 Task: Look for space in Fīrozpur Jhirka, India from 21st June, 2023 to 29th June, 2023 for 4 adults in price range Rs.7000 to Rs.12000. Place can be entire place with 2 bedrooms having 2 beds and 2 bathrooms. Property type can be house, flat, guest house. Amenities needed are: washing machine. Booking option can be shelf check-in. Required host language is English.
Action: Mouse moved to (532, 130)
Screenshot: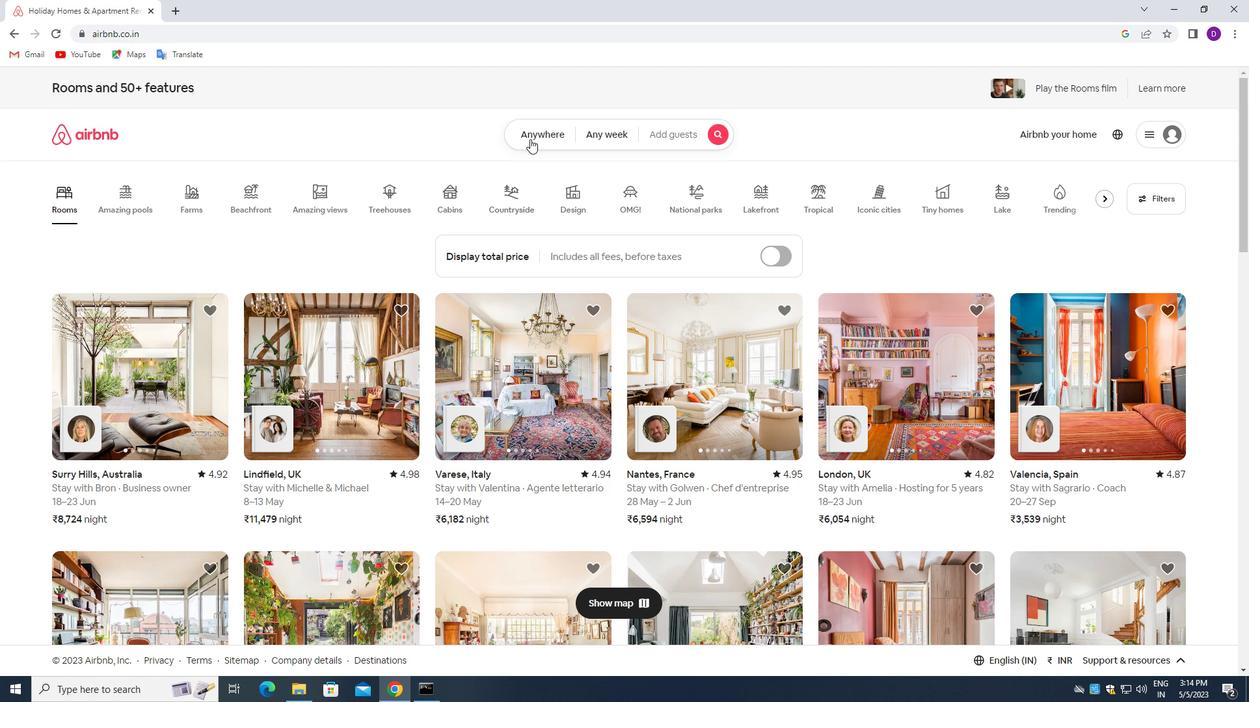 
Action: Mouse pressed left at (532, 130)
Screenshot: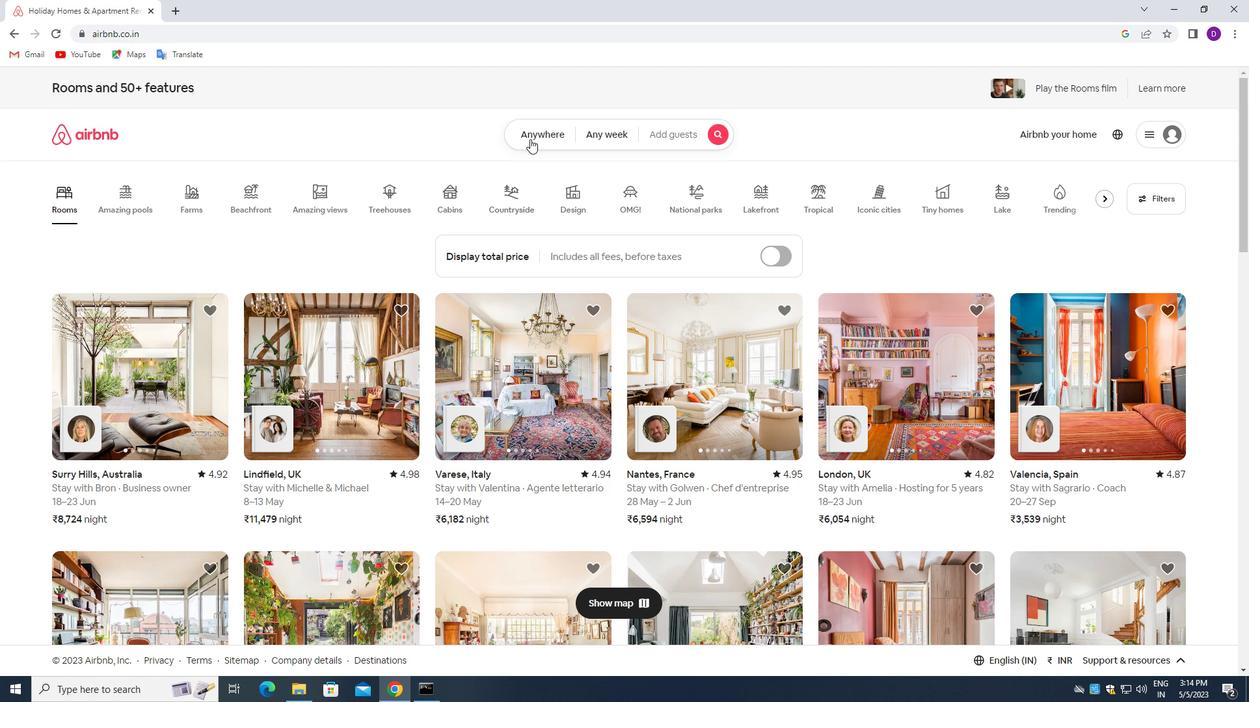 
Action: Mouse moved to (481, 173)
Screenshot: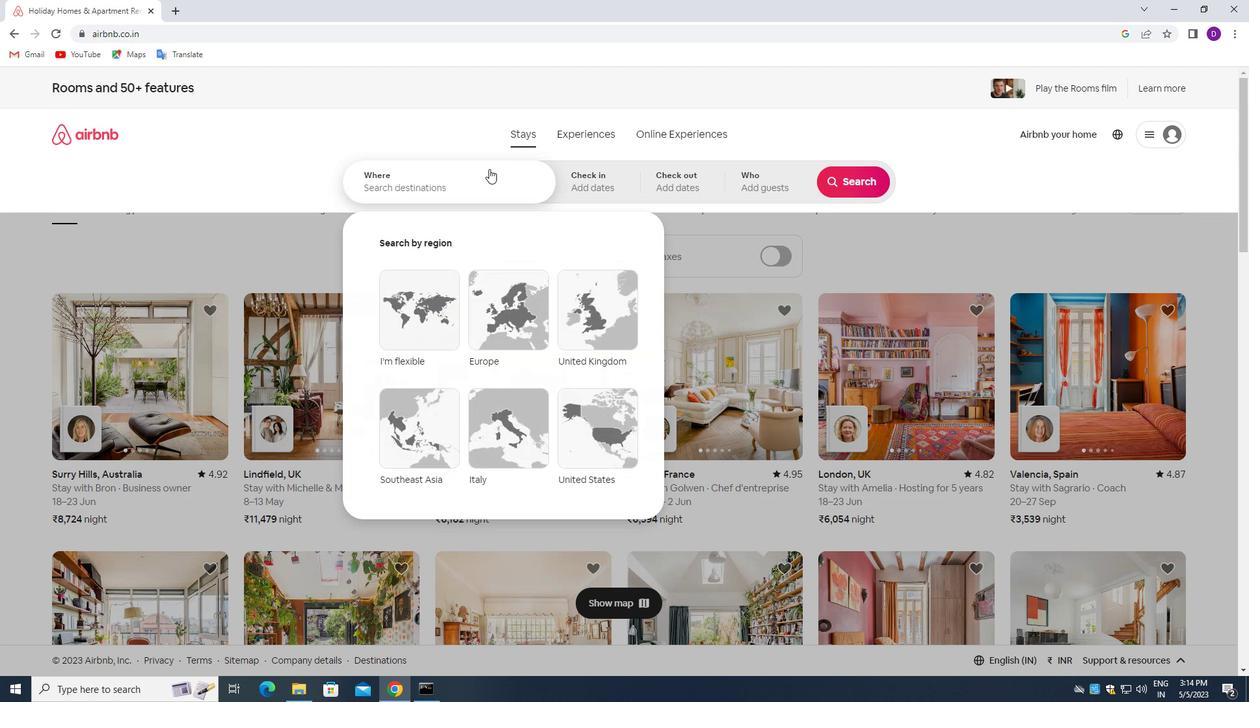 
Action: Mouse pressed left at (481, 173)
Screenshot: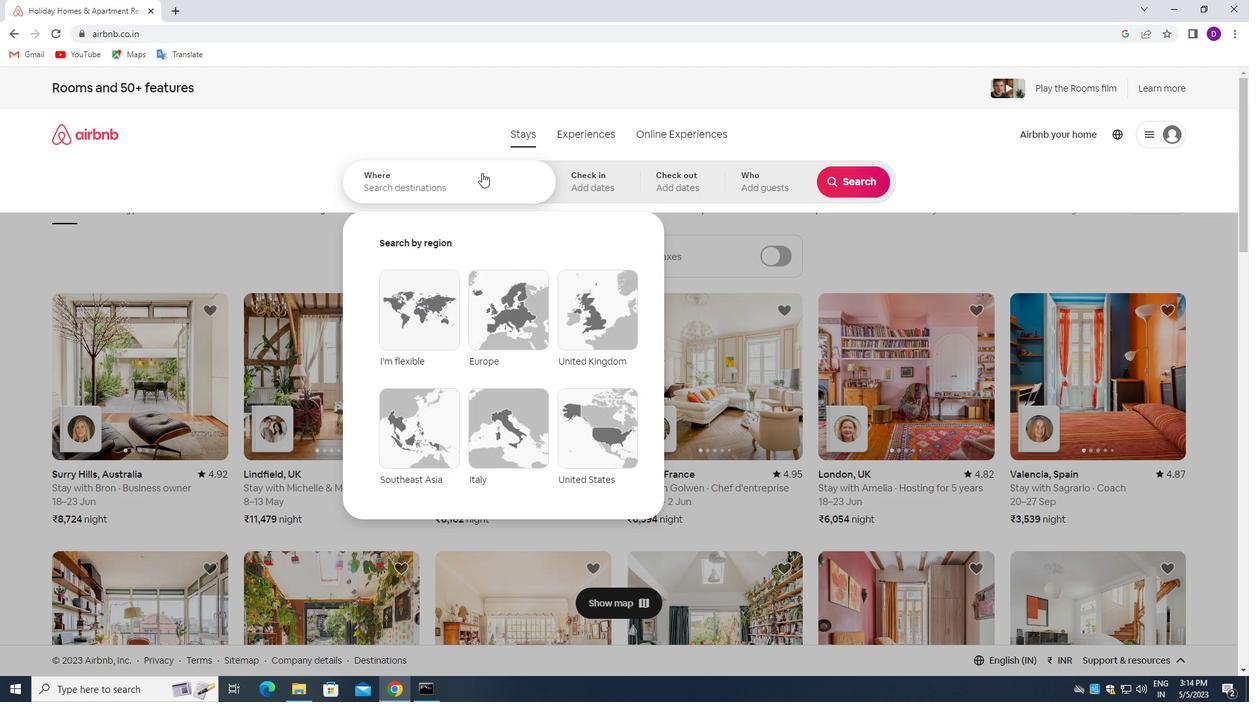 
Action: Mouse moved to (115, 253)
Screenshot: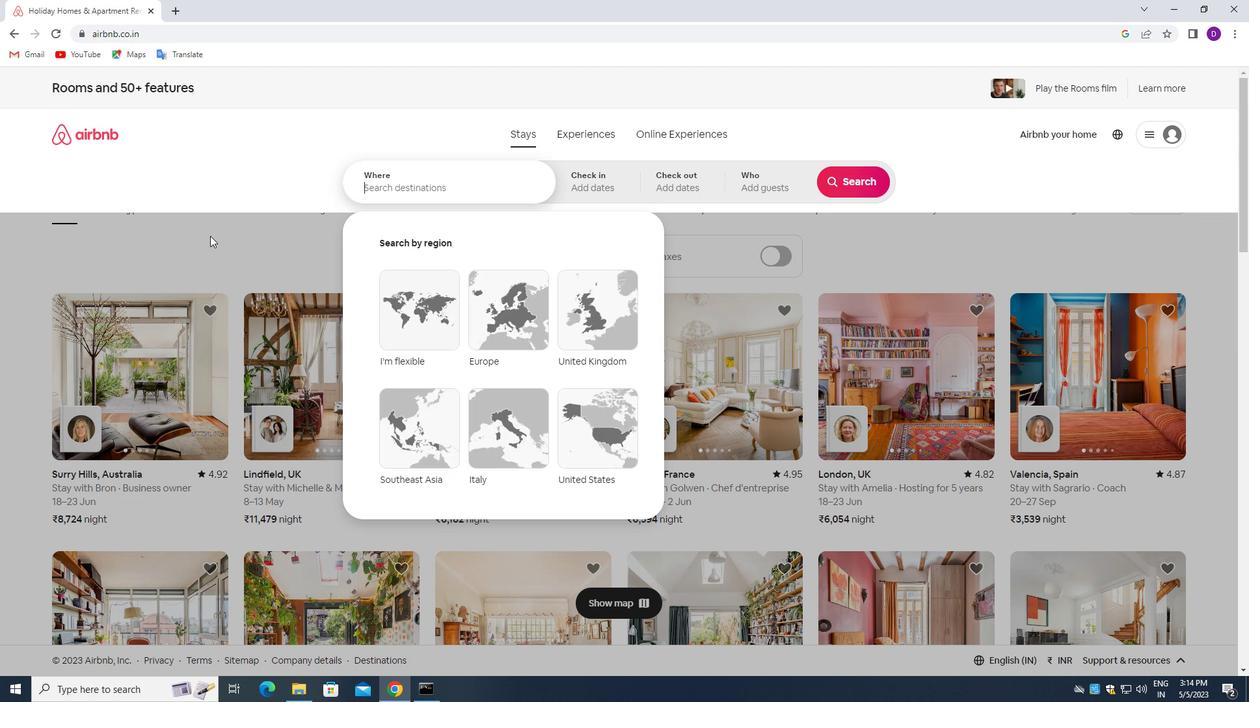 
Action: Key pressed <Key.shift_r>Firozpur,<Key.space><Key.shift>INDIA<Key.enter>
Screenshot: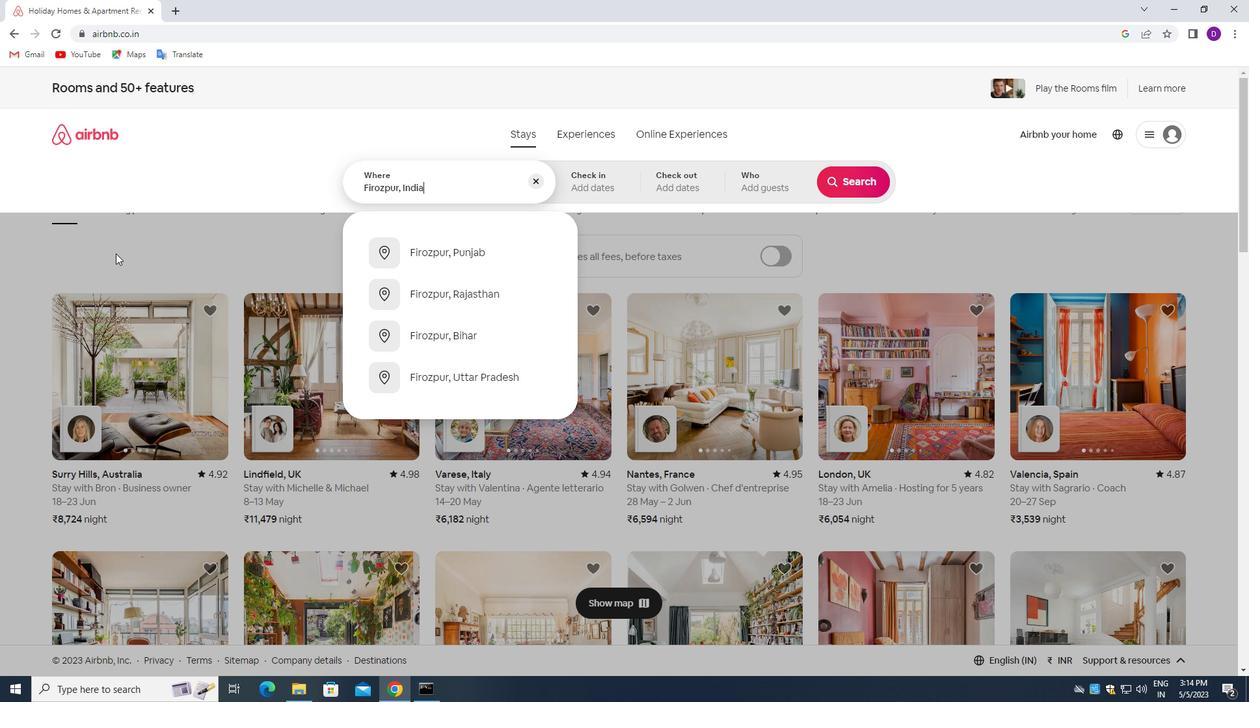 
Action: Mouse moved to (739, 434)
Screenshot: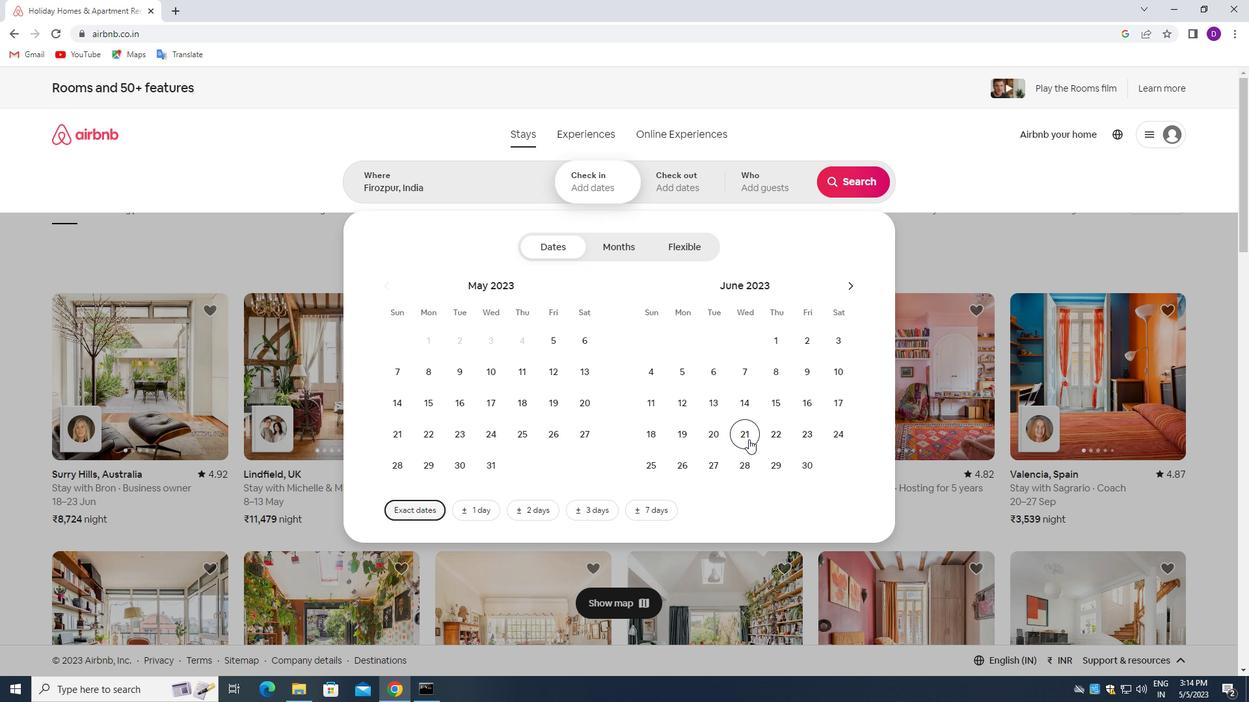 
Action: Mouse pressed left at (739, 434)
Screenshot: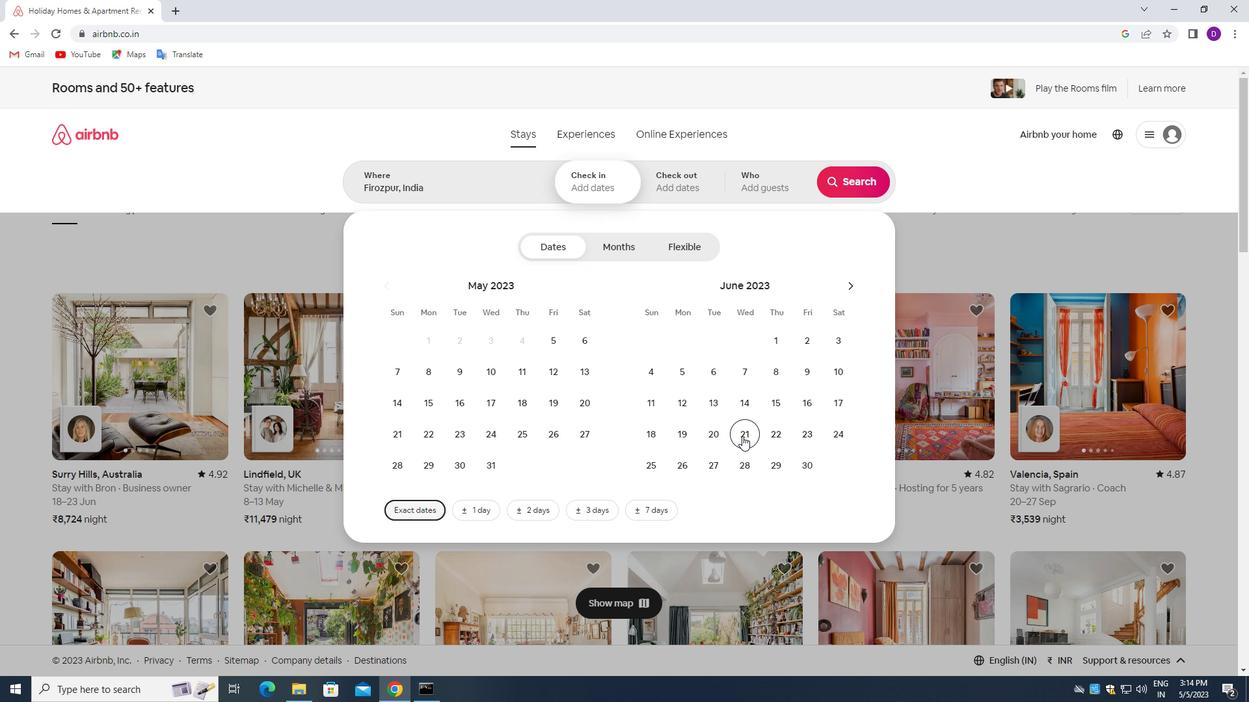 
Action: Mouse moved to (782, 462)
Screenshot: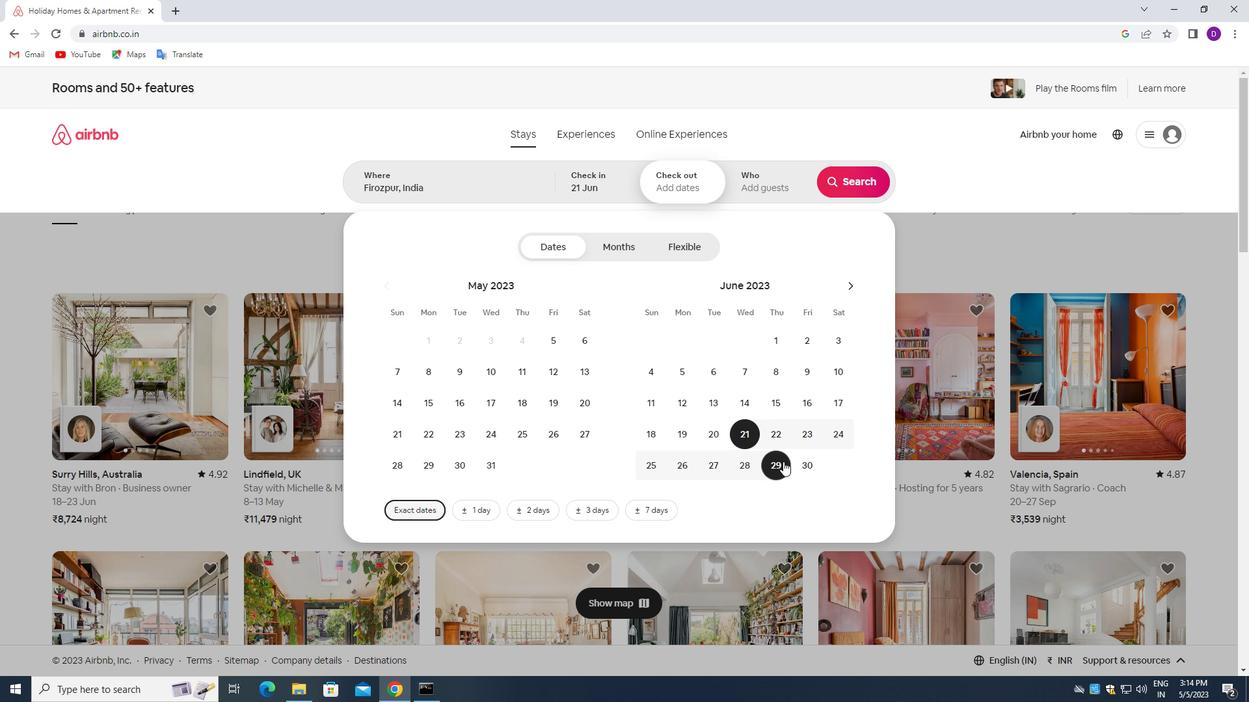 
Action: Mouse pressed left at (782, 462)
Screenshot: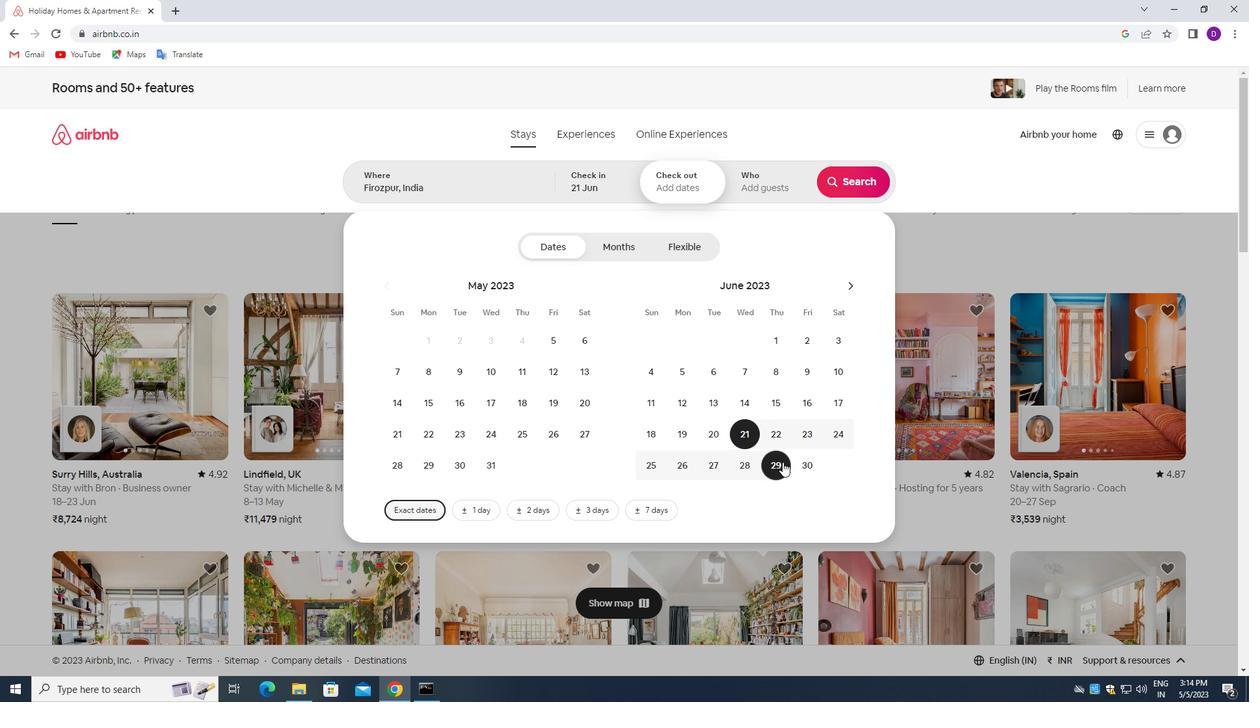 
Action: Mouse moved to (757, 181)
Screenshot: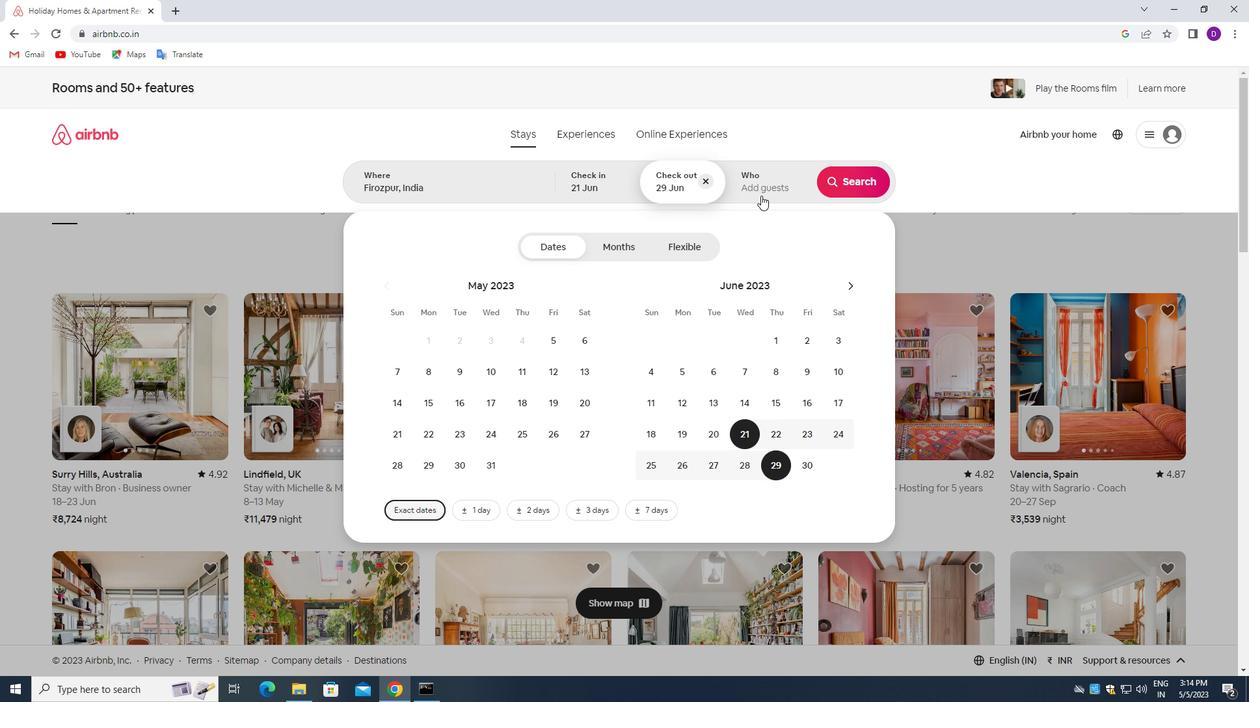 
Action: Mouse pressed left at (757, 181)
Screenshot: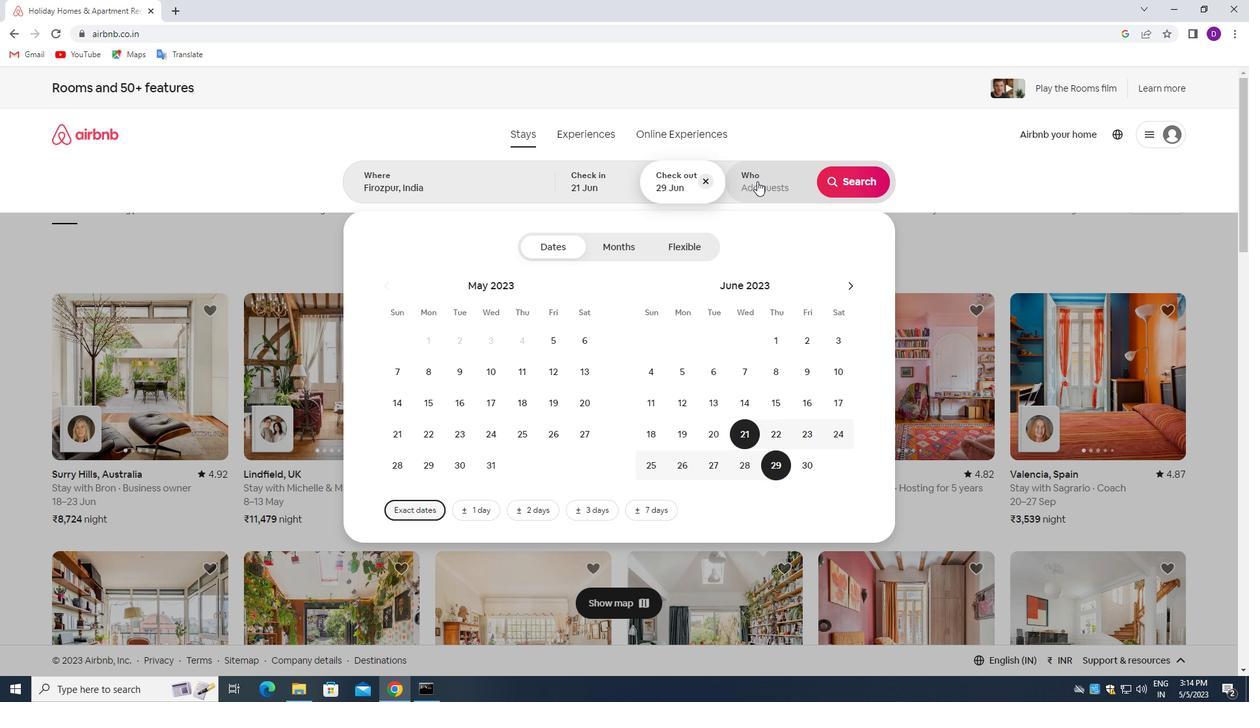 
Action: Mouse moved to (855, 256)
Screenshot: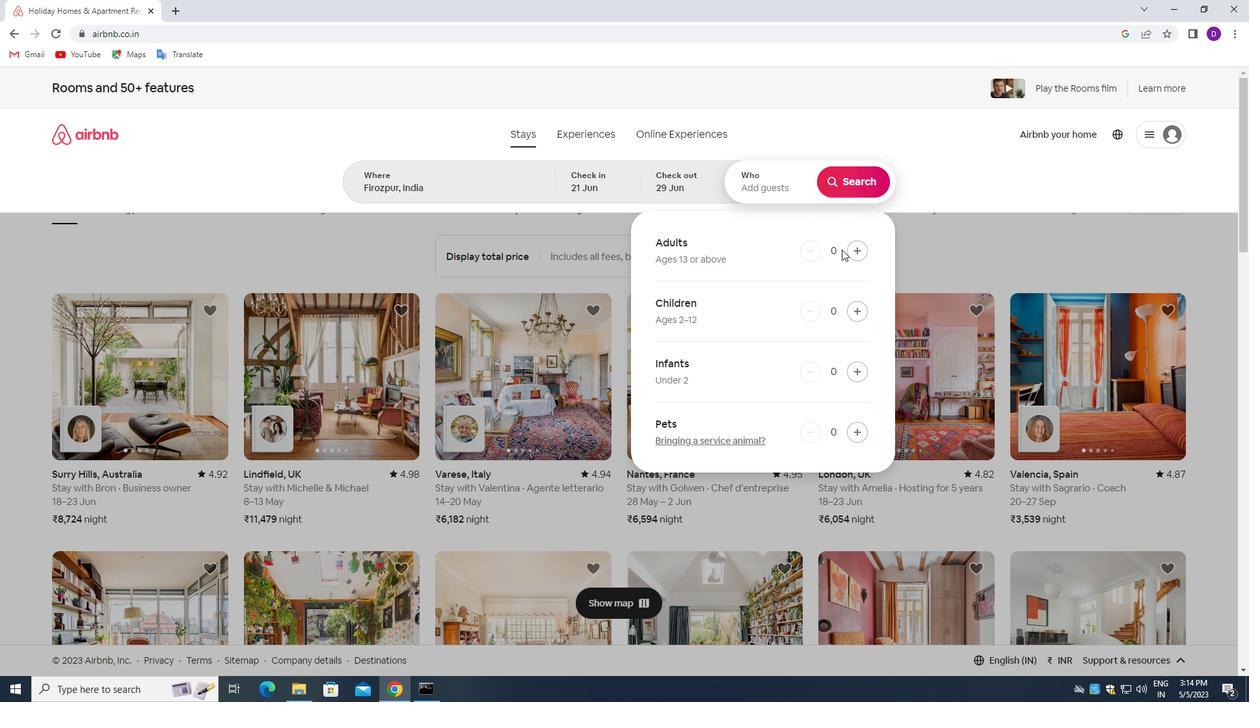
Action: Mouse pressed left at (855, 256)
Screenshot: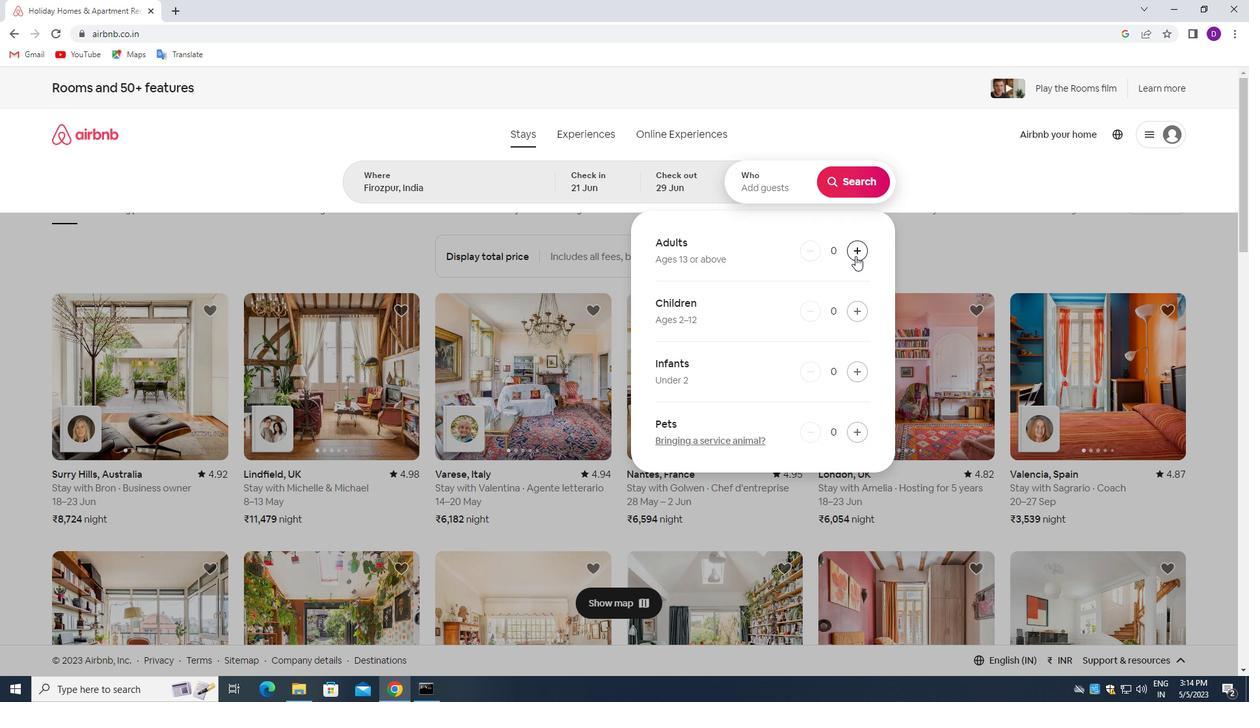 
Action: Mouse pressed left at (855, 256)
Screenshot: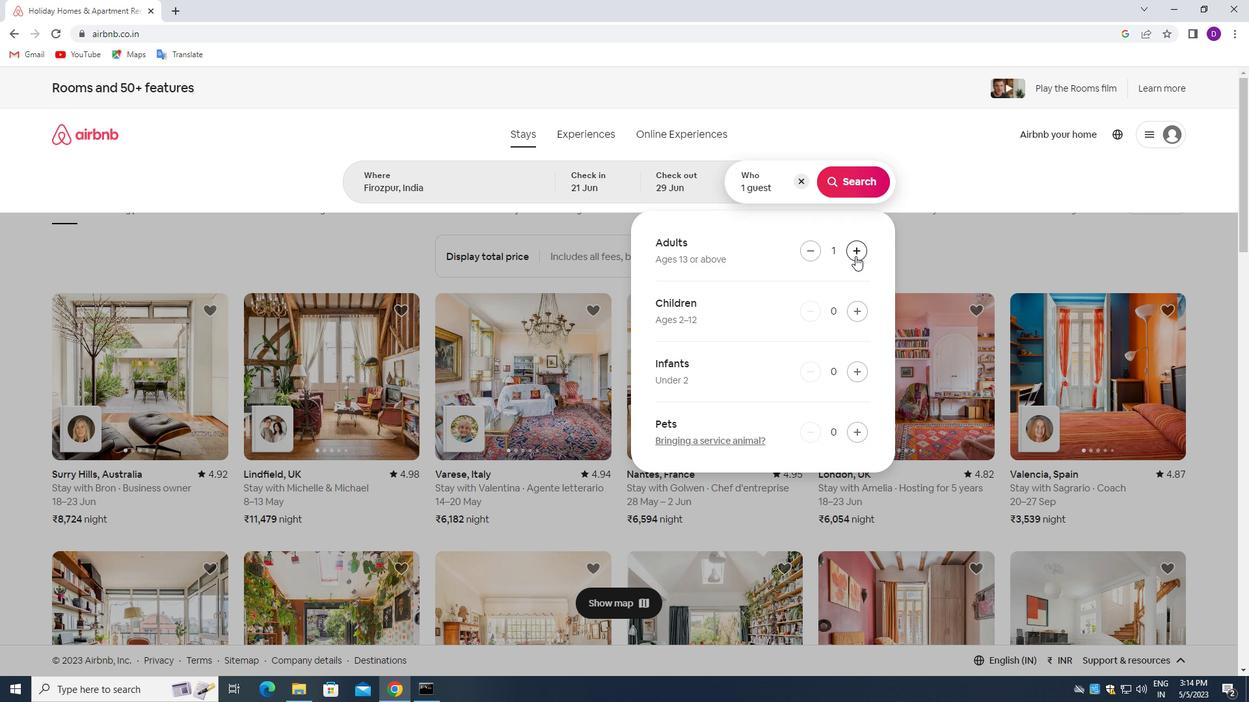
Action: Mouse pressed left at (855, 256)
Screenshot: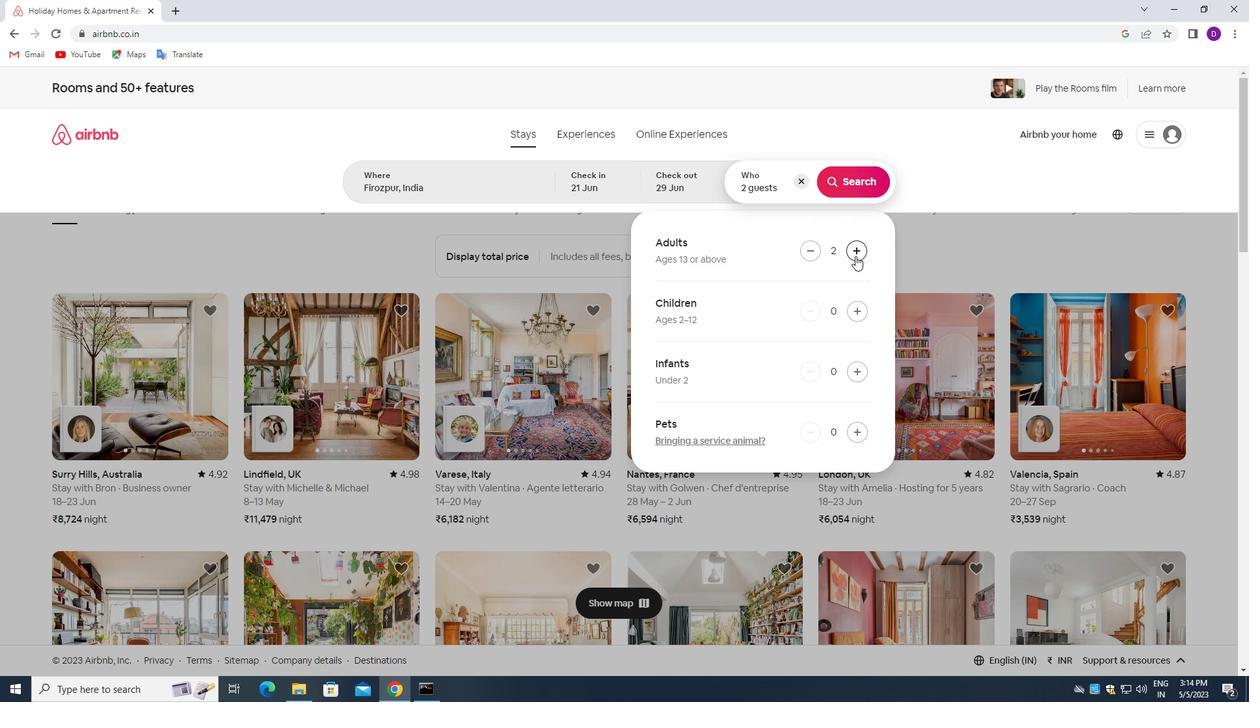 
Action: Mouse pressed left at (855, 256)
Screenshot: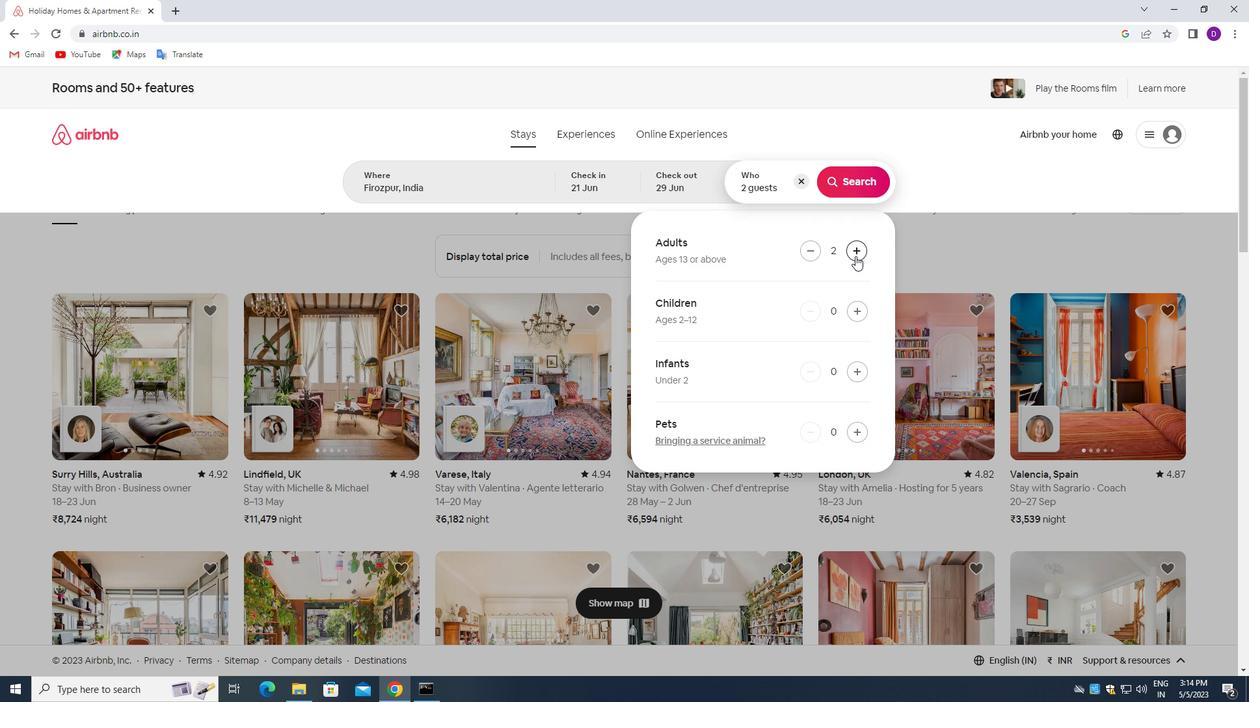 
Action: Mouse moved to (846, 186)
Screenshot: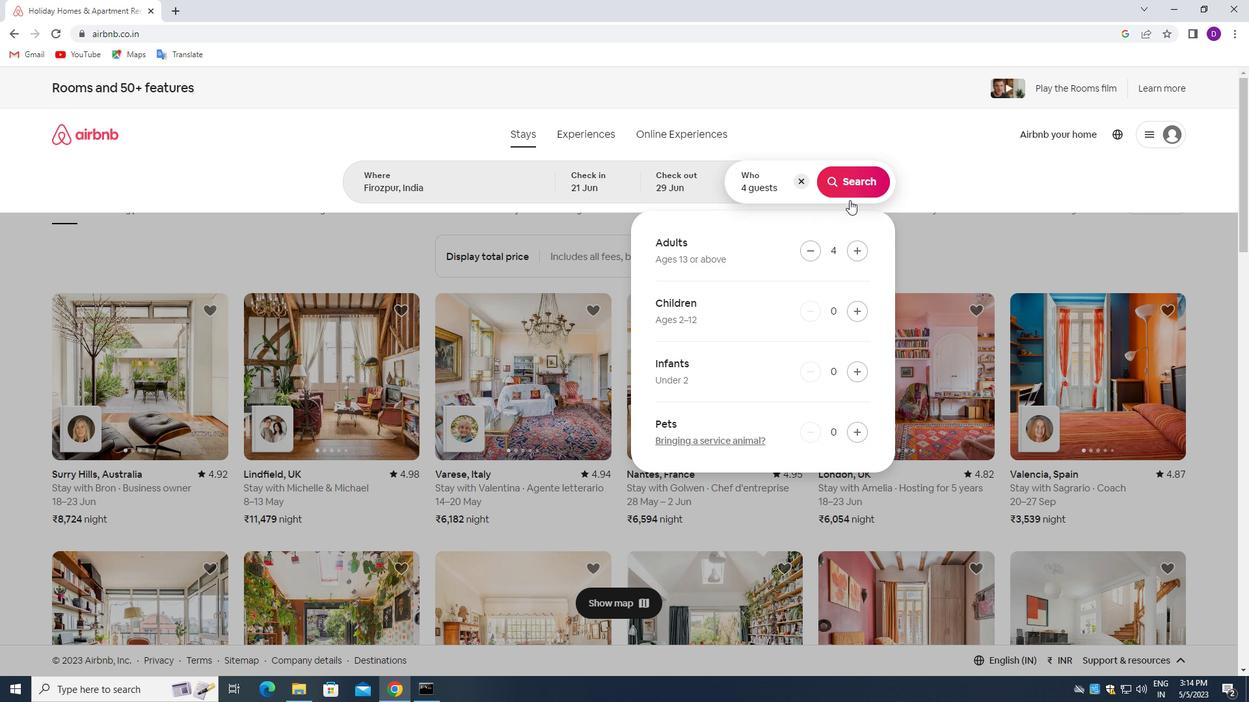 
Action: Mouse pressed left at (846, 186)
Screenshot: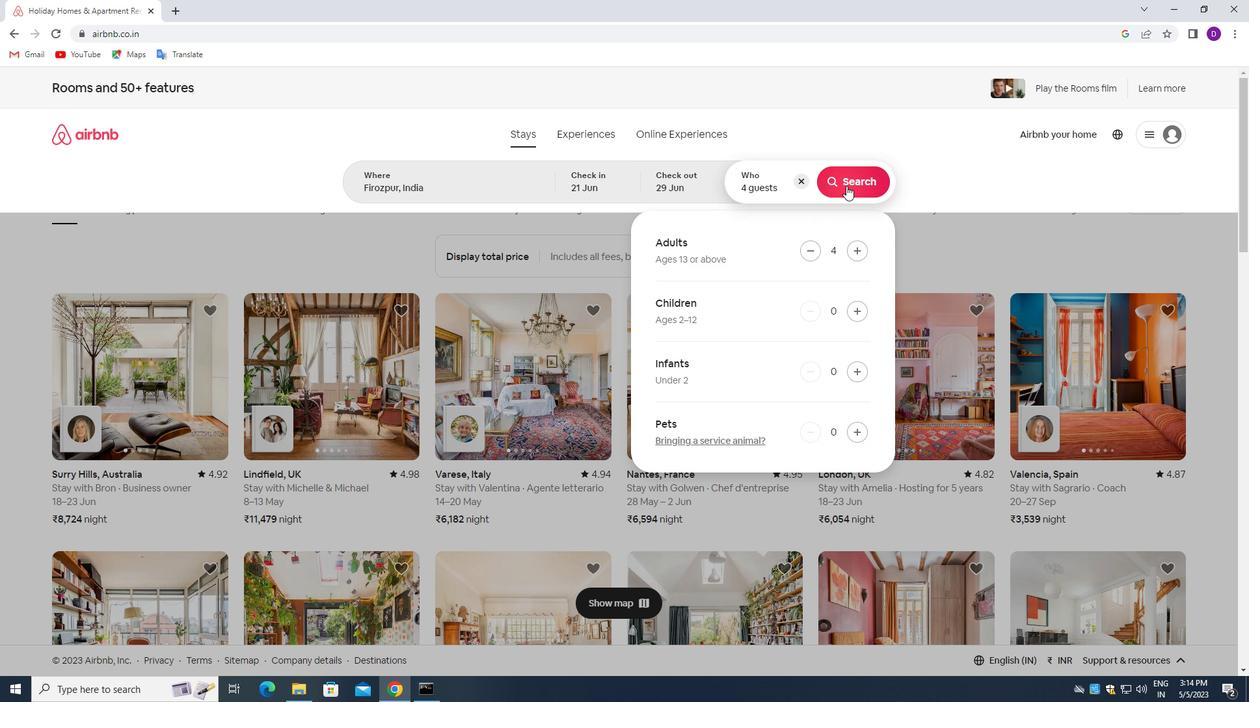 
Action: Mouse moved to (1183, 144)
Screenshot: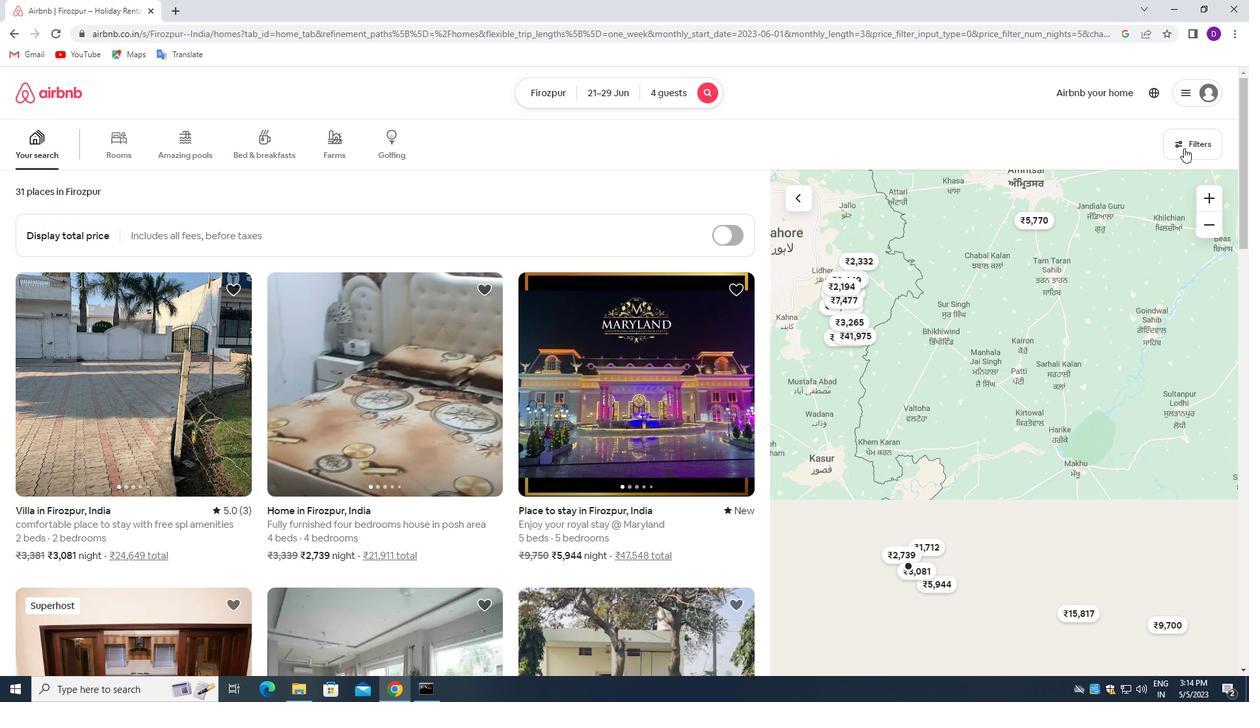 
Action: Mouse pressed left at (1183, 144)
Screenshot: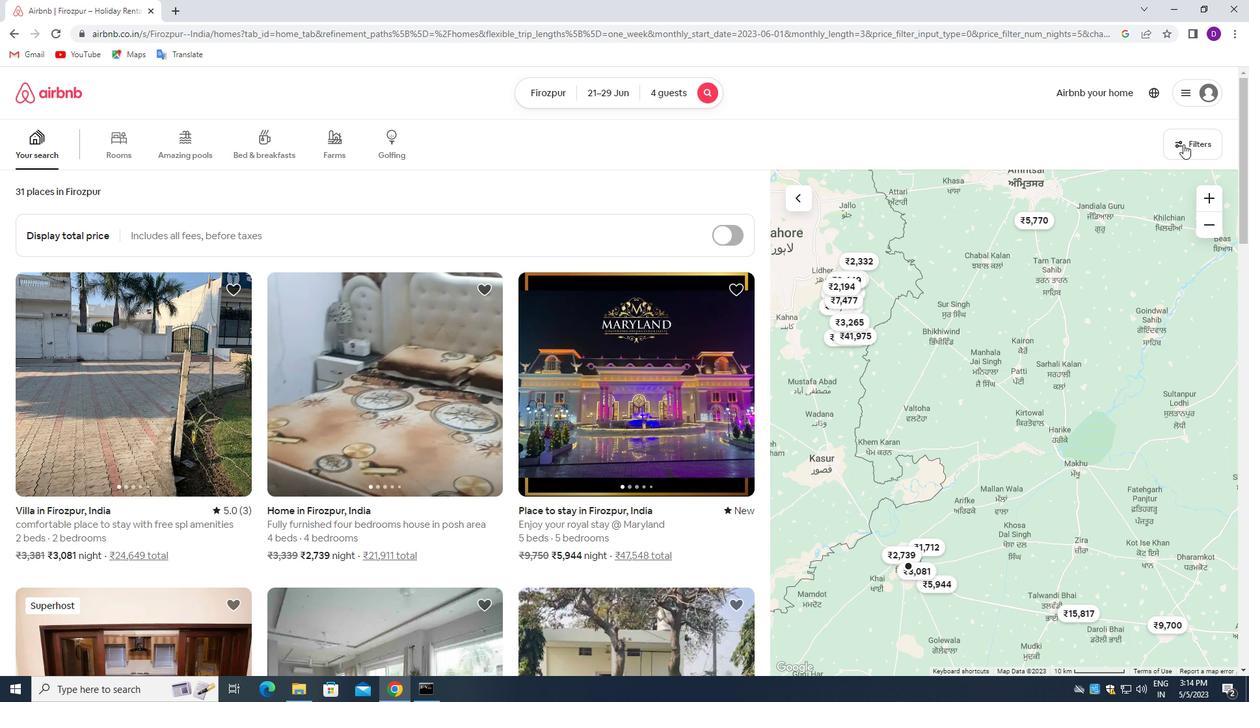 
Action: Mouse moved to (443, 467)
Screenshot: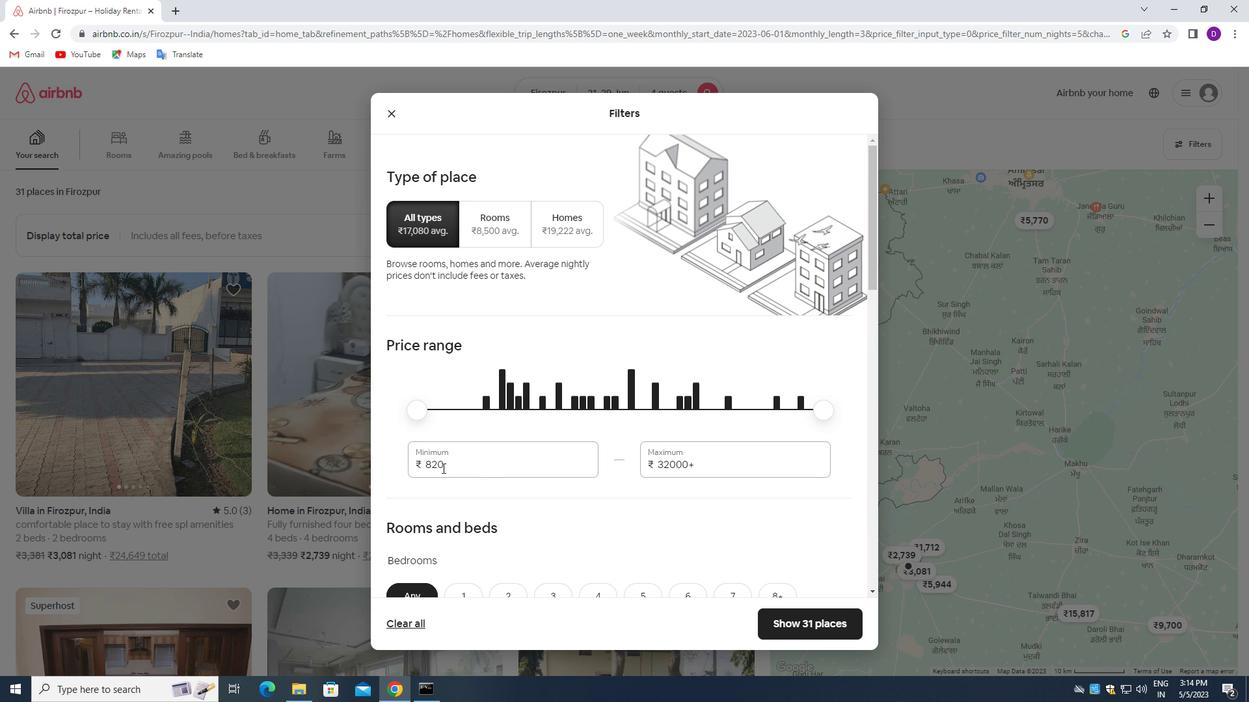 
Action: Mouse pressed left at (443, 467)
Screenshot: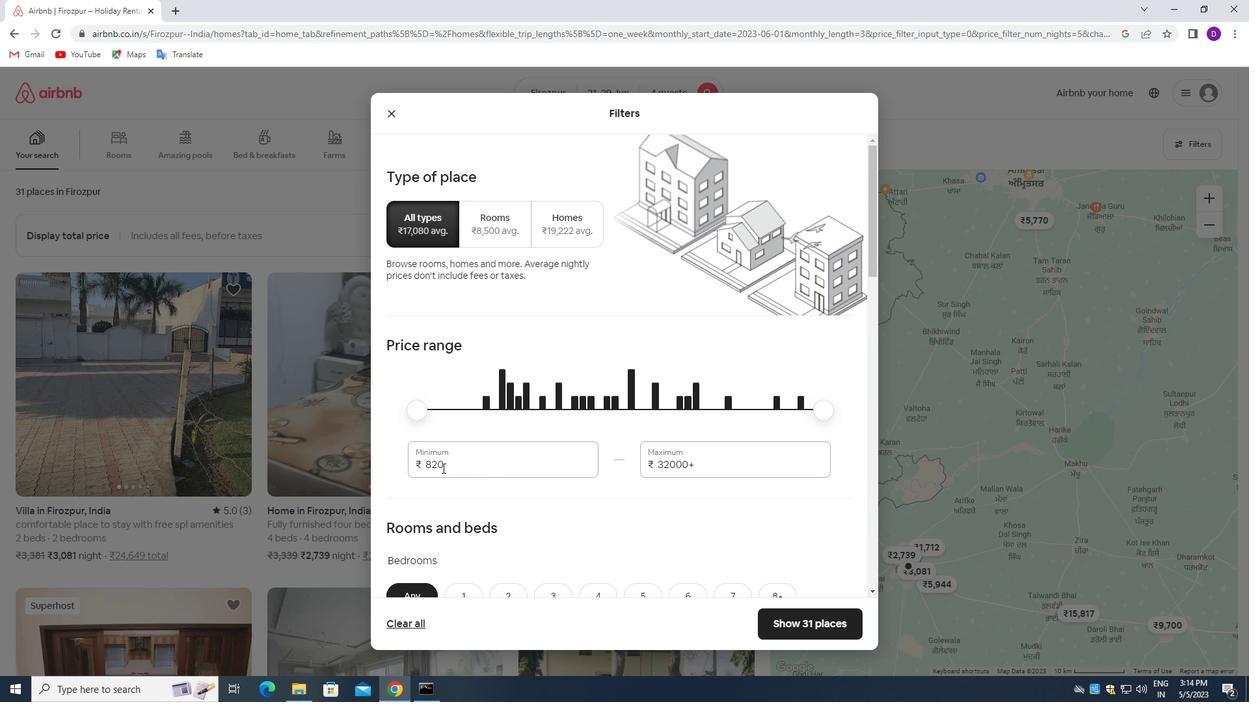 
Action: Mouse pressed left at (443, 467)
Screenshot: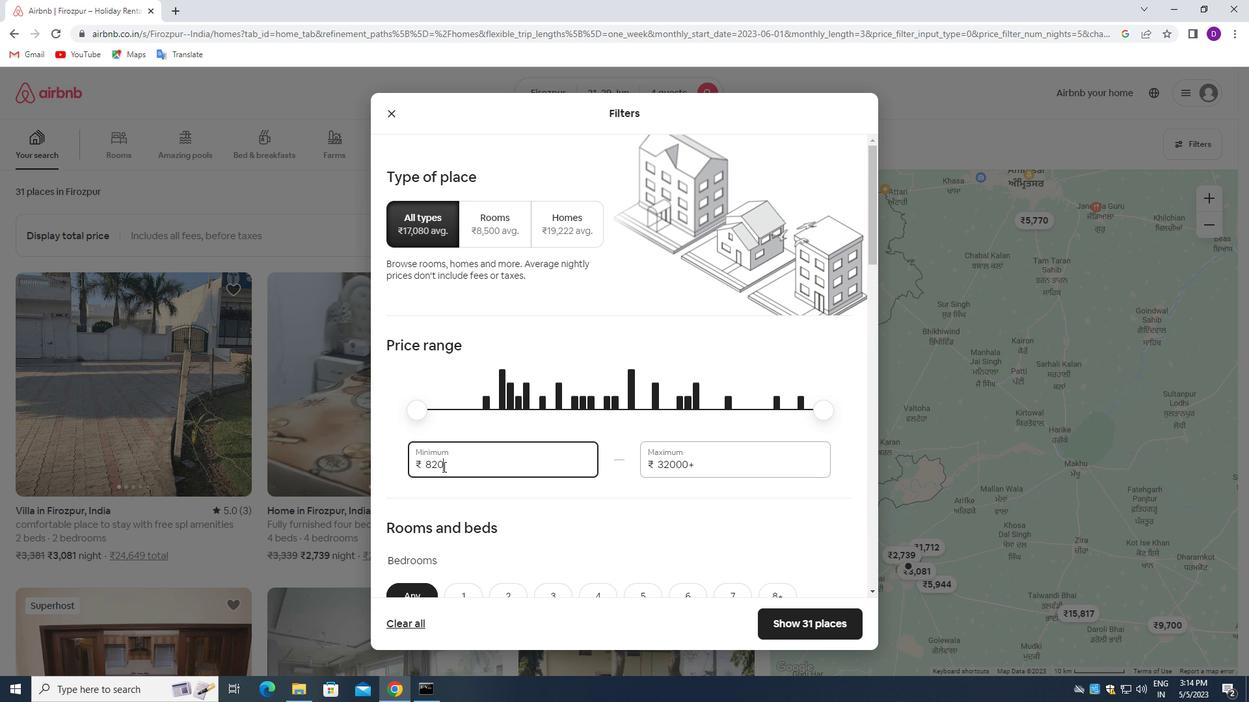 
Action: Key pressed 7000<Key.tab>12000
Screenshot: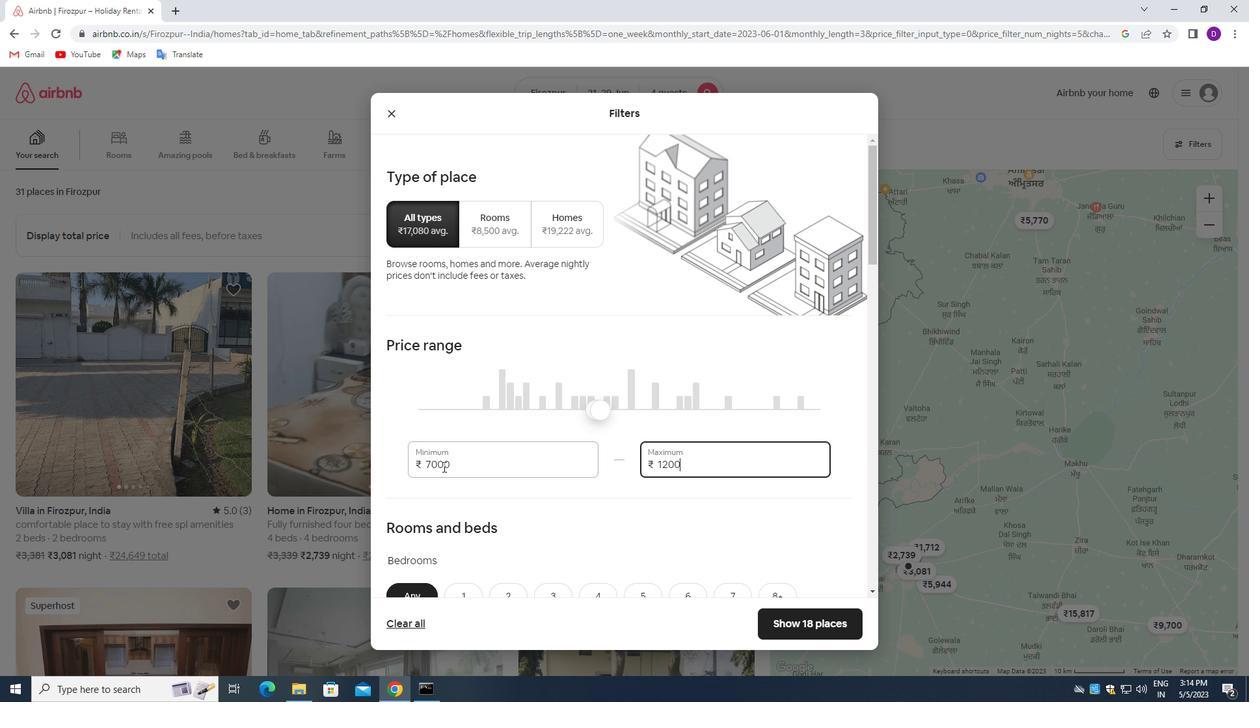 
Action: Mouse moved to (614, 460)
Screenshot: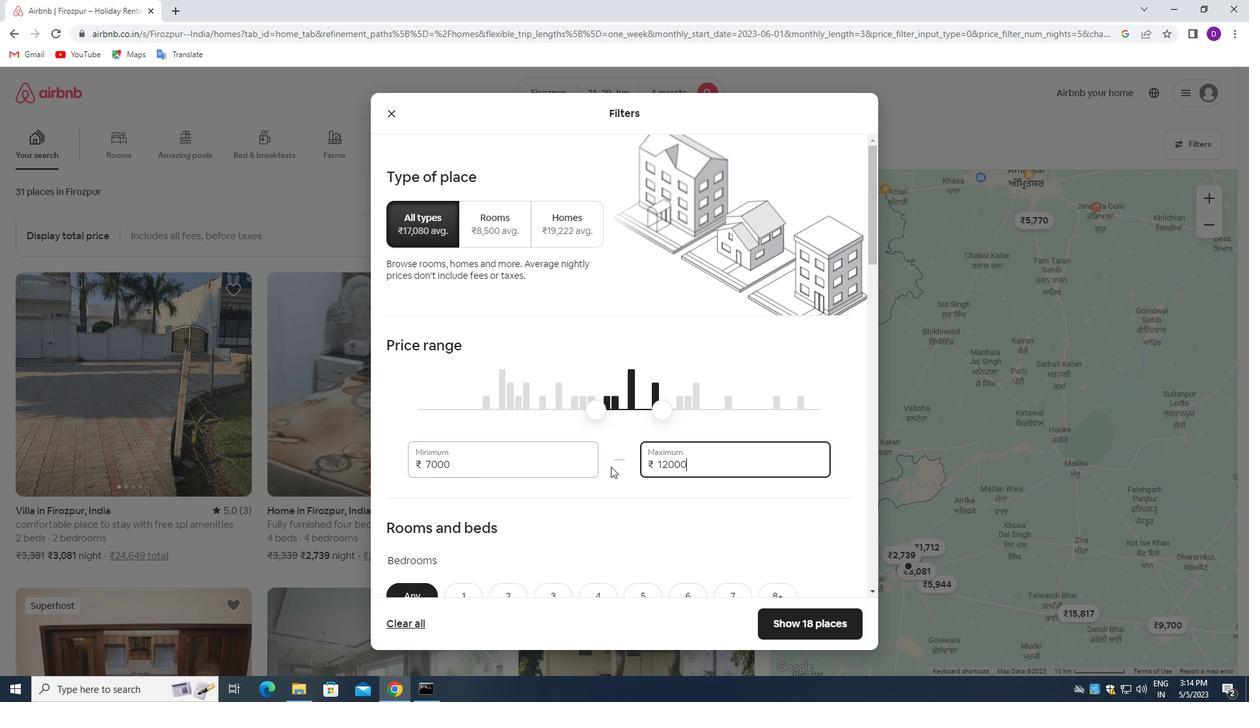 
Action: Mouse scrolled (614, 459) with delta (0, 0)
Screenshot: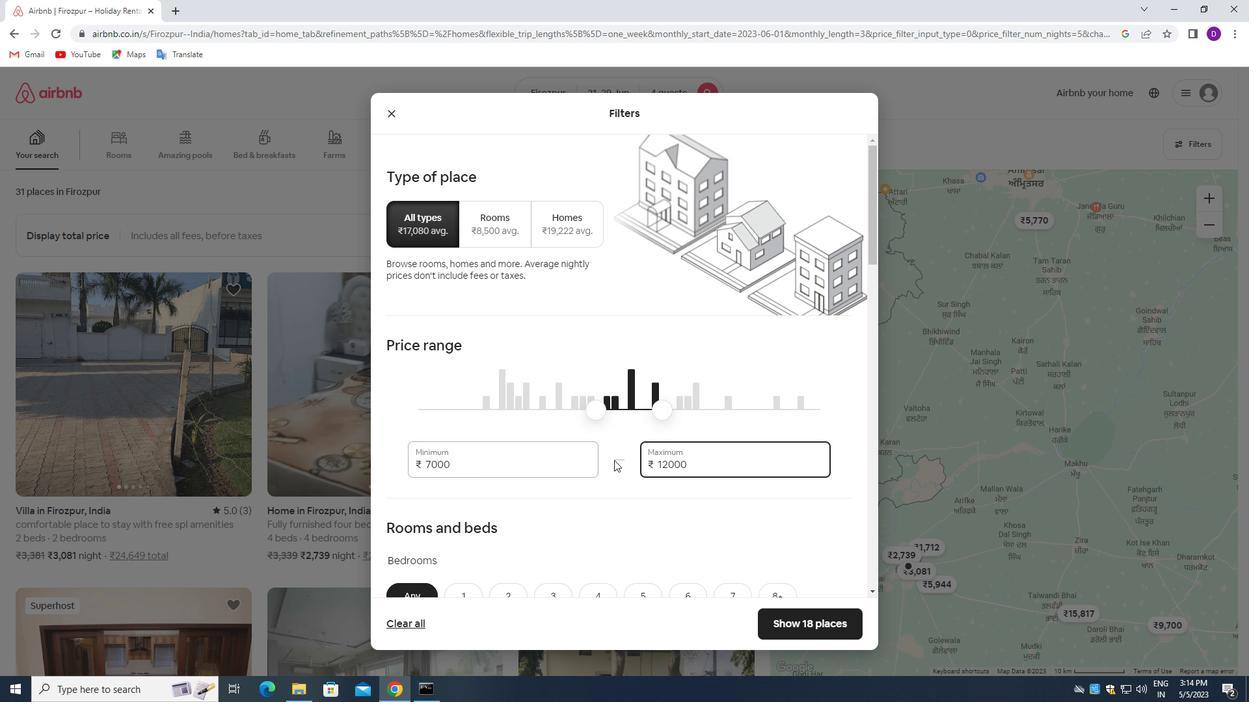 
Action: Mouse scrolled (614, 459) with delta (0, 0)
Screenshot: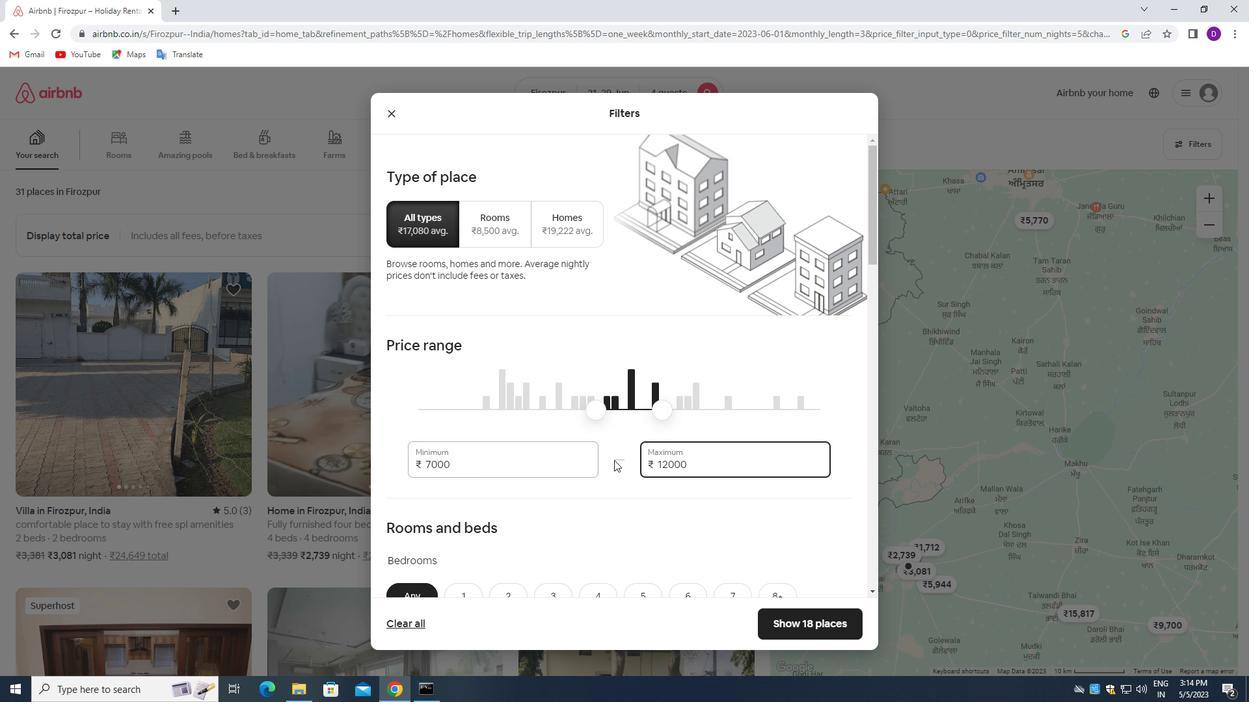 
Action: Mouse scrolled (614, 459) with delta (0, 0)
Screenshot: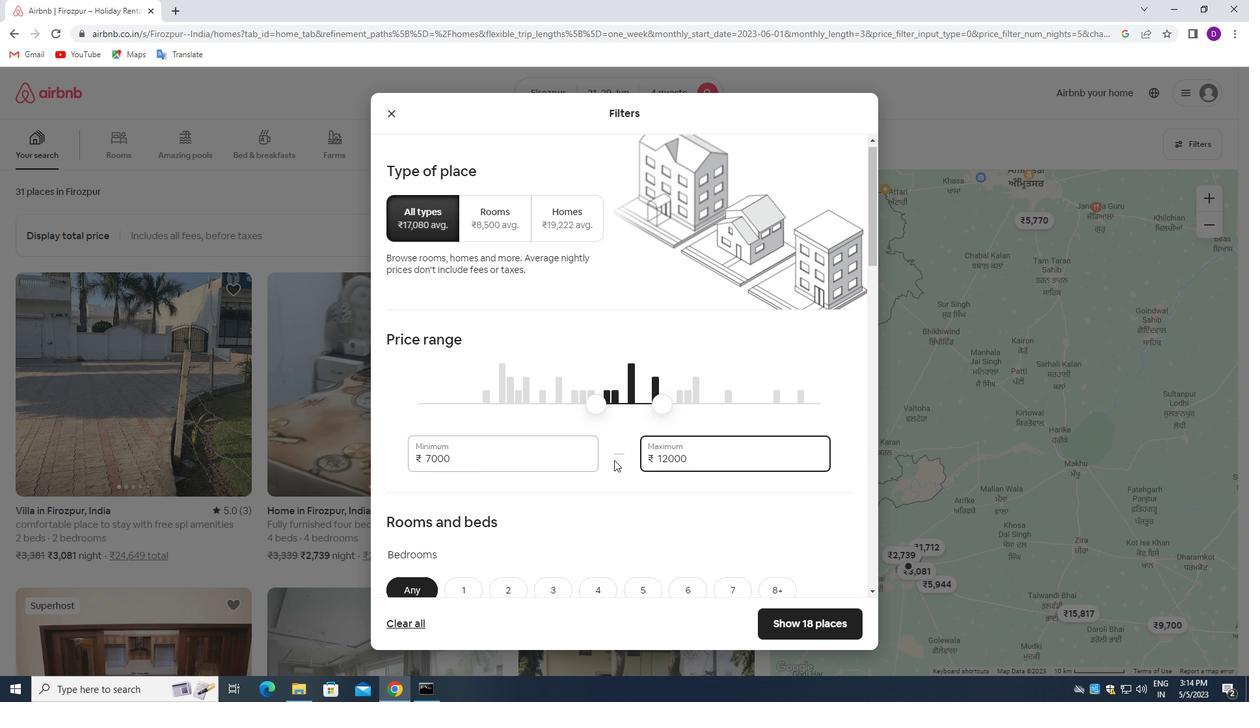 
Action: Mouse moved to (502, 410)
Screenshot: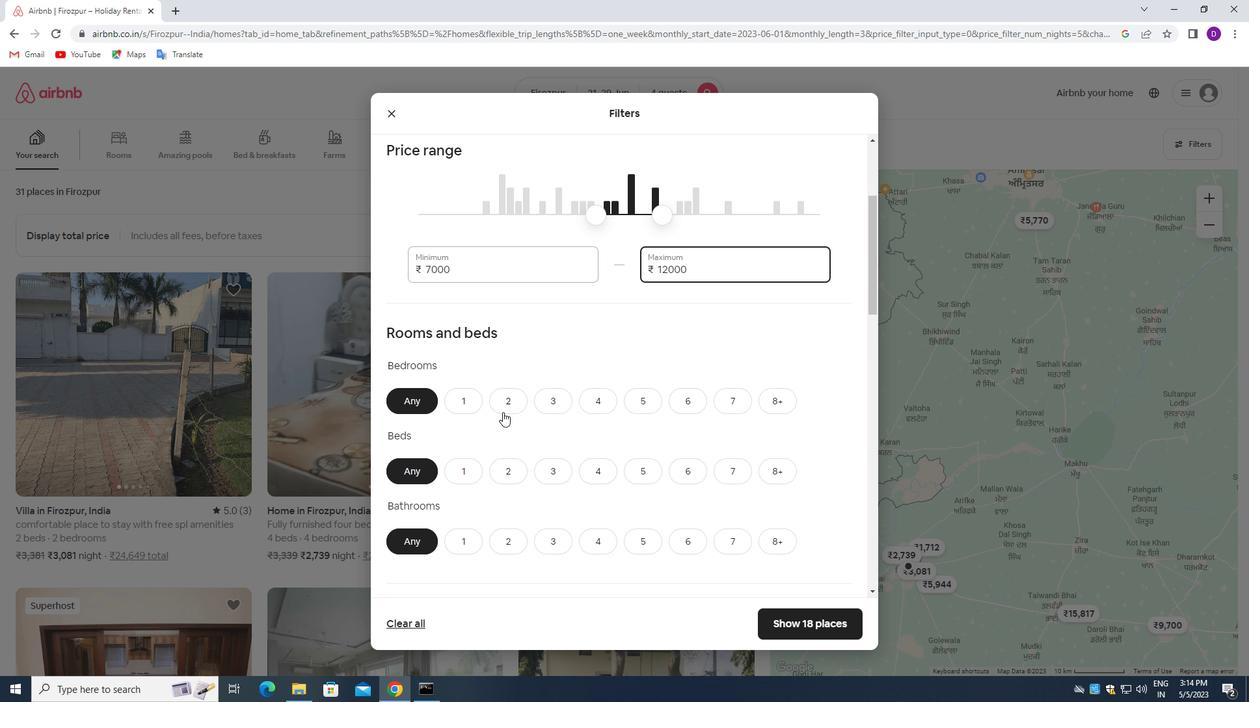 
Action: Mouse pressed left at (502, 410)
Screenshot: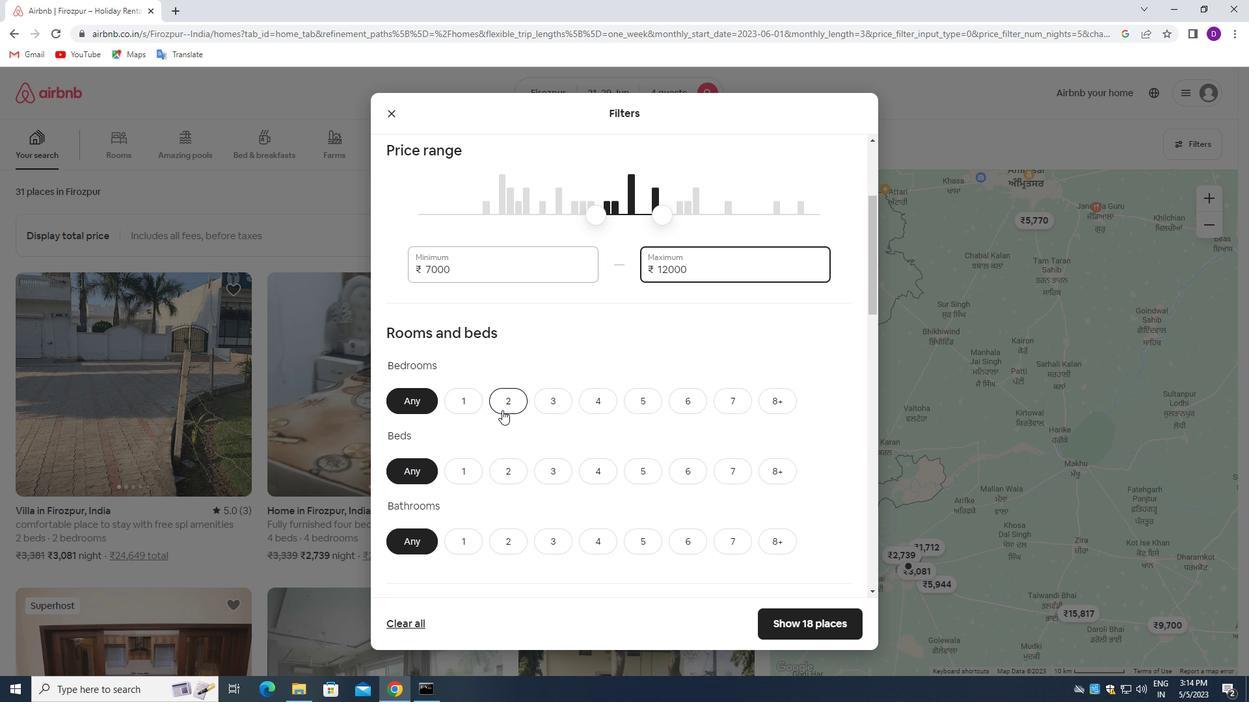 
Action: Mouse moved to (502, 473)
Screenshot: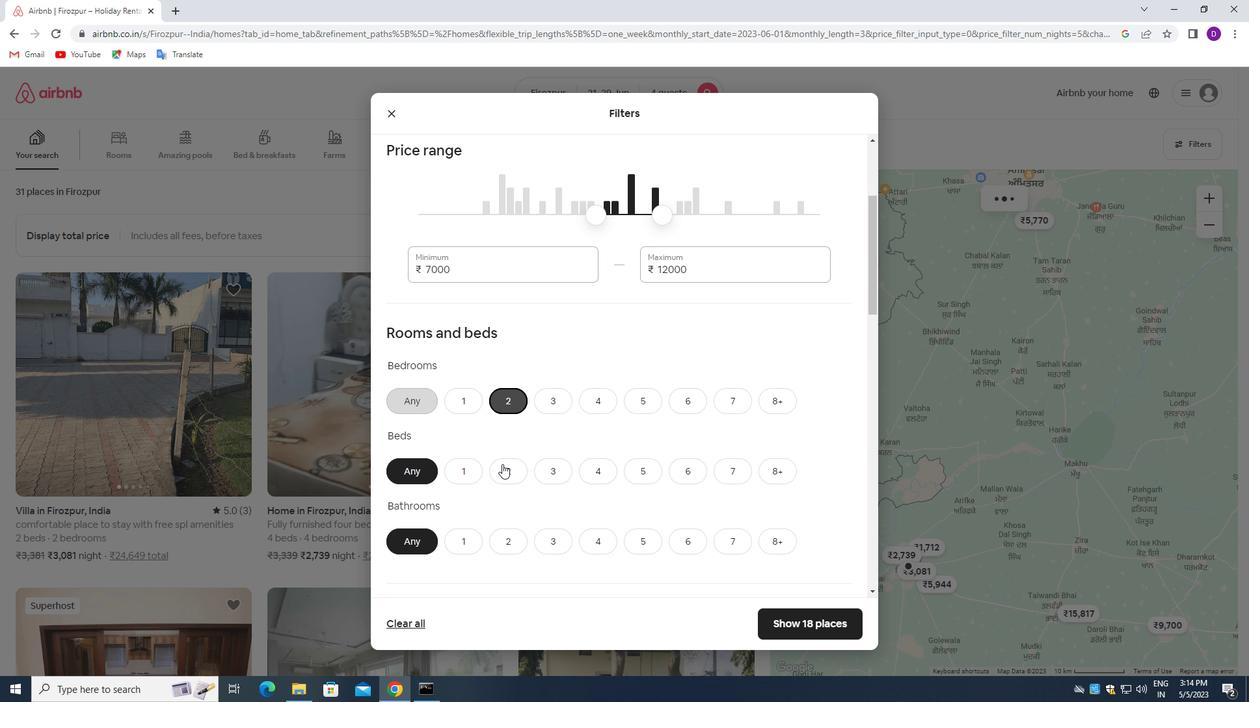 
Action: Mouse pressed left at (502, 473)
Screenshot: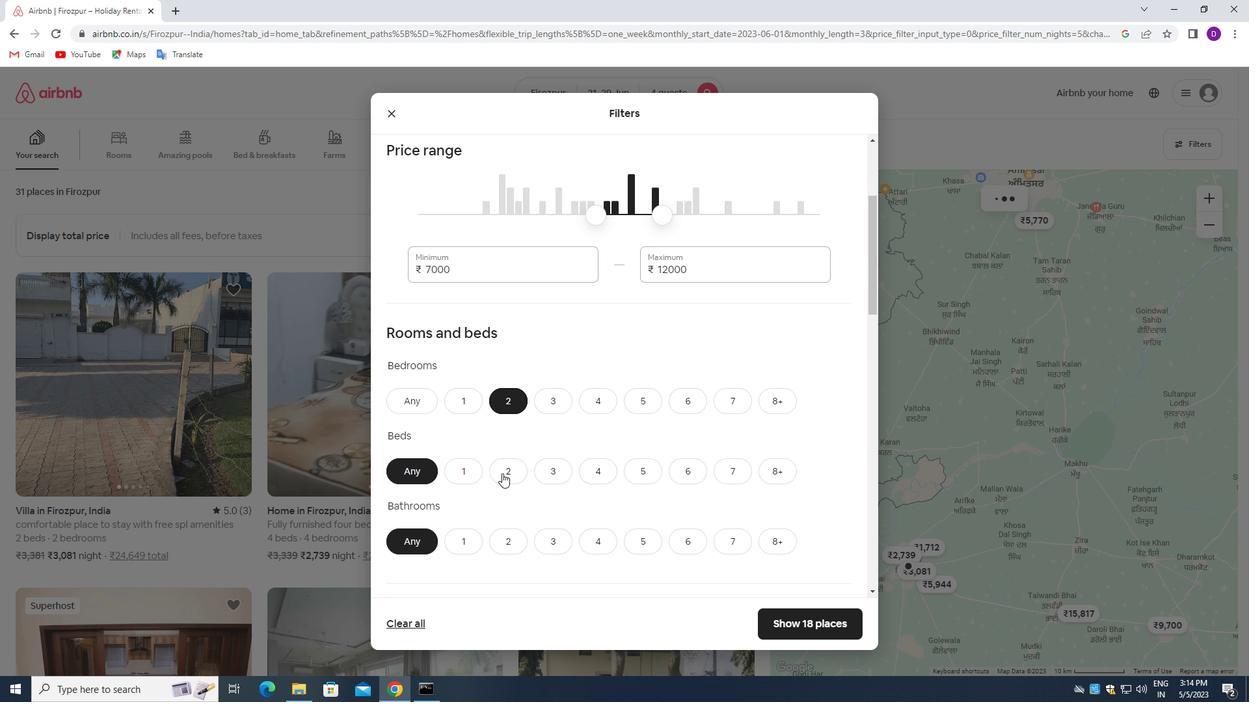 
Action: Mouse moved to (502, 534)
Screenshot: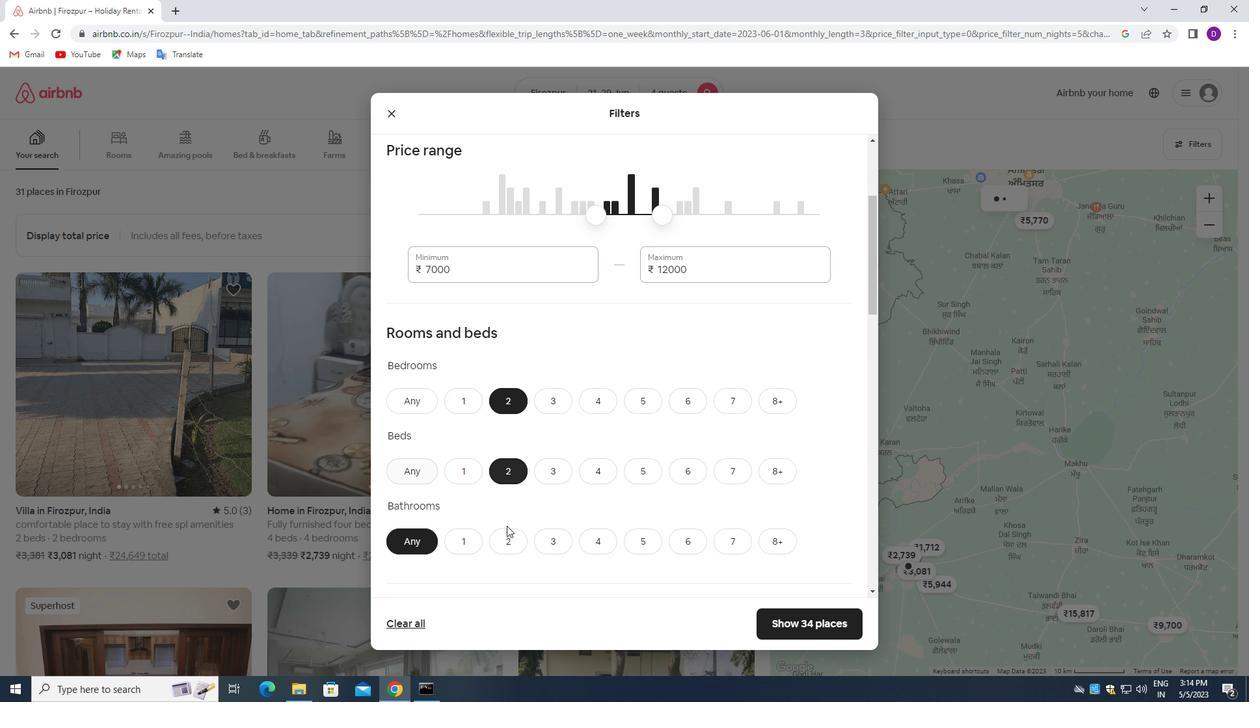 
Action: Mouse pressed left at (502, 534)
Screenshot: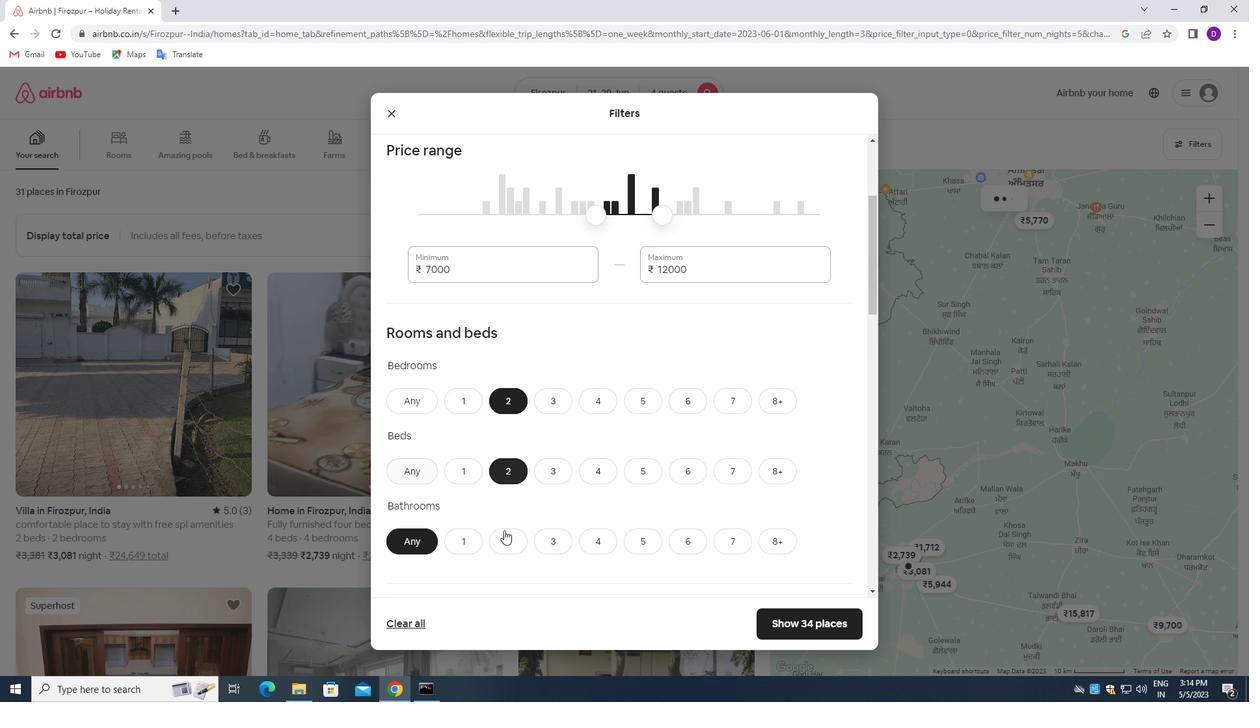 
Action: Mouse moved to (564, 509)
Screenshot: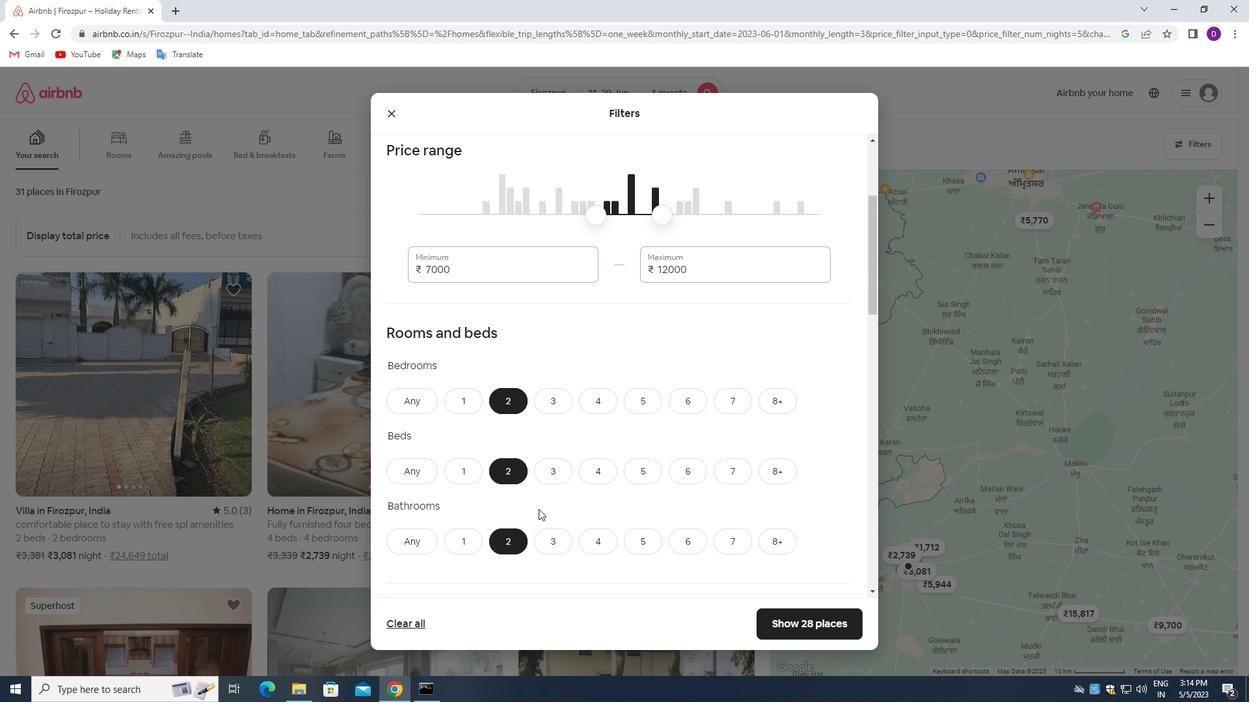 
Action: Mouse scrolled (564, 508) with delta (0, 0)
Screenshot: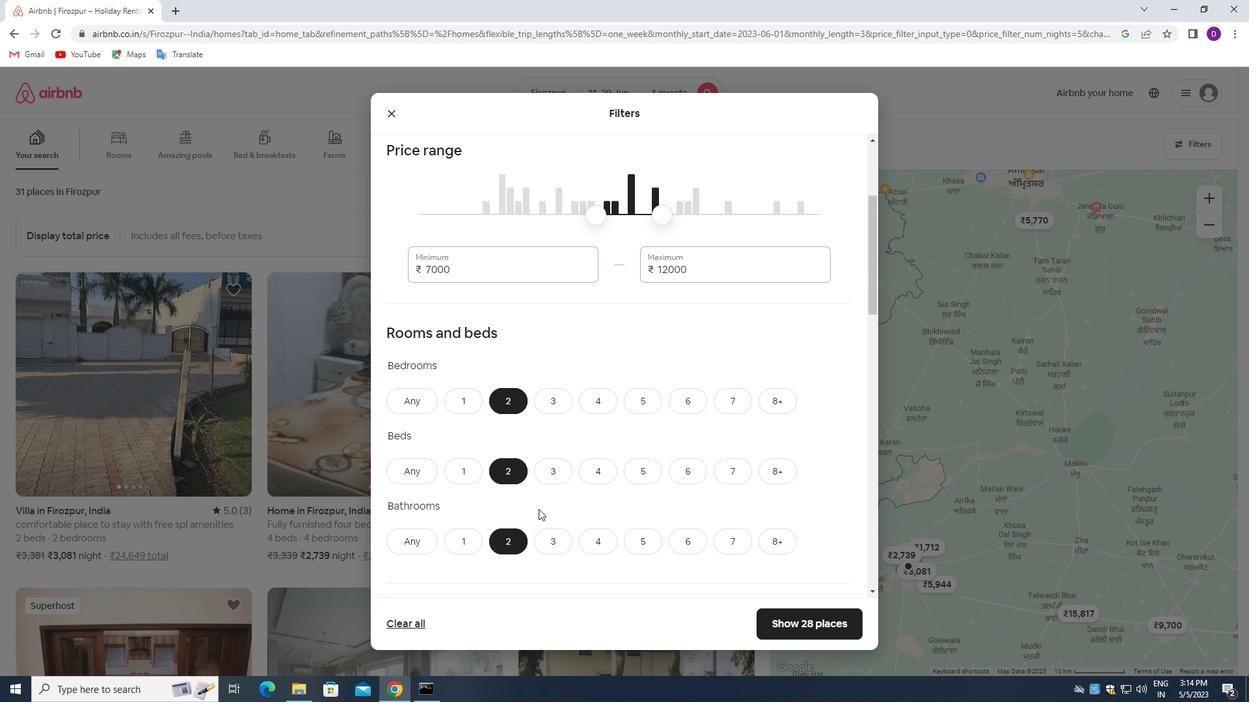 
Action: Mouse moved to (567, 509)
Screenshot: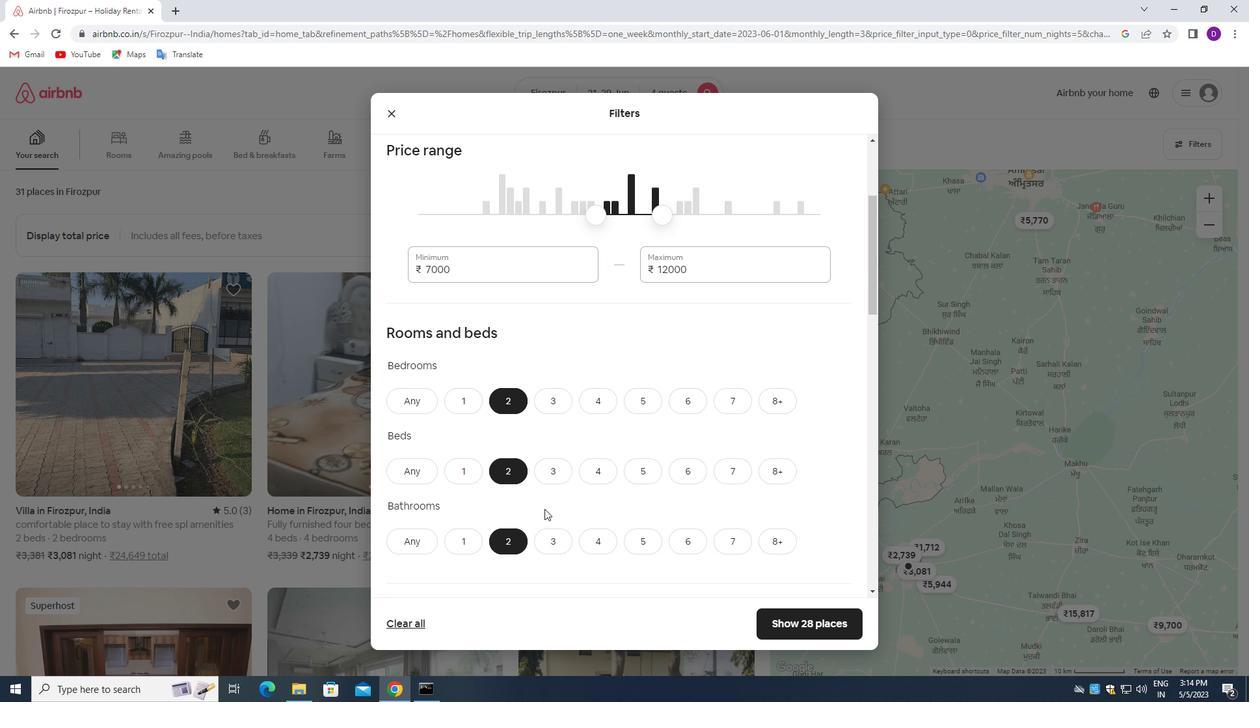 
Action: Mouse scrolled (567, 508) with delta (0, 0)
Screenshot: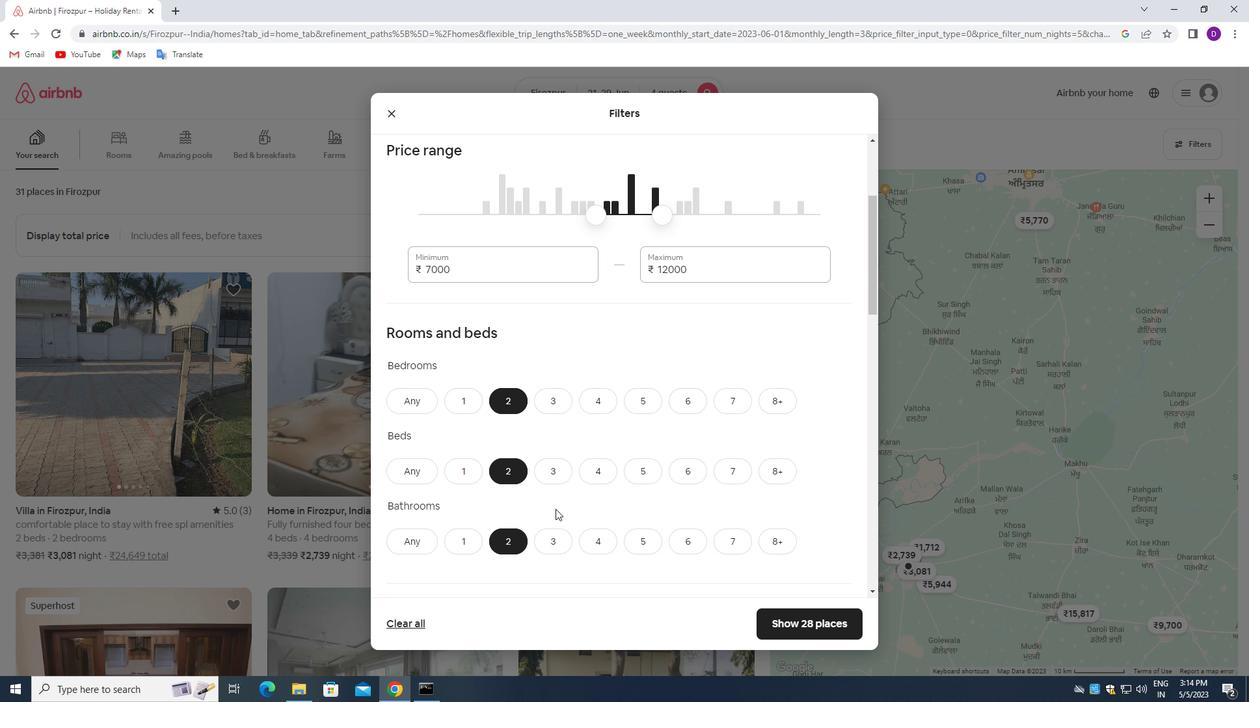 
Action: Mouse moved to (525, 498)
Screenshot: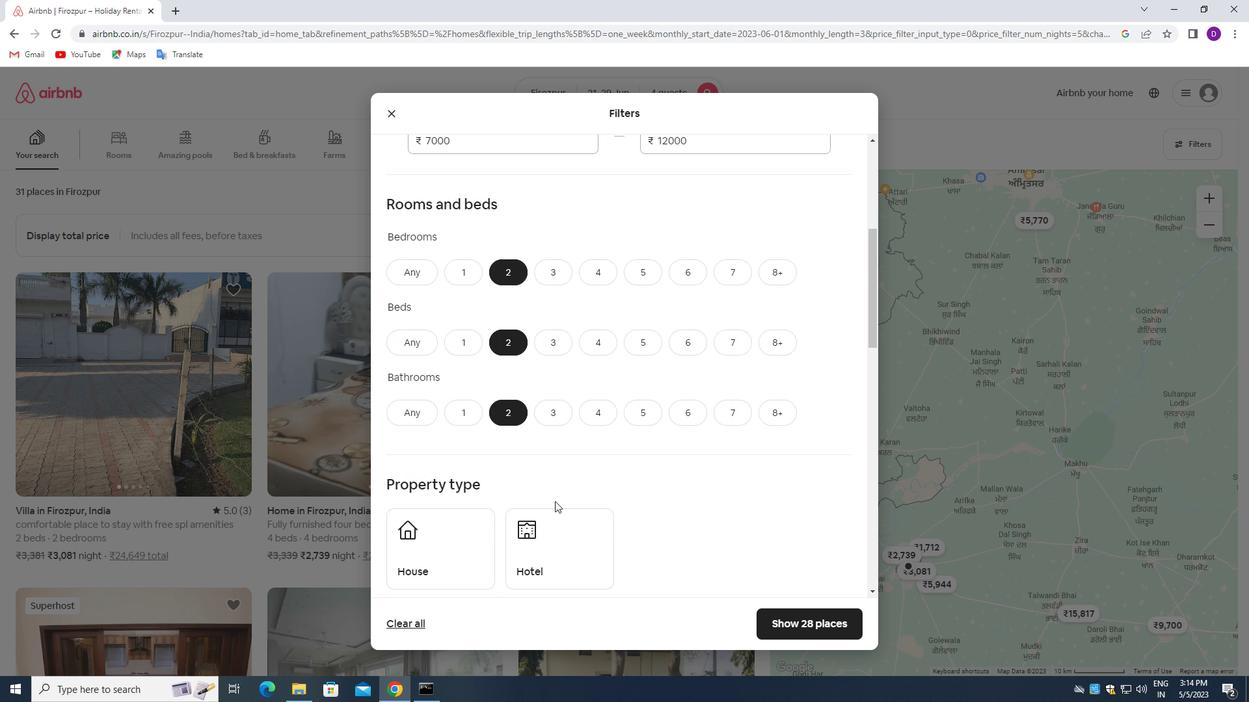 
Action: Mouse scrolled (525, 498) with delta (0, 0)
Screenshot: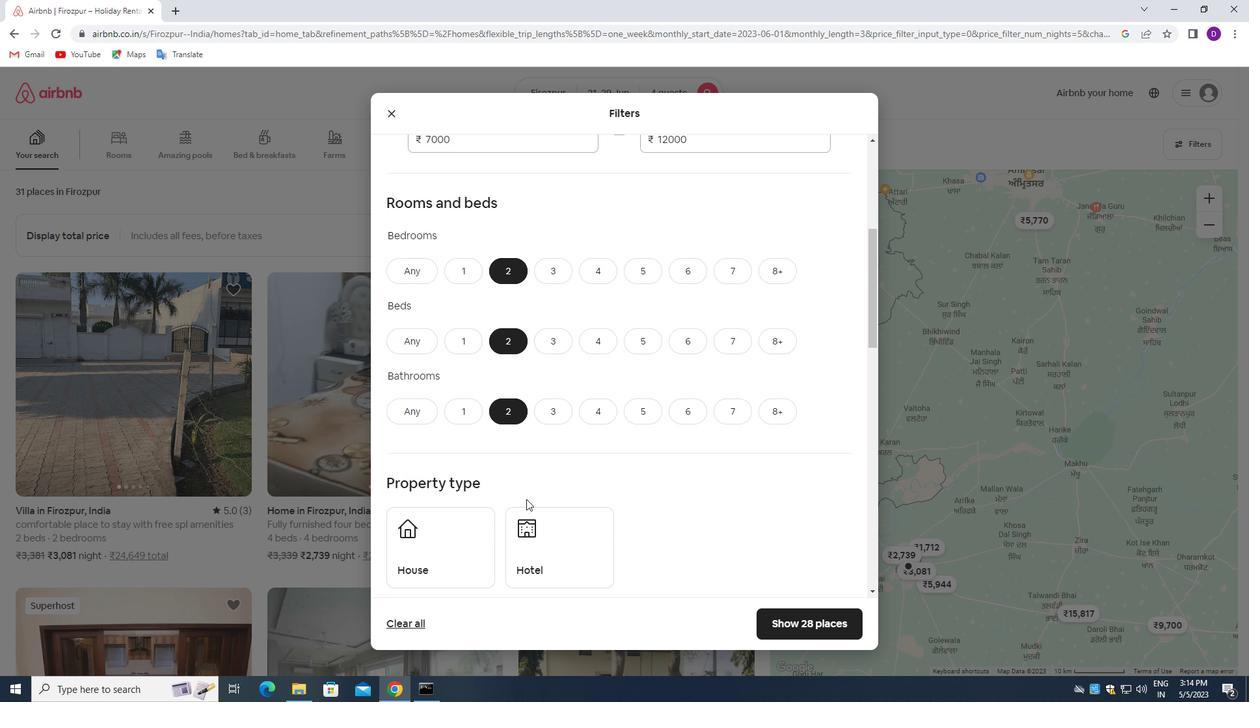 
Action: Mouse scrolled (525, 498) with delta (0, 0)
Screenshot: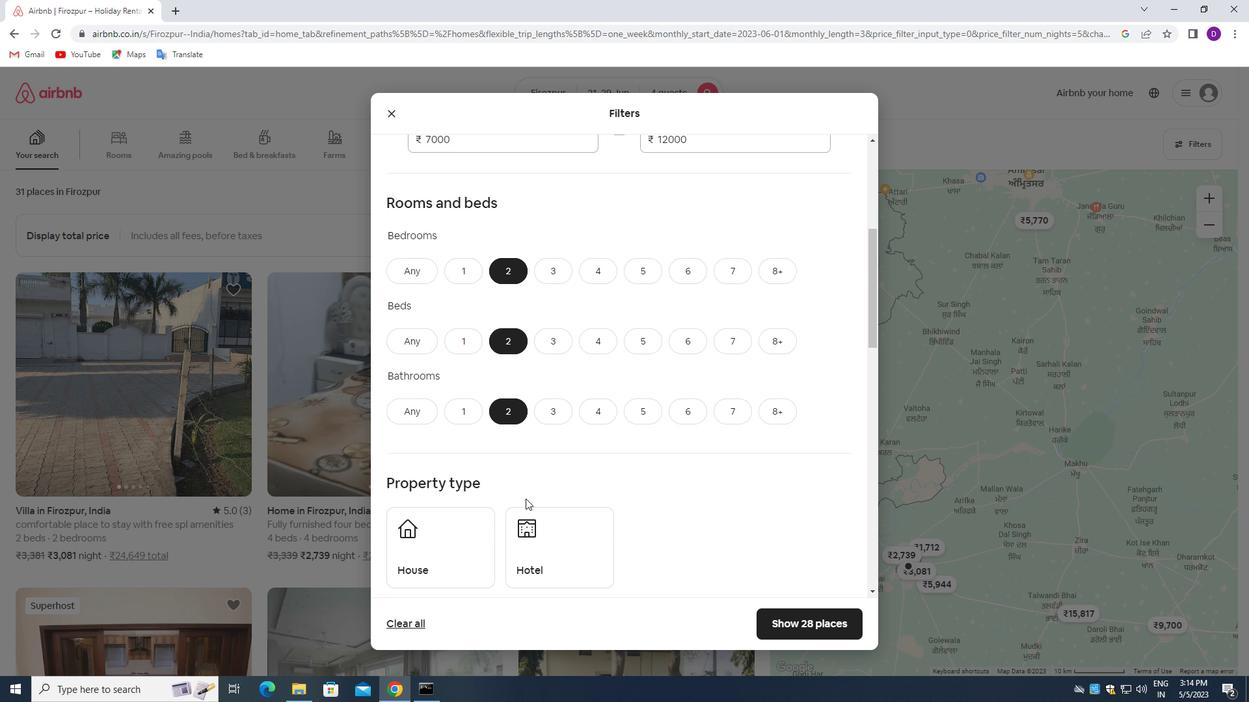 
Action: Mouse moved to (442, 413)
Screenshot: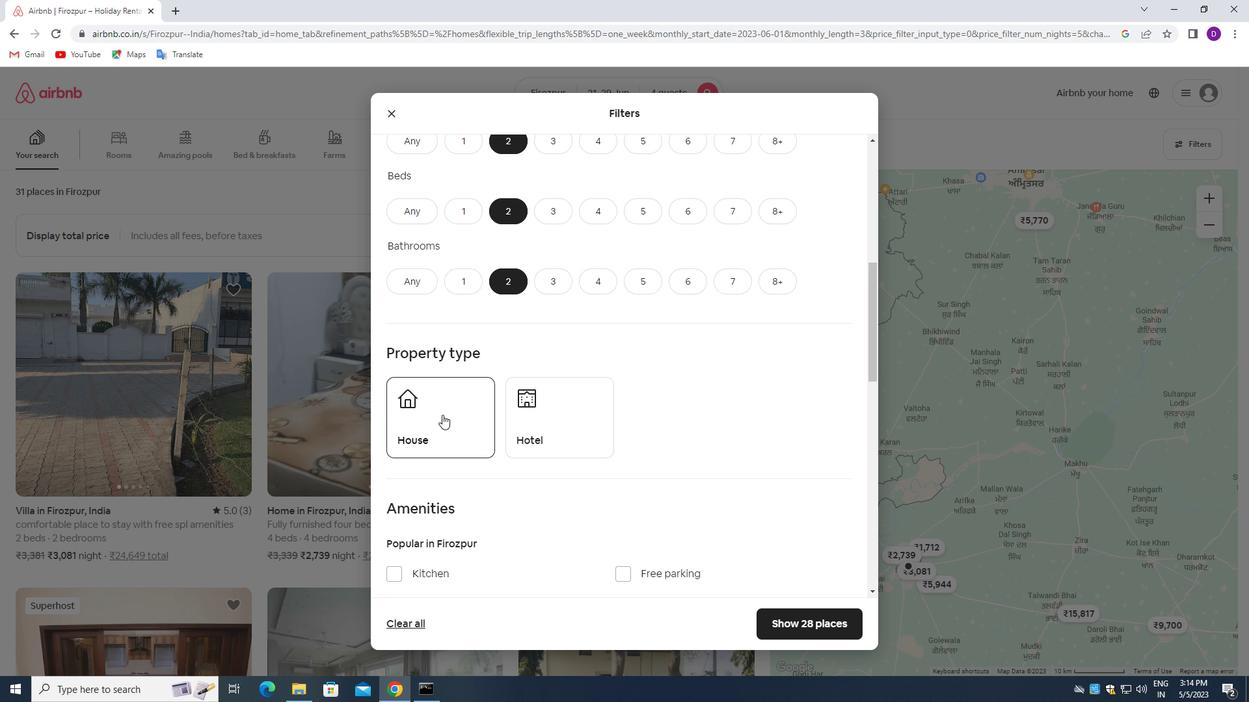 
Action: Mouse pressed left at (442, 413)
Screenshot: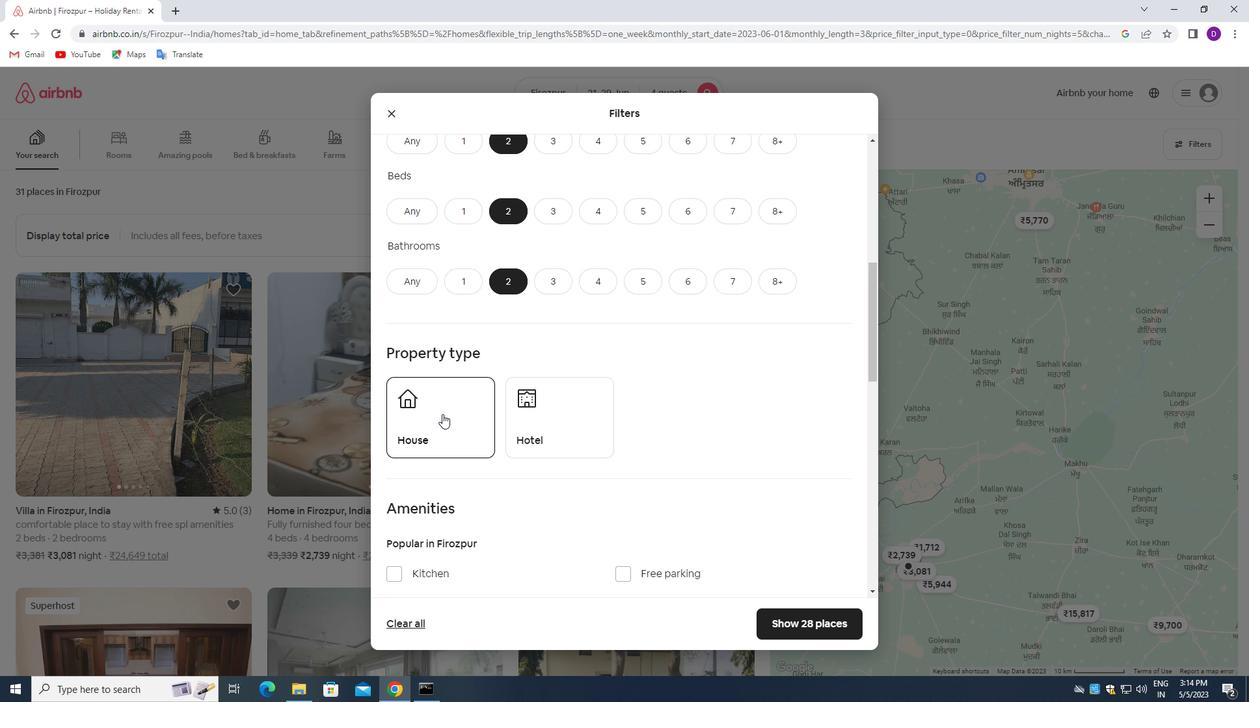 
Action: Mouse moved to (556, 463)
Screenshot: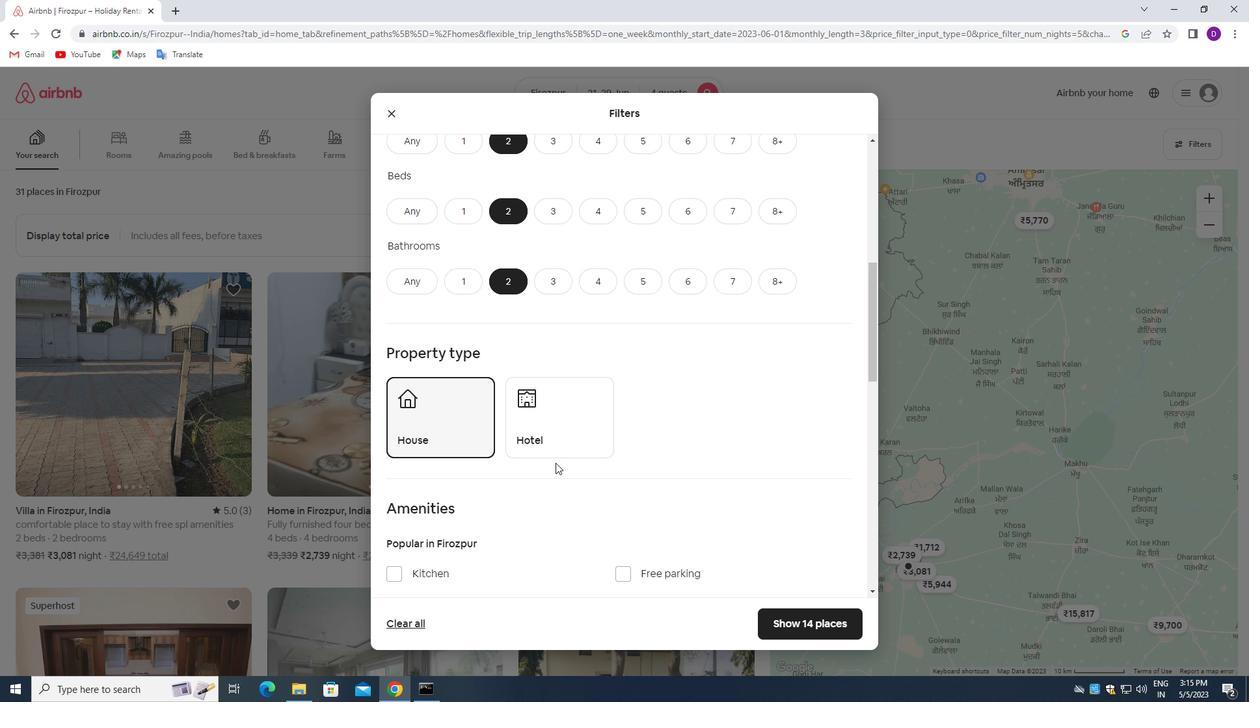 
Action: Mouse scrolled (556, 463) with delta (0, 0)
Screenshot: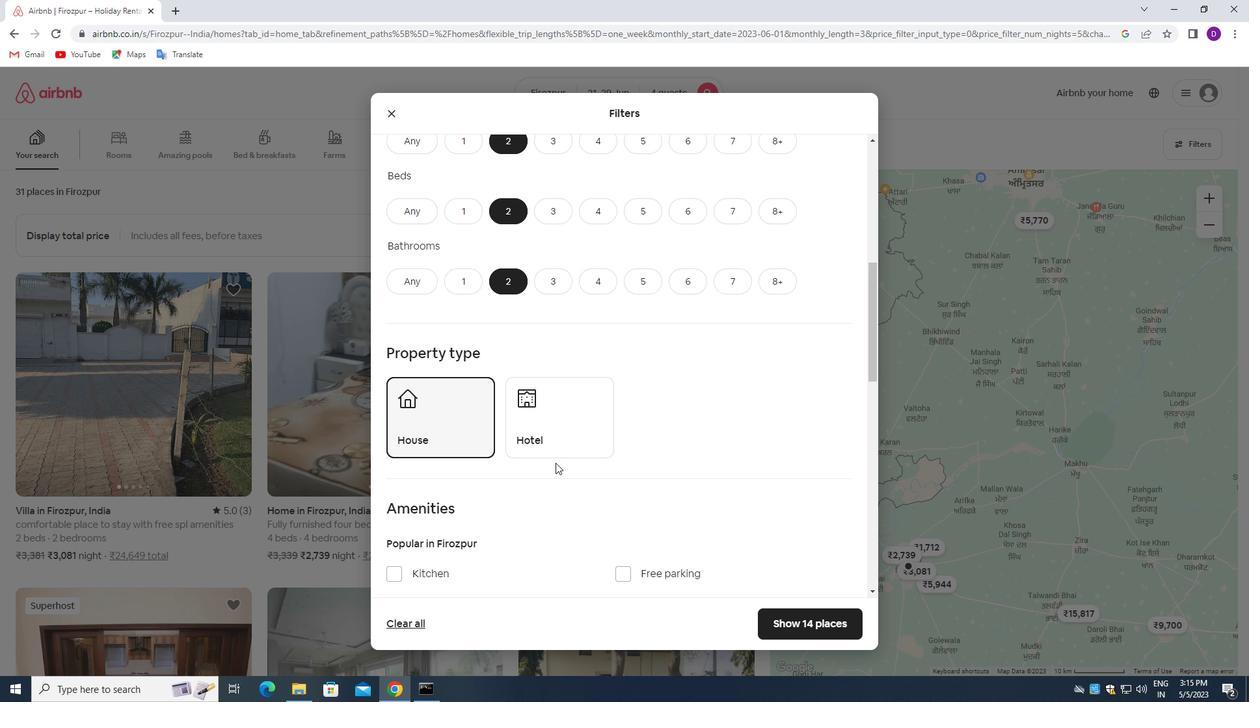 
Action: Mouse moved to (556, 464)
Screenshot: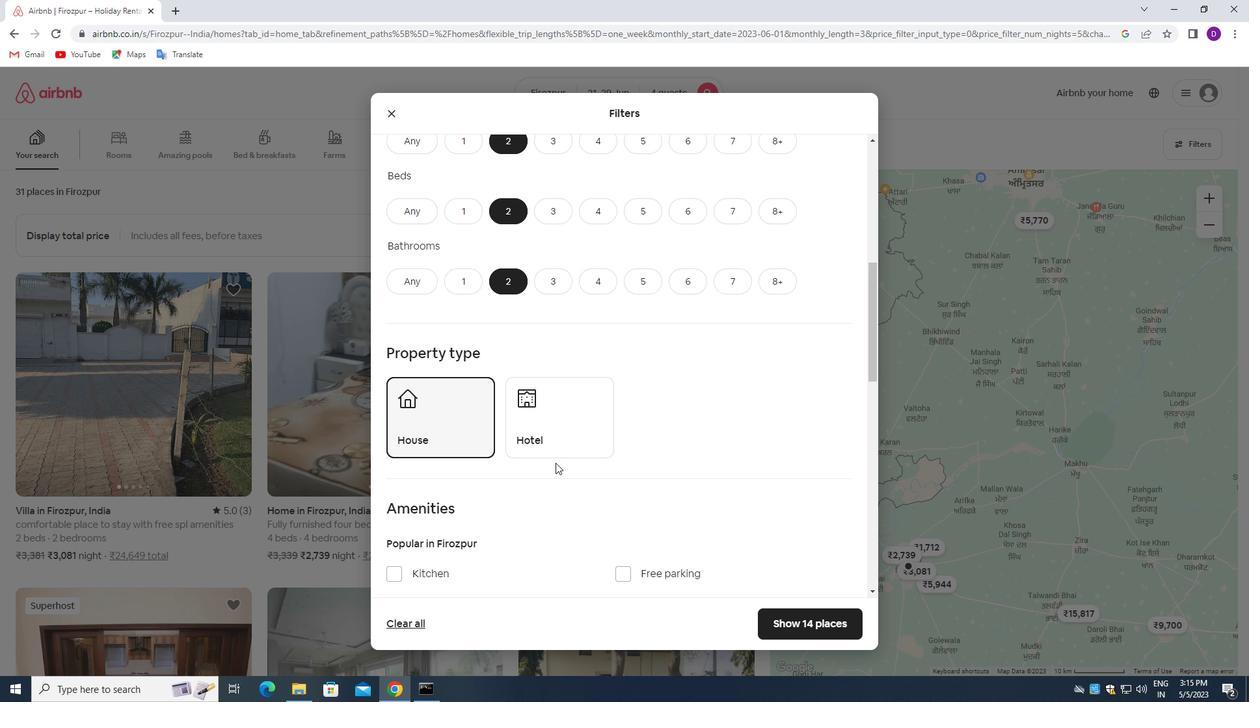 
Action: Mouse scrolled (556, 463) with delta (0, 0)
Screenshot: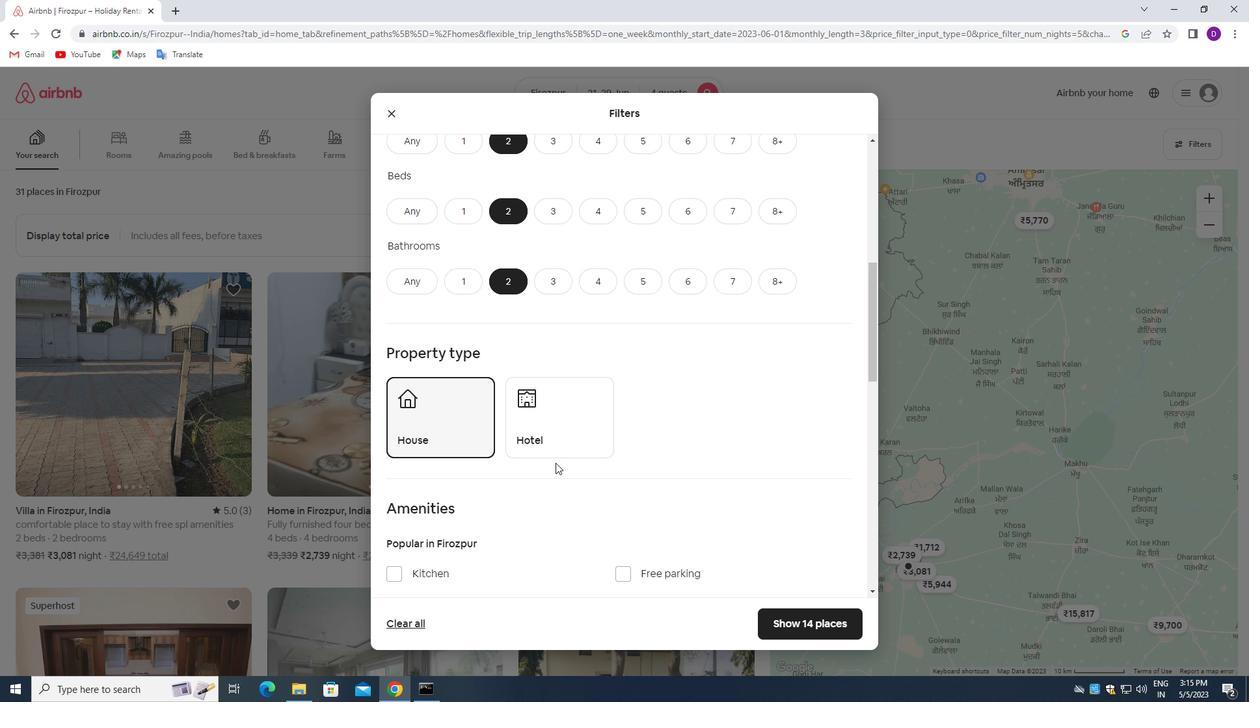 
Action: Mouse scrolled (556, 463) with delta (0, 0)
Screenshot: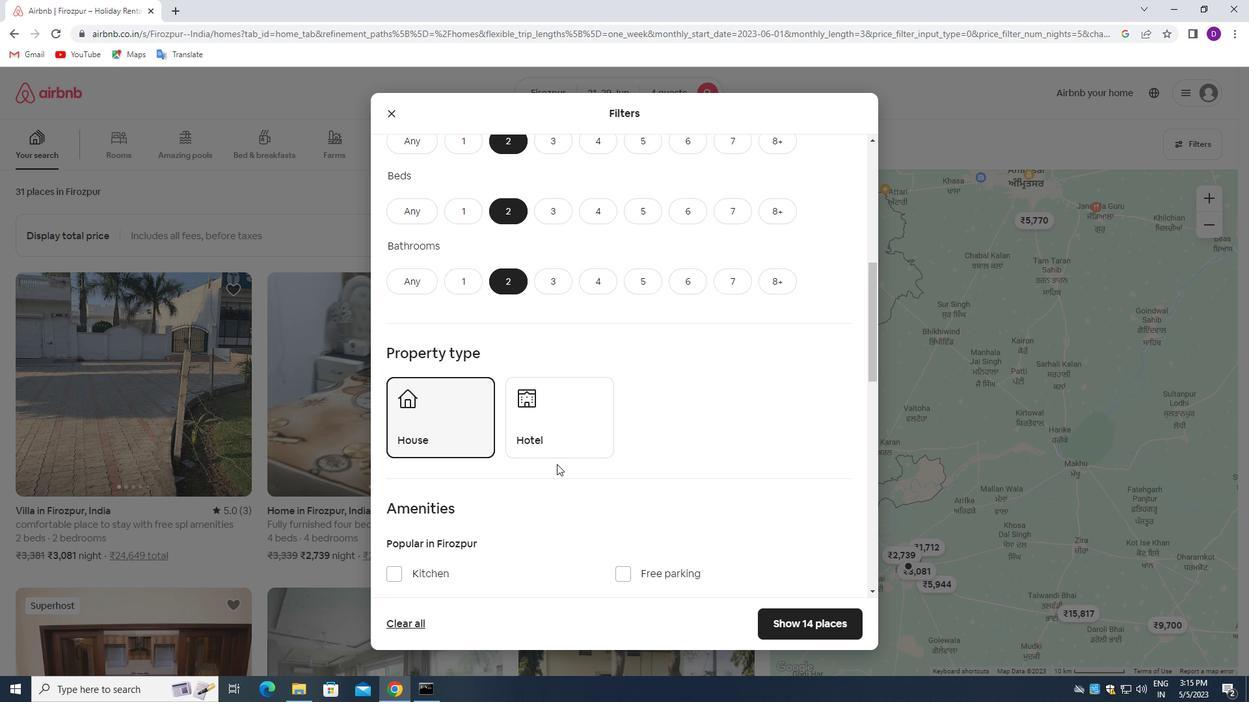 
Action: Mouse moved to (417, 461)
Screenshot: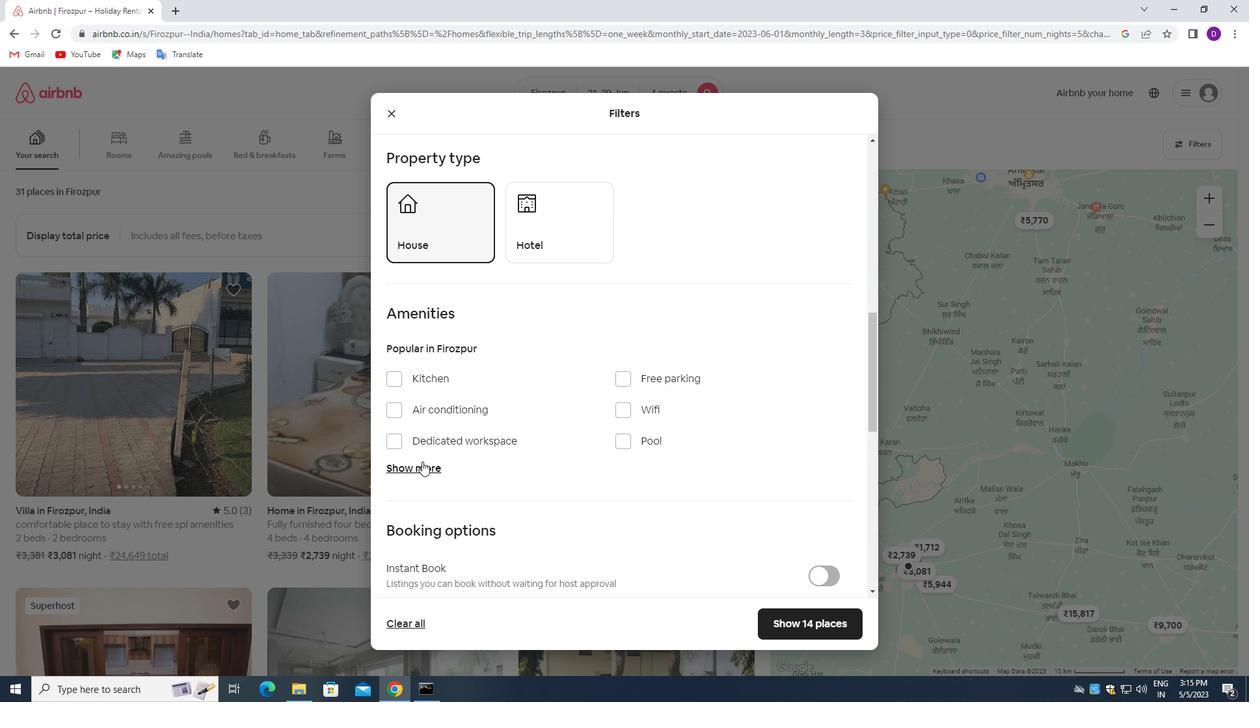 
Action: Mouse pressed left at (417, 461)
Screenshot: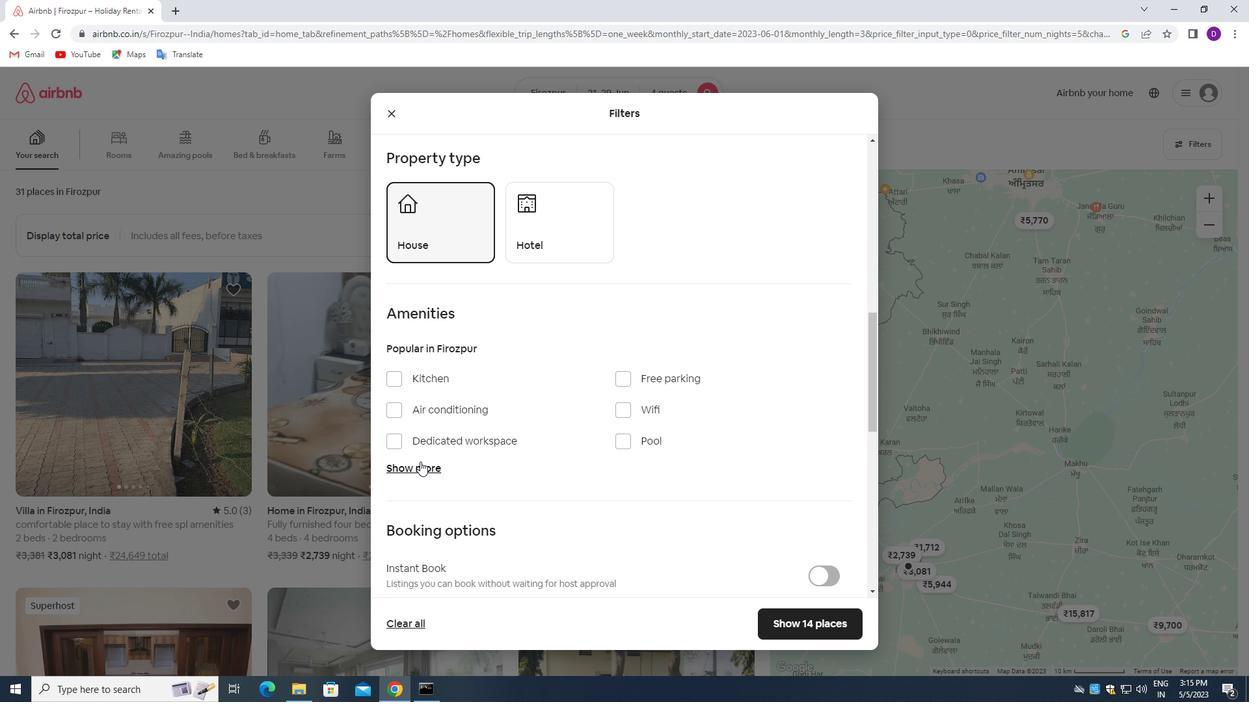 
Action: Mouse moved to (394, 510)
Screenshot: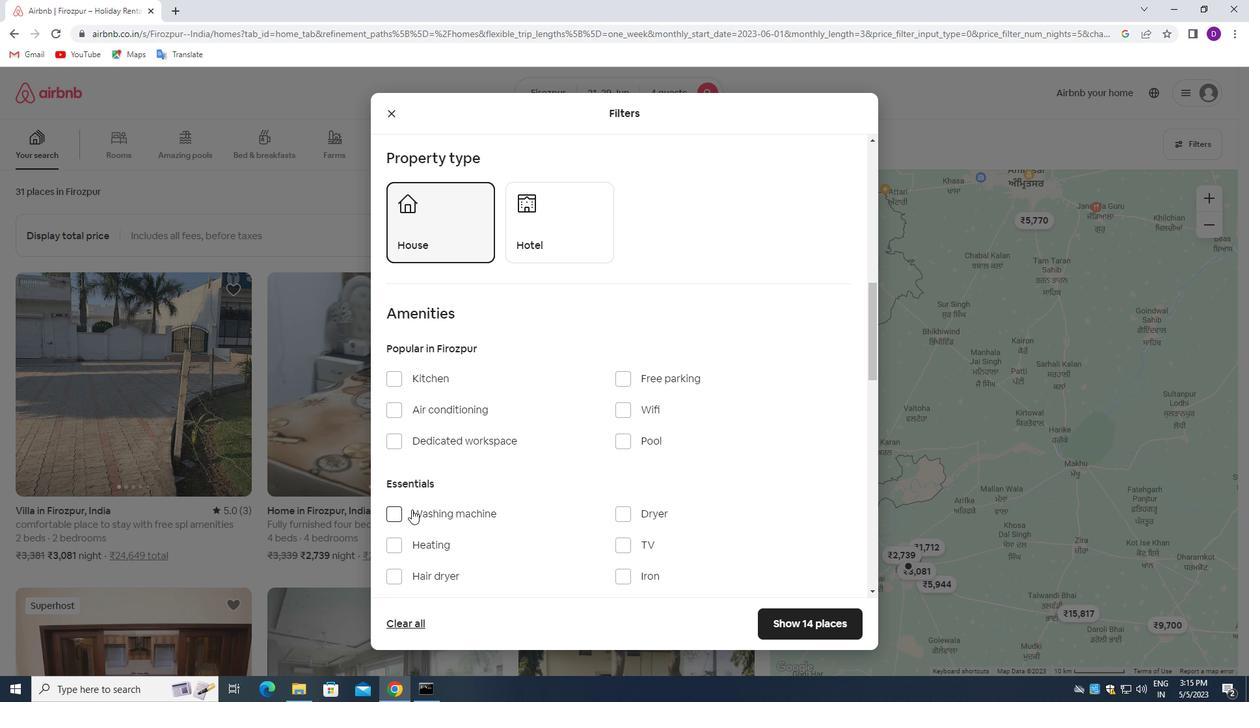 
Action: Mouse pressed left at (394, 510)
Screenshot: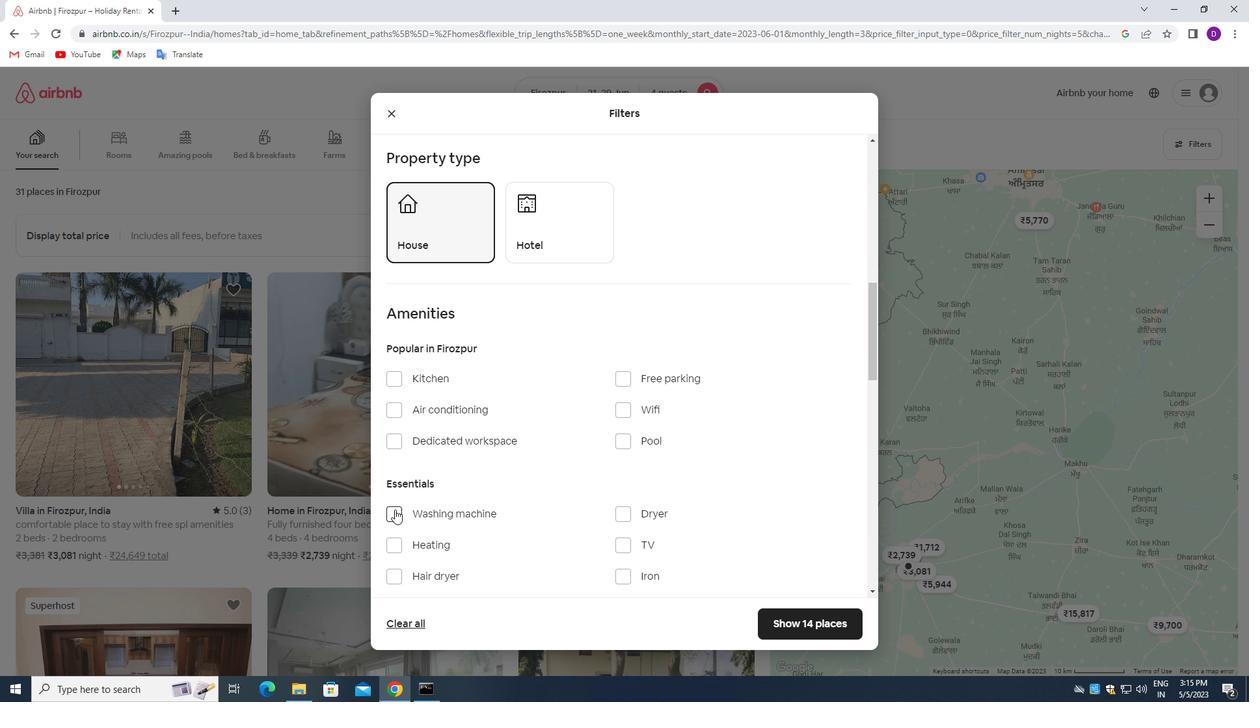 
Action: Mouse moved to (545, 487)
Screenshot: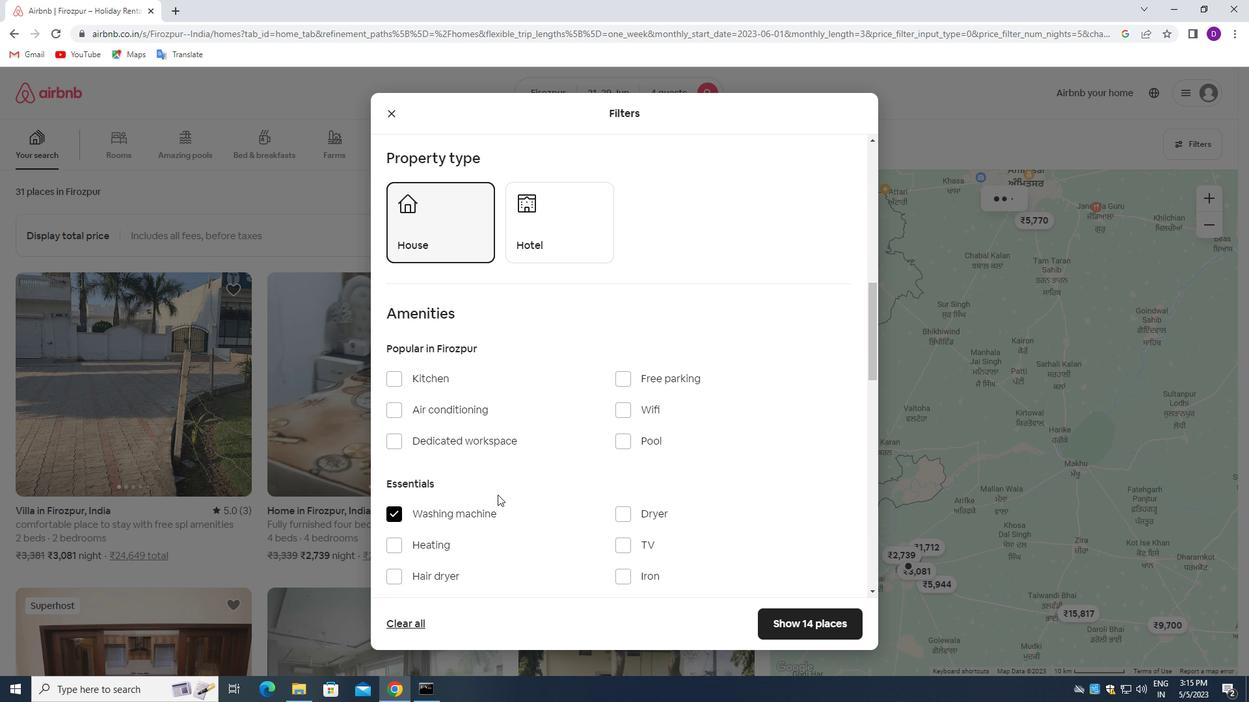 
Action: Mouse scrolled (545, 487) with delta (0, 0)
Screenshot: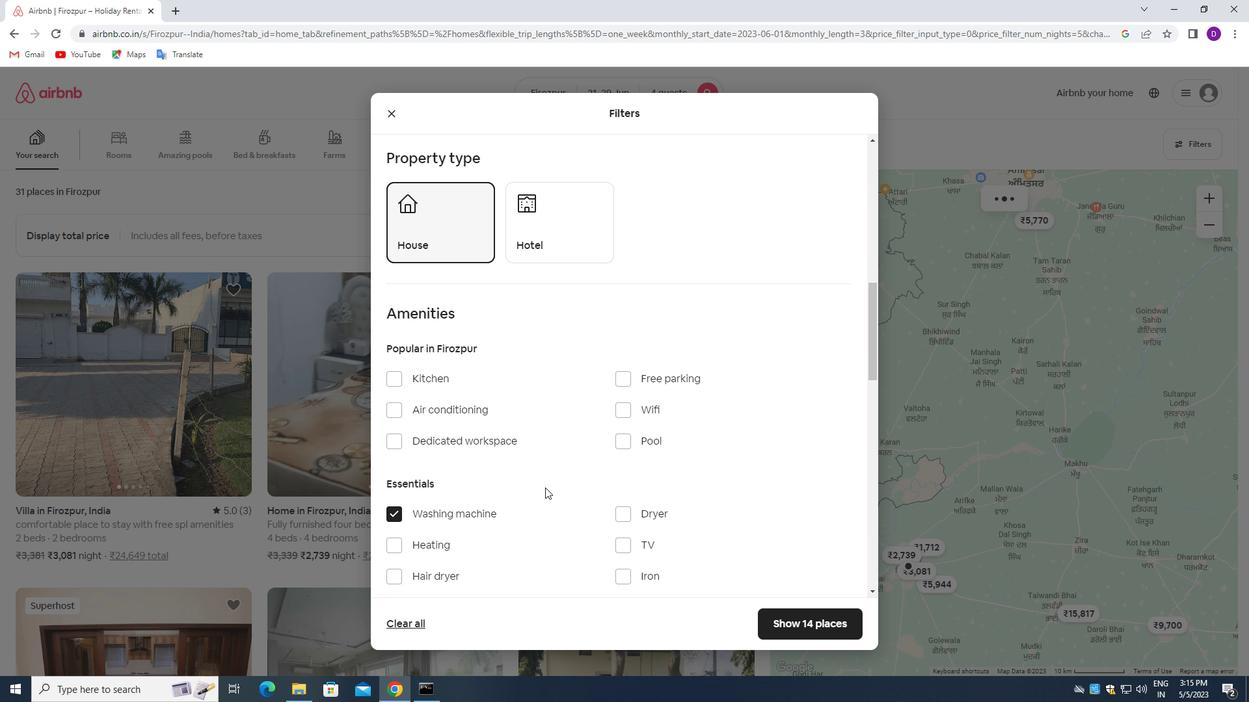 
Action: Mouse scrolled (545, 487) with delta (0, 0)
Screenshot: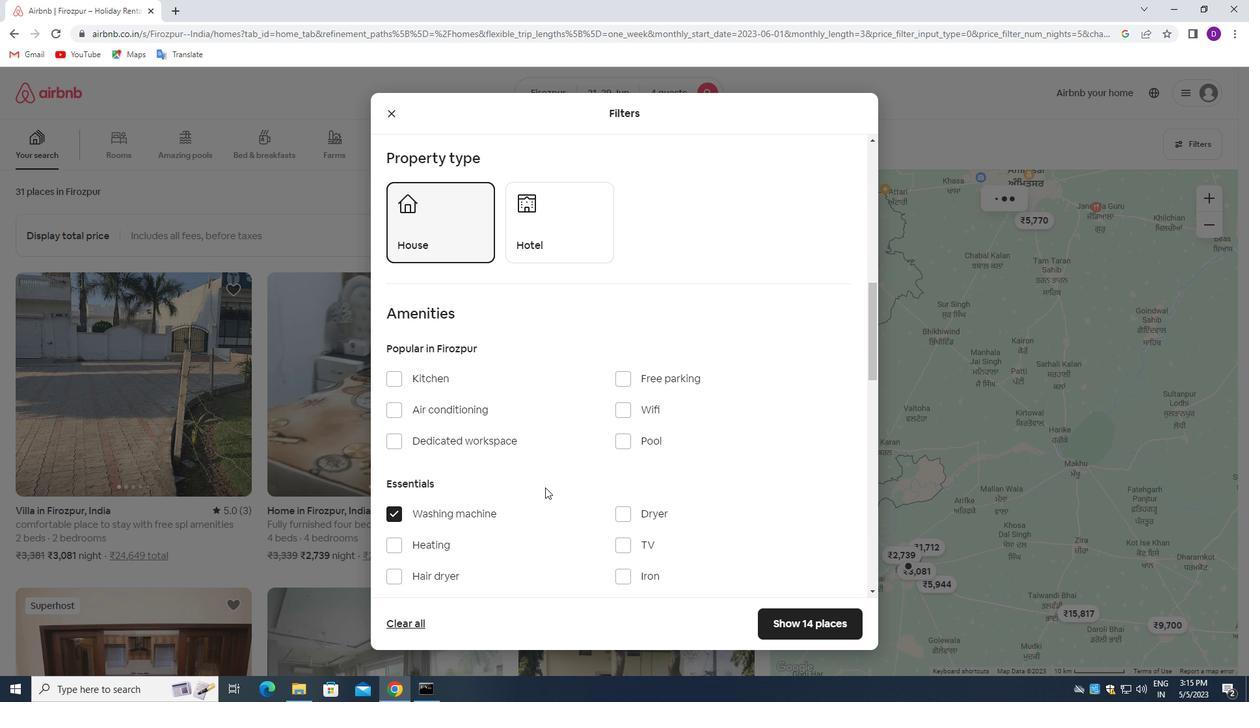 
Action: Mouse scrolled (545, 487) with delta (0, 0)
Screenshot: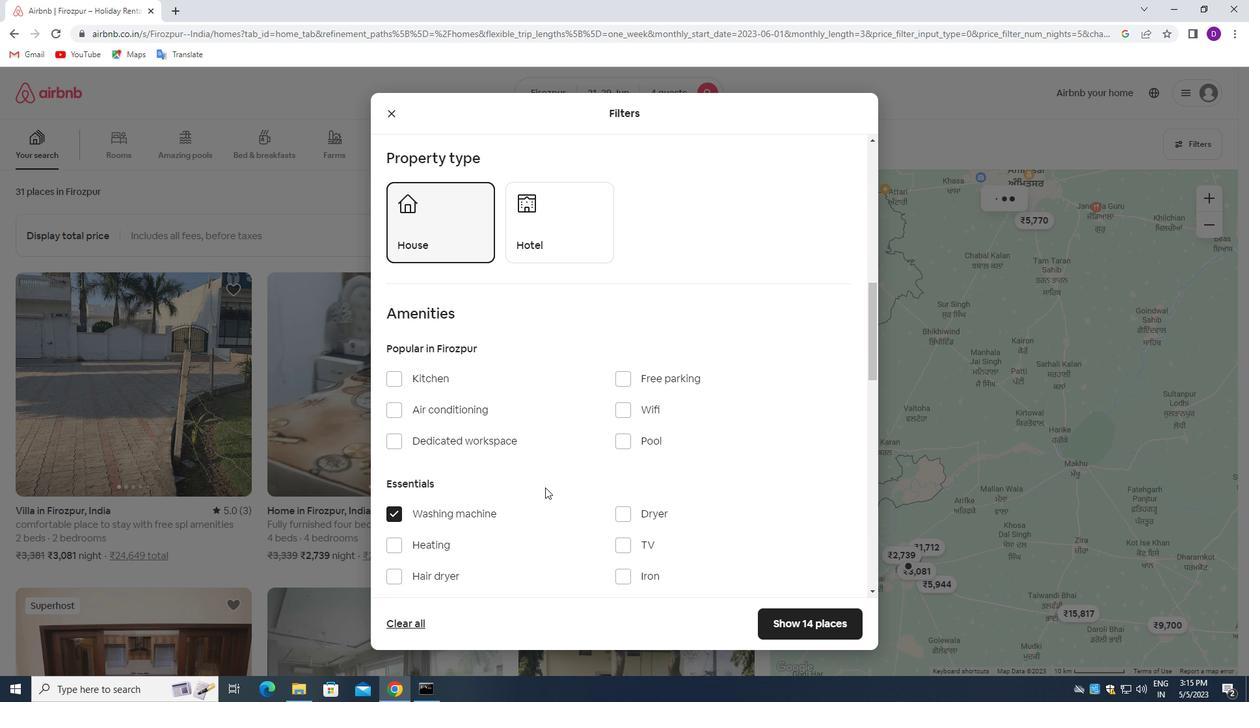 
Action: Mouse scrolled (545, 487) with delta (0, 0)
Screenshot: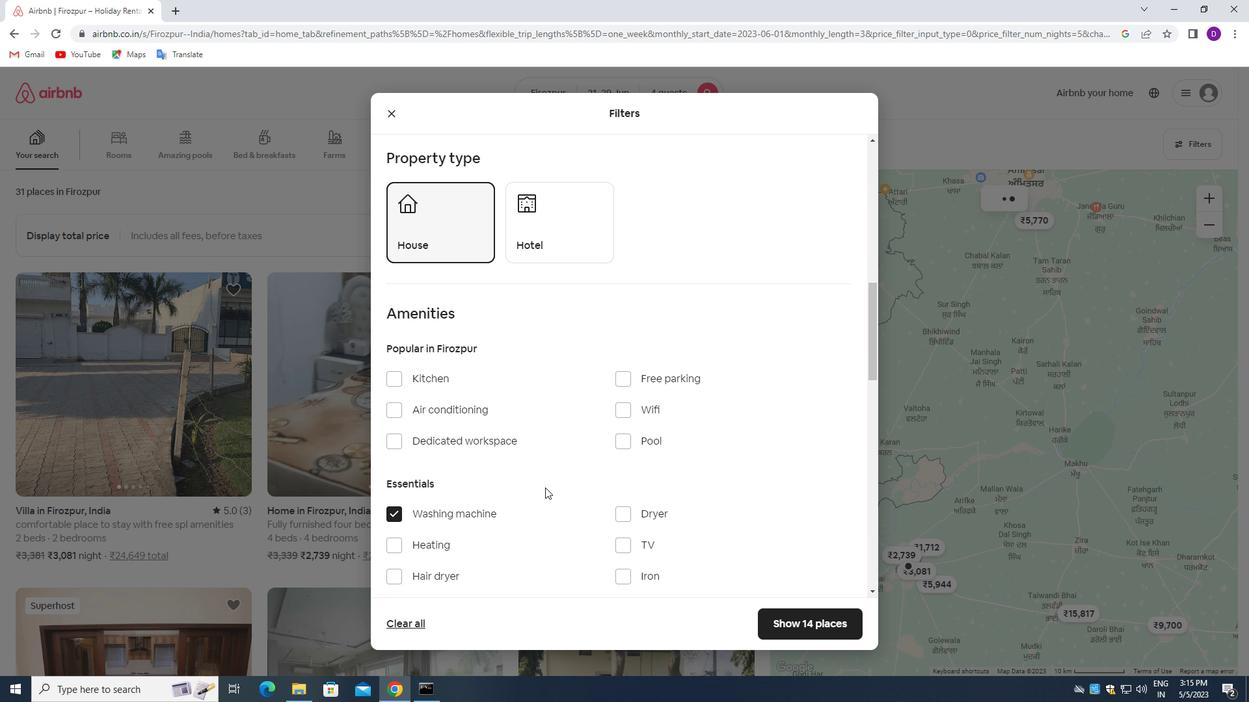 
Action: Mouse moved to (545, 485)
Screenshot: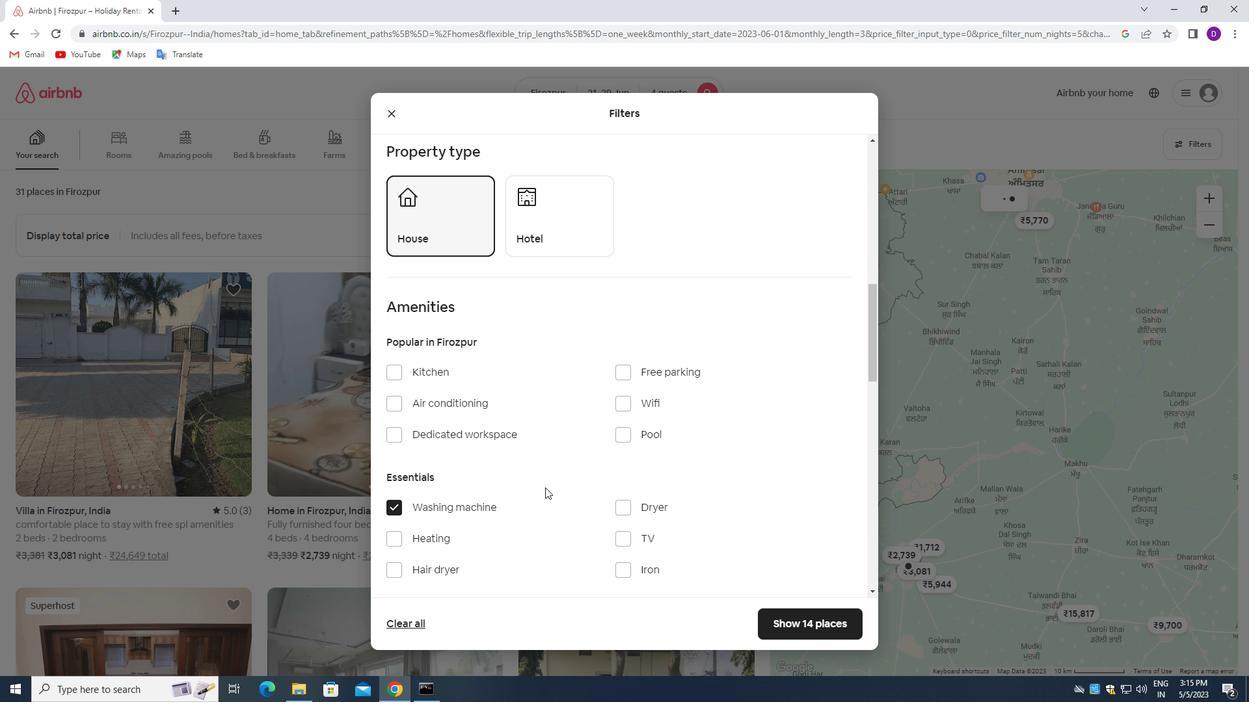 
Action: Mouse scrolled (545, 485) with delta (0, 0)
Screenshot: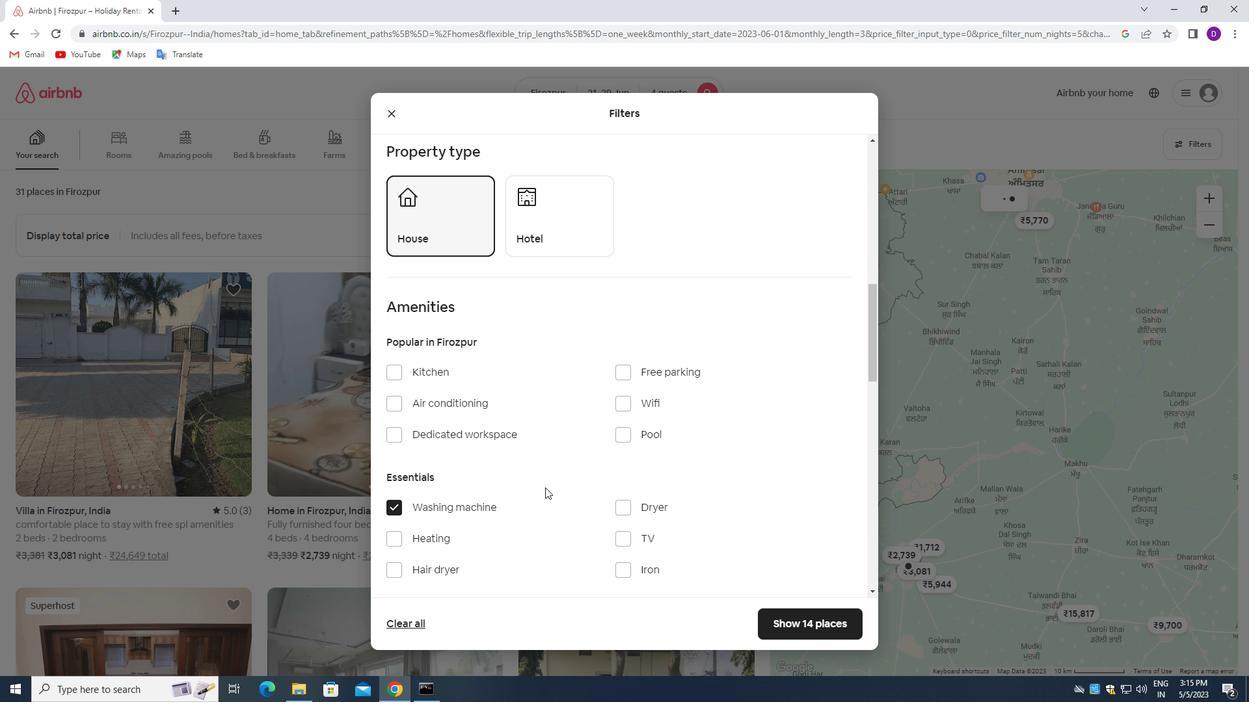 
Action: Mouse moved to (557, 487)
Screenshot: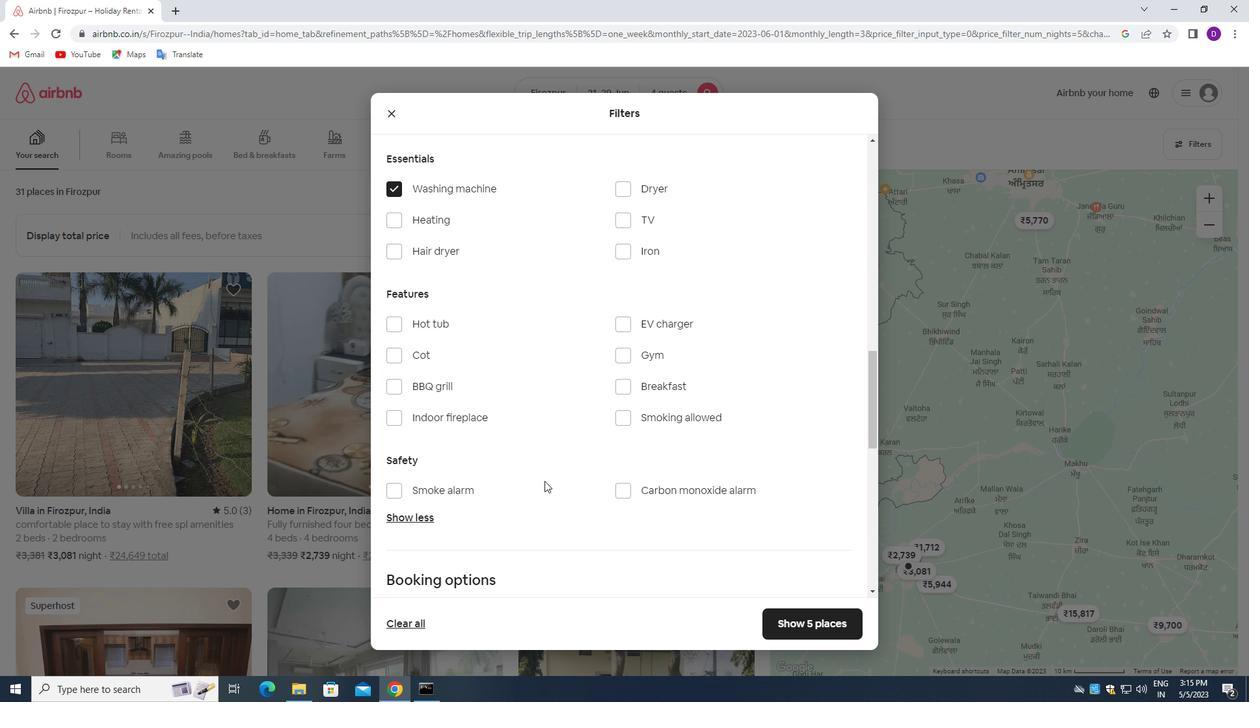
Action: Mouse scrolled (557, 487) with delta (0, 0)
Screenshot: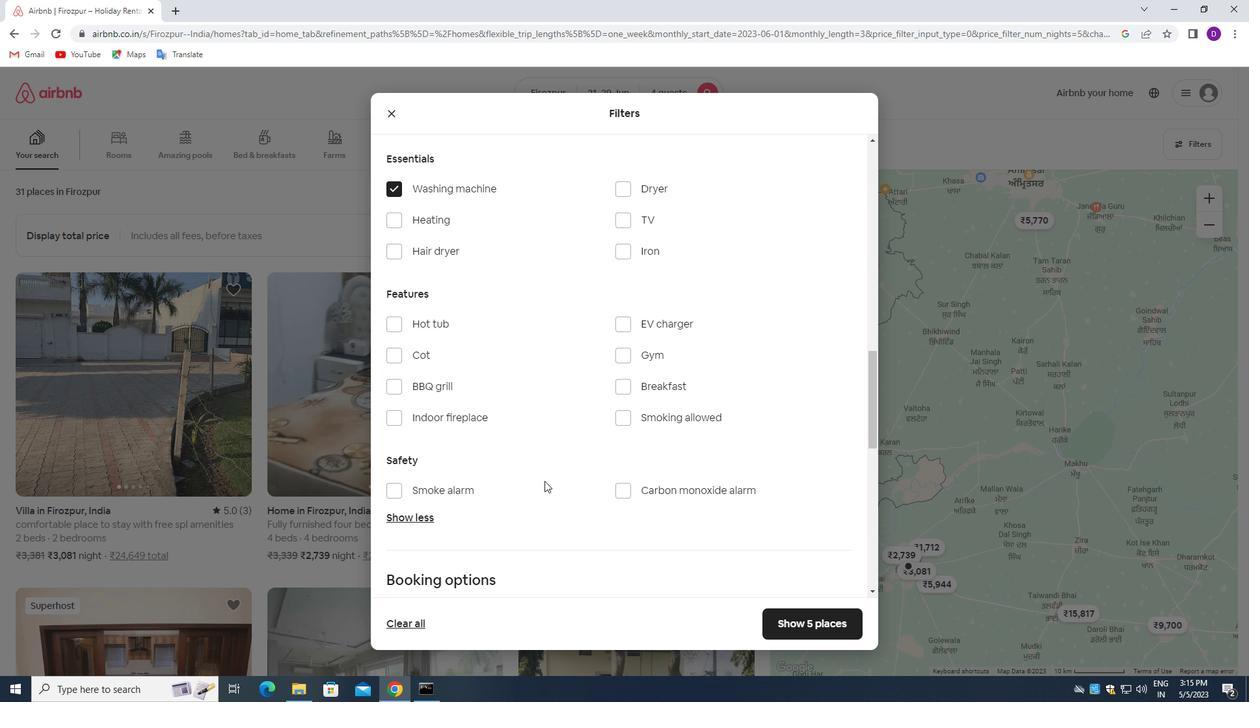 
Action: Mouse moved to (564, 489)
Screenshot: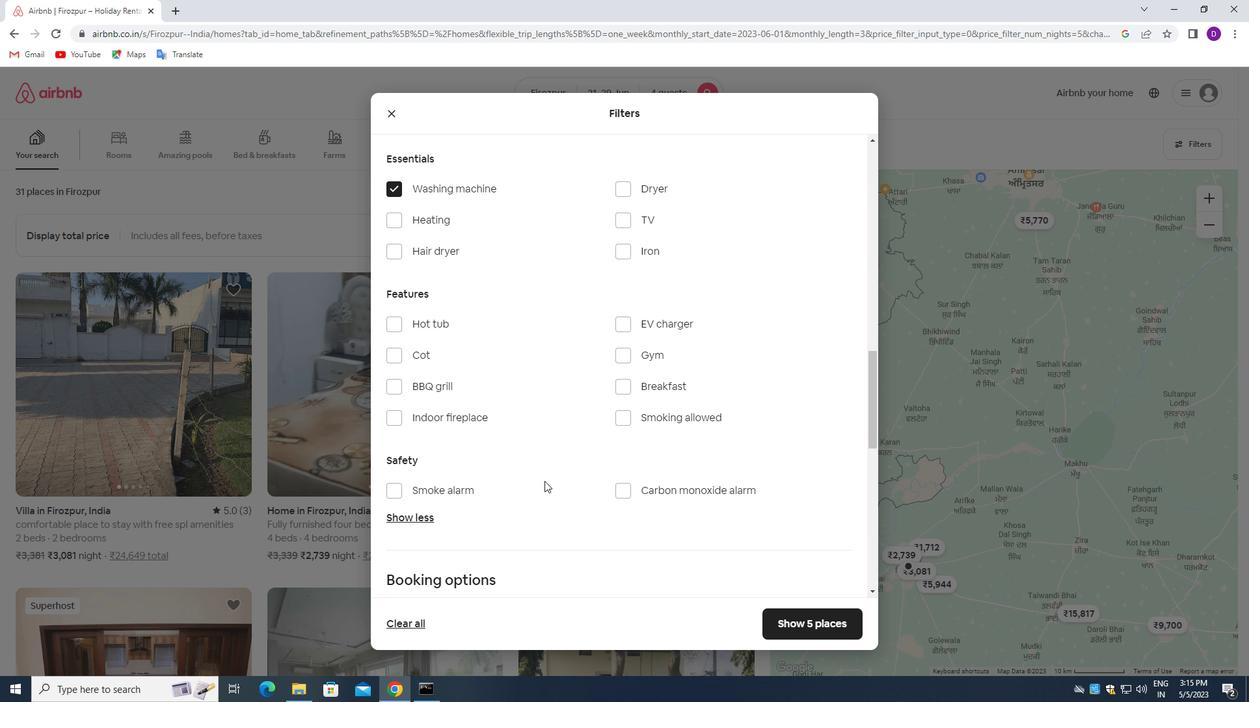 
Action: Mouse scrolled (564, 489) with delta (0, 0)
Screenshot: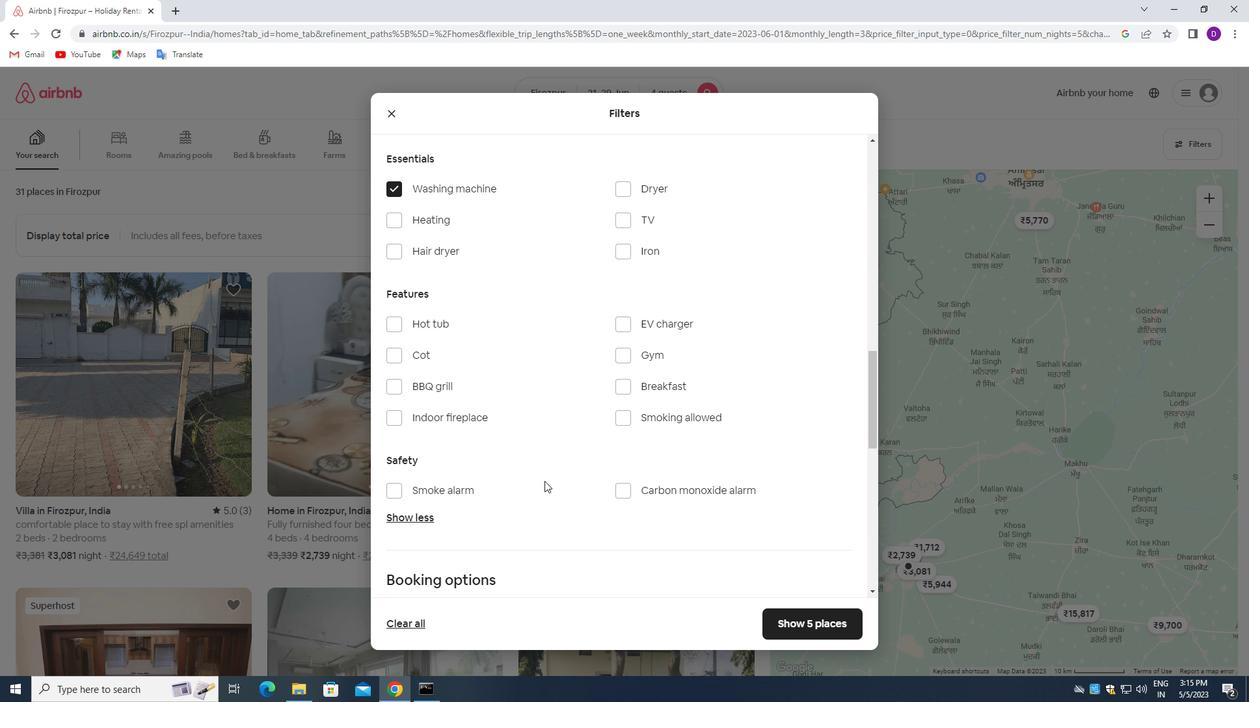 
Action: Mouse moved to (572, 488)
Screenshot: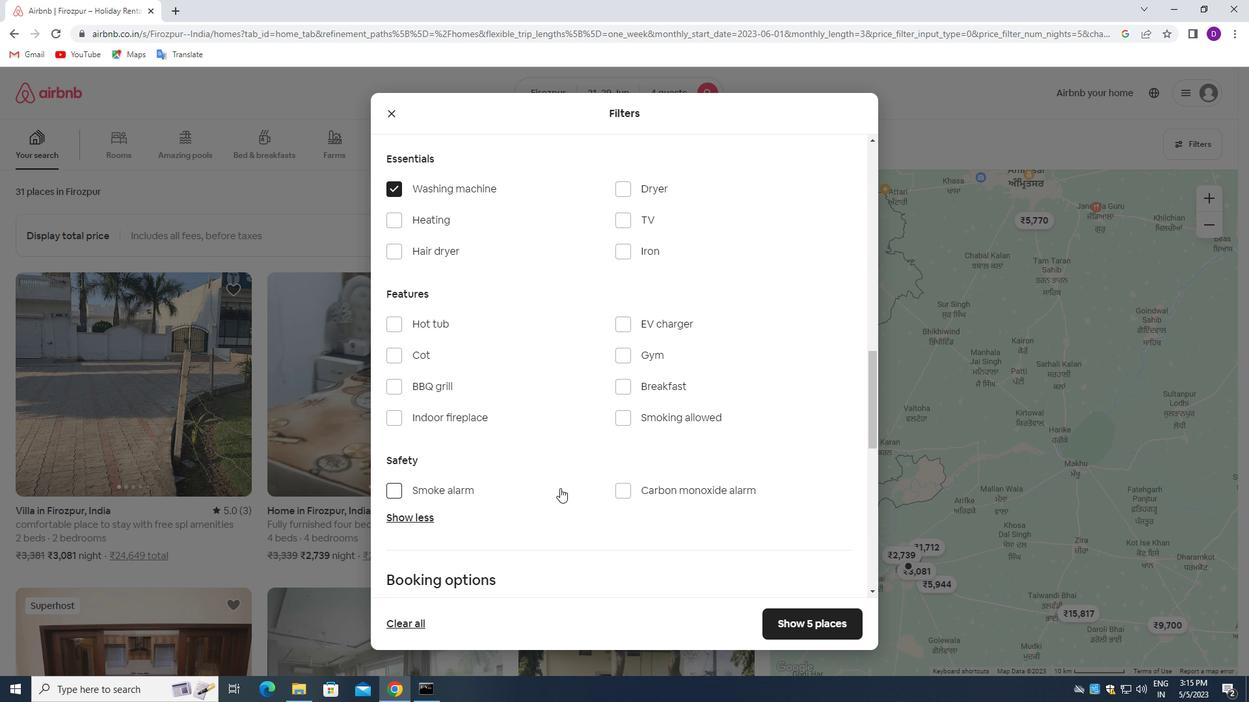
Action: Mouse scrolled (572, 487) with delta (0, 0)
Screenshot: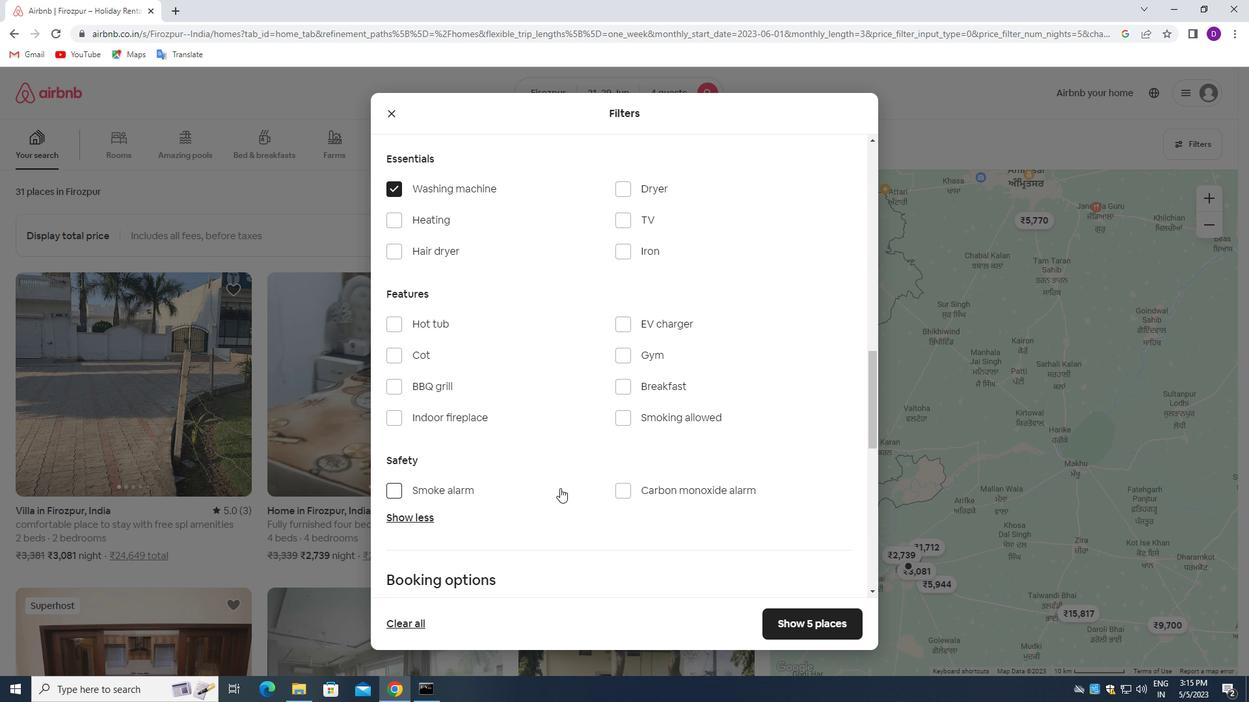 
Action: Mouse moved to (577, 487)
Screenshot: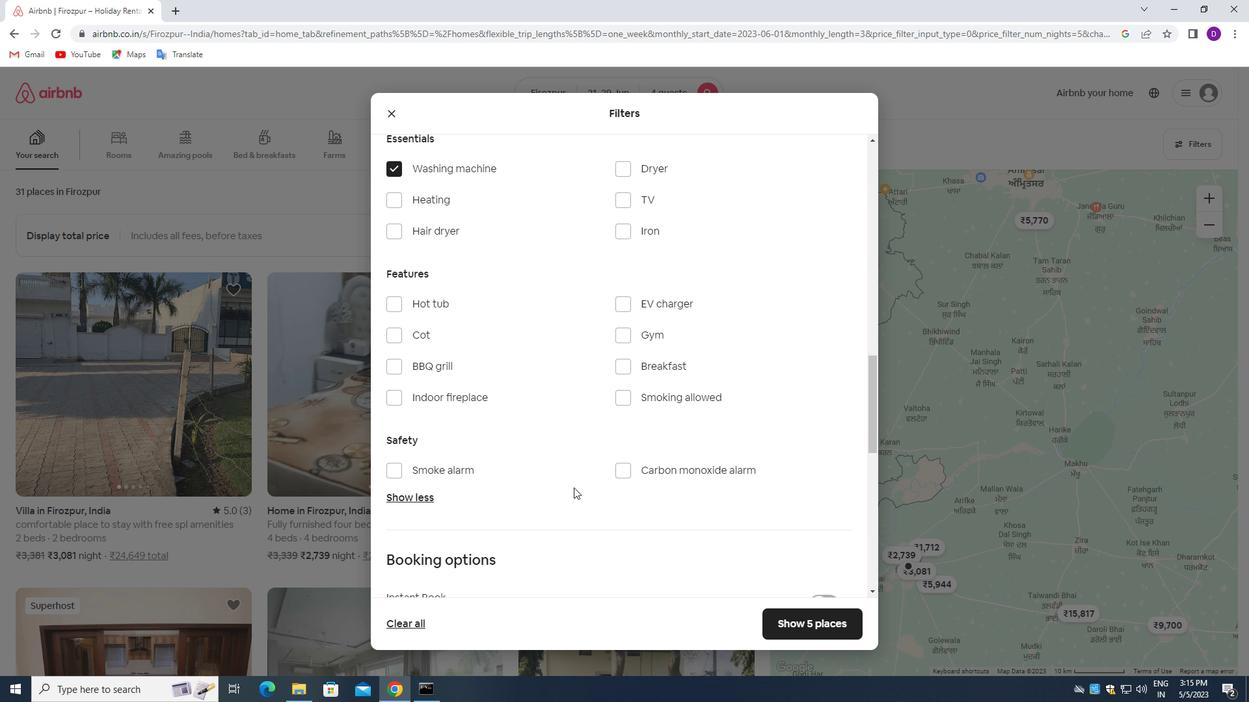 
Action: Mouse scrolled (577, 487) with delta (0, 0)
Screenshot: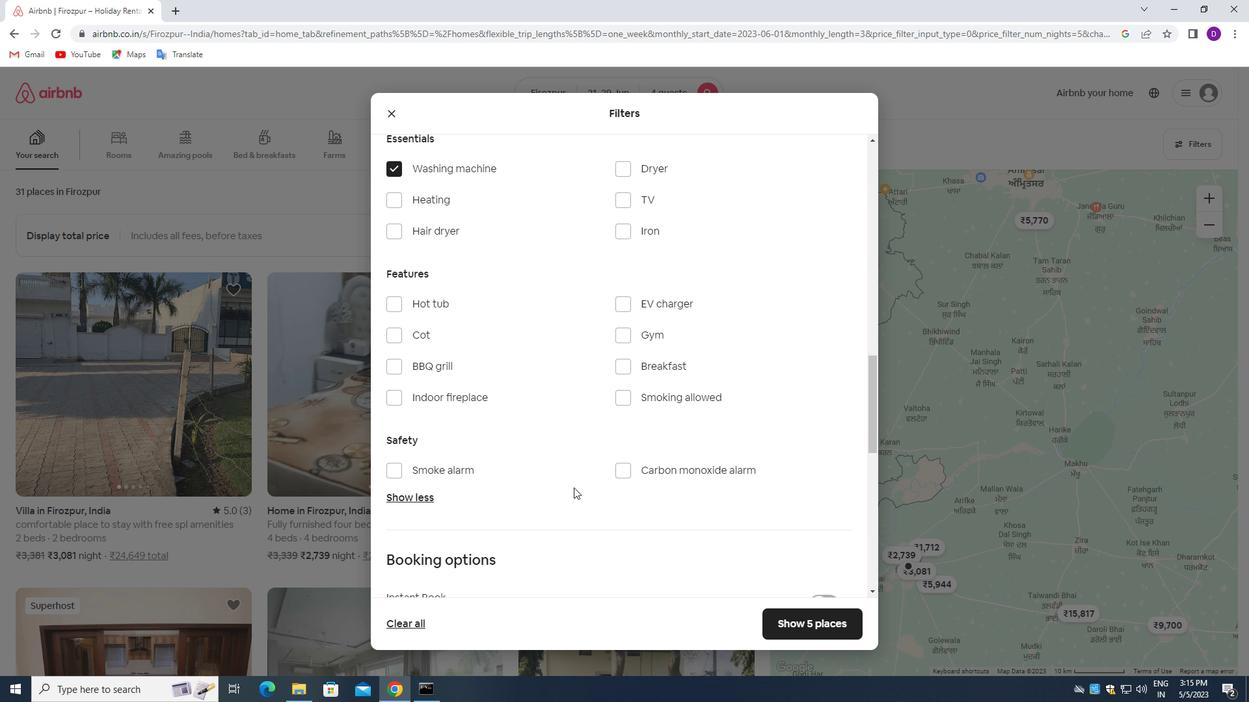 
Action: Mouse moved to (809, 409)
Screenshot: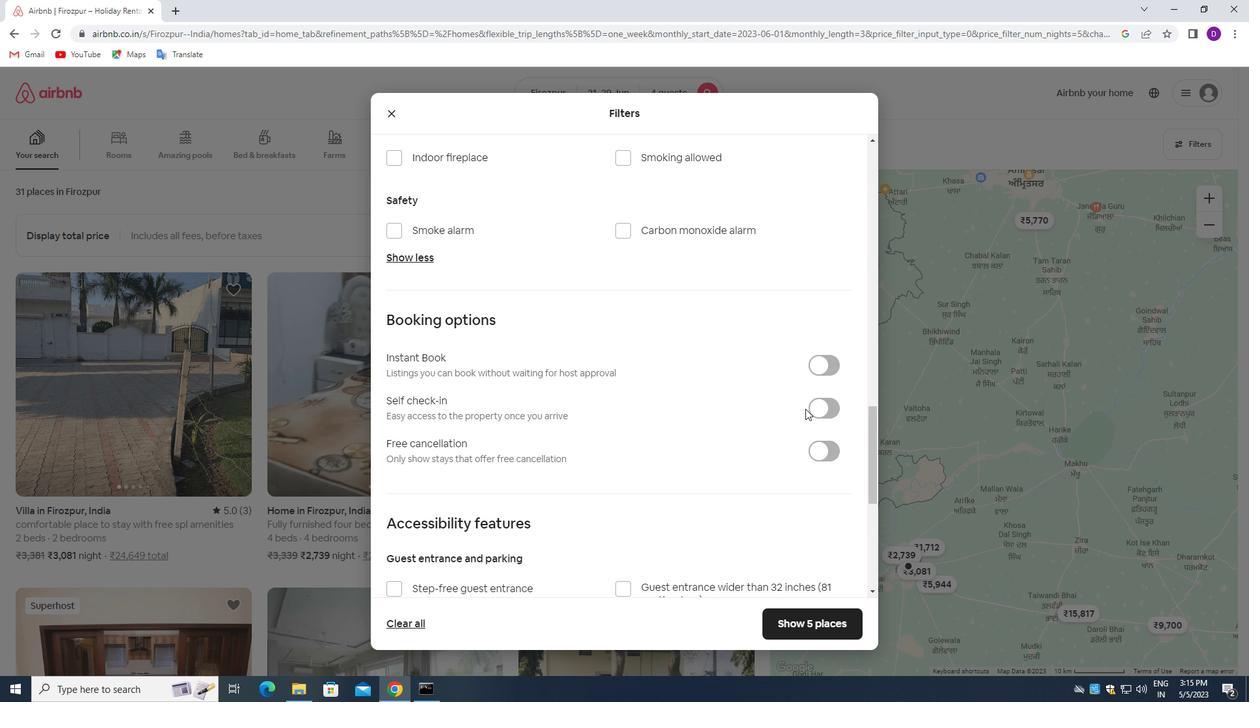 
Action: Mouse pressed left at (809, 409)
Screenshot: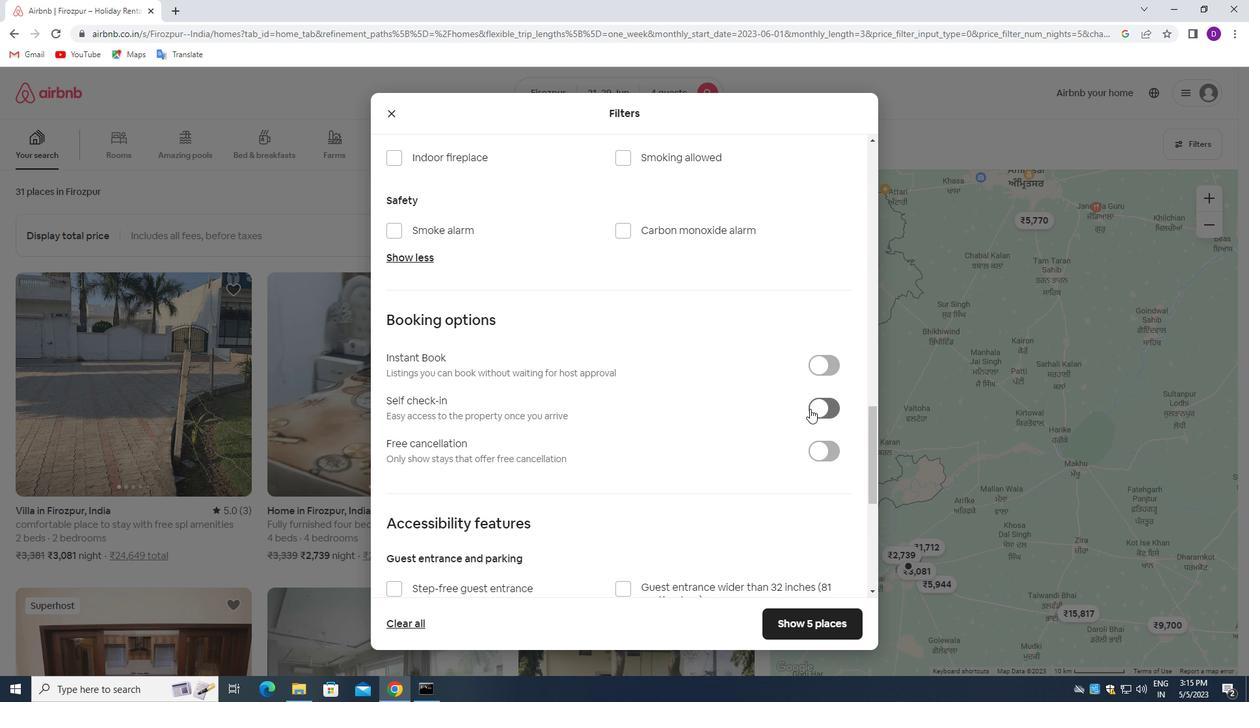 
Action: Mouse moved to (631, 439)
Screenshot: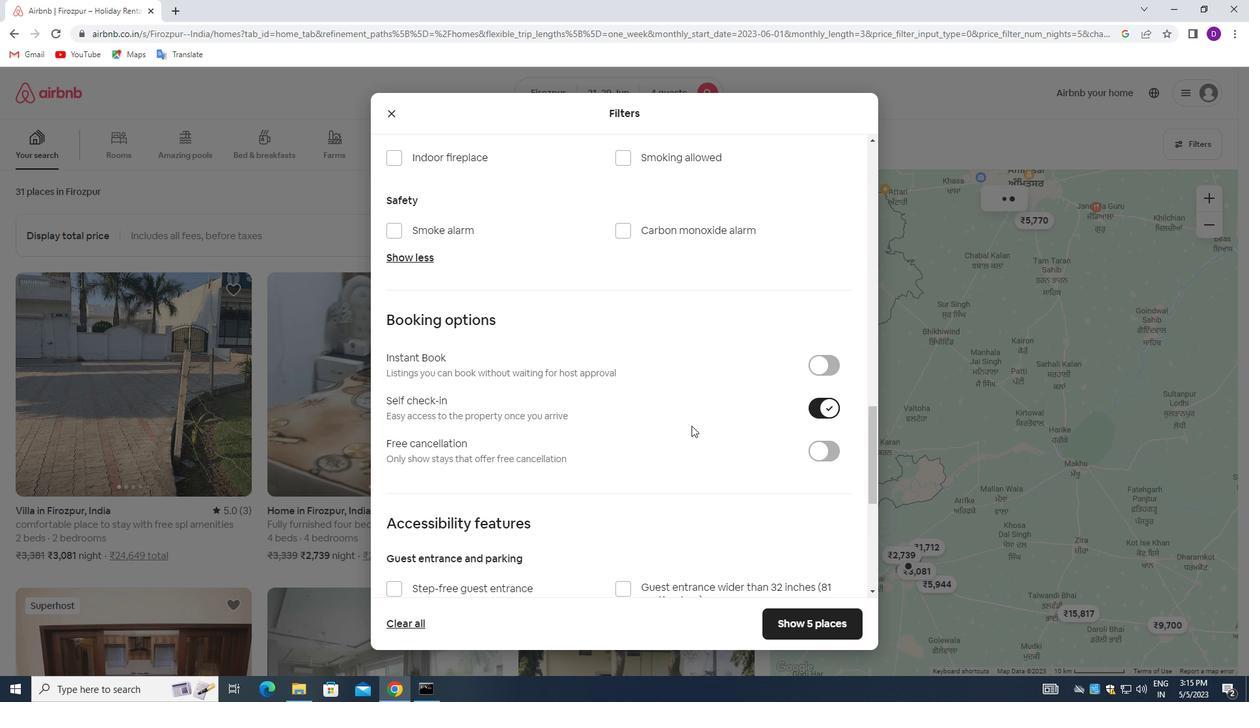 
Action: Mouse scrolled (631, 439) with delta (0, 0)
Screenshot: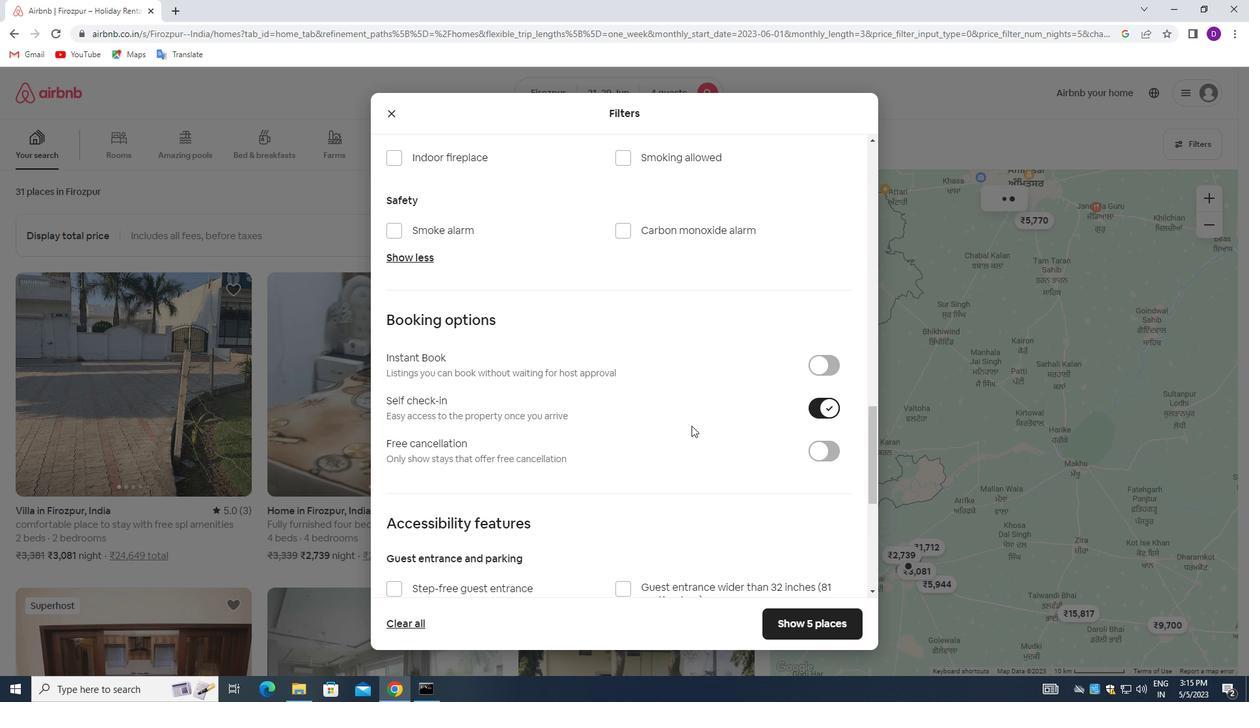 
Action: Mouse moved to (627, 441)
Screenshot: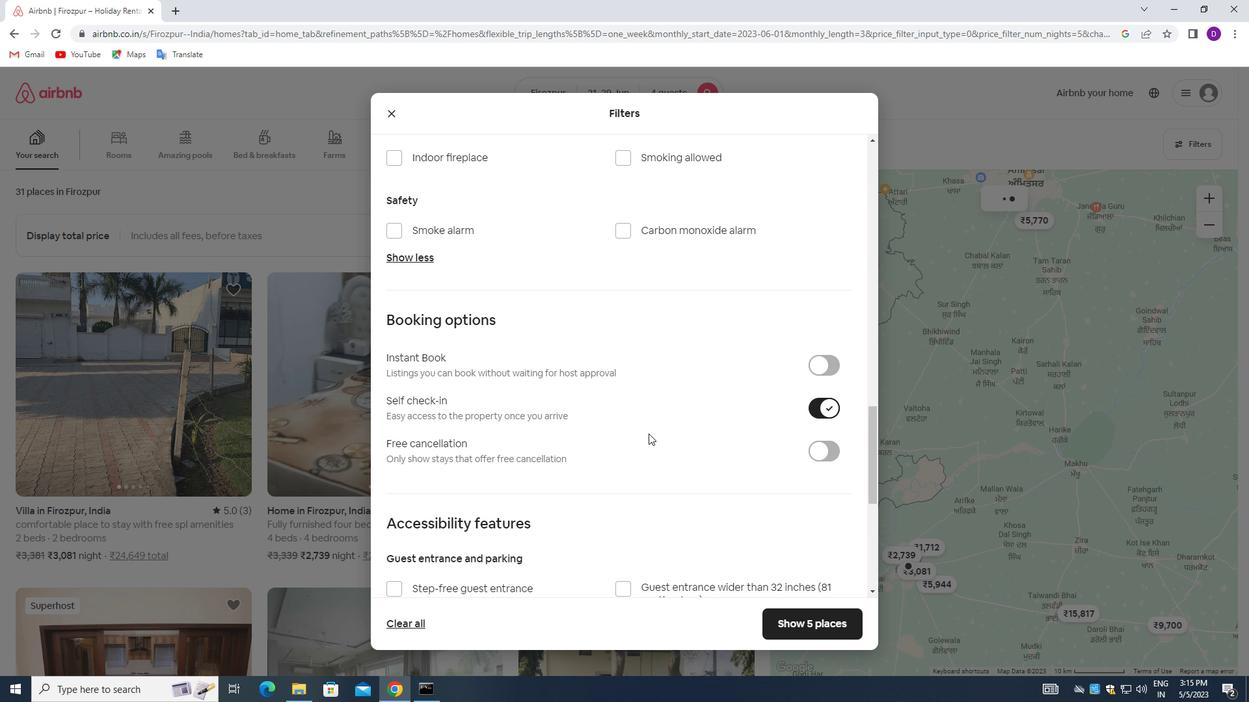 
Action: Mouse scrolled (627, 441) with delta (0, 0)
Screenshot: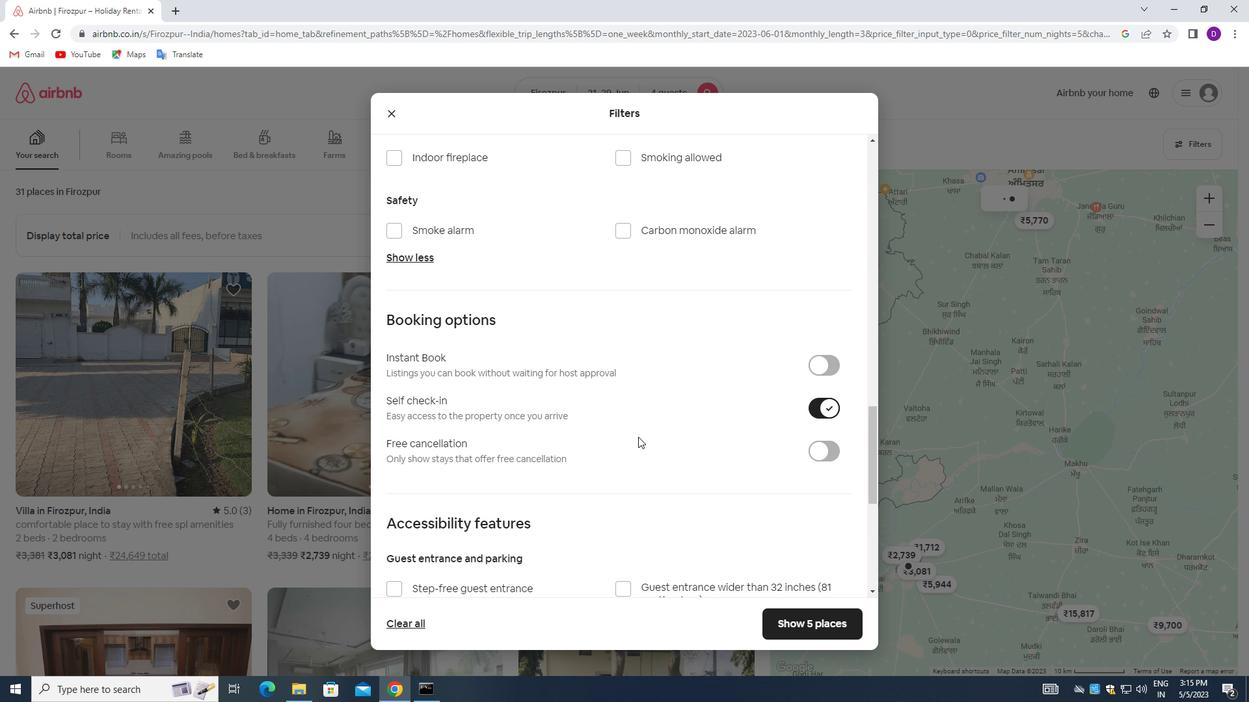
Action: Mouse moved to (625, 443)
Screenshot: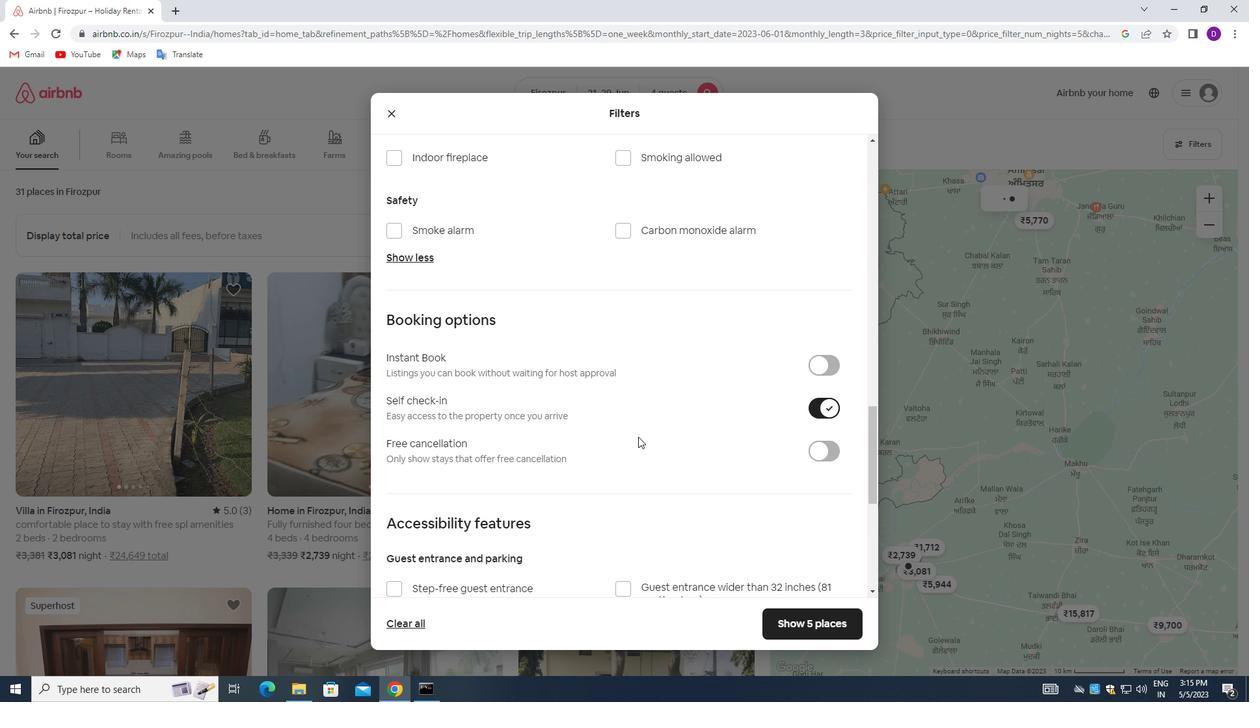 
Action: Mouse scrolled (625, 443) with delta (0, 0)
Screenshot: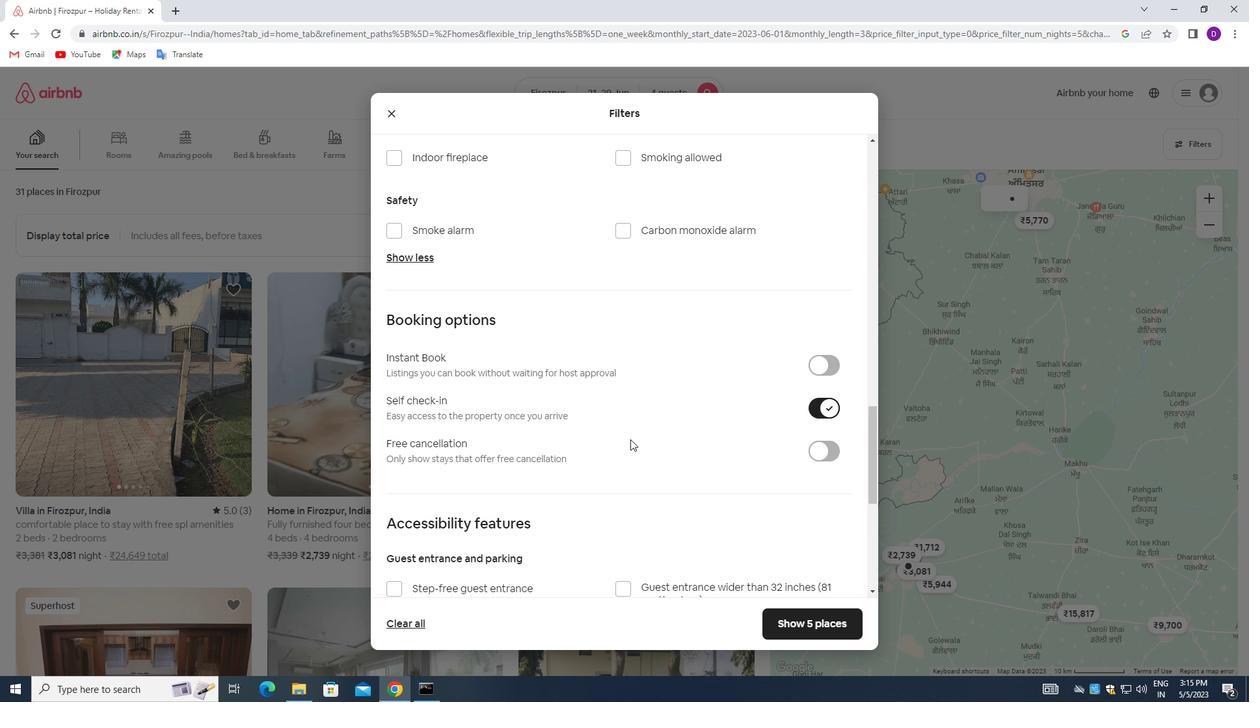 
Action: Mouse moved to (623, 443)
Screenshot: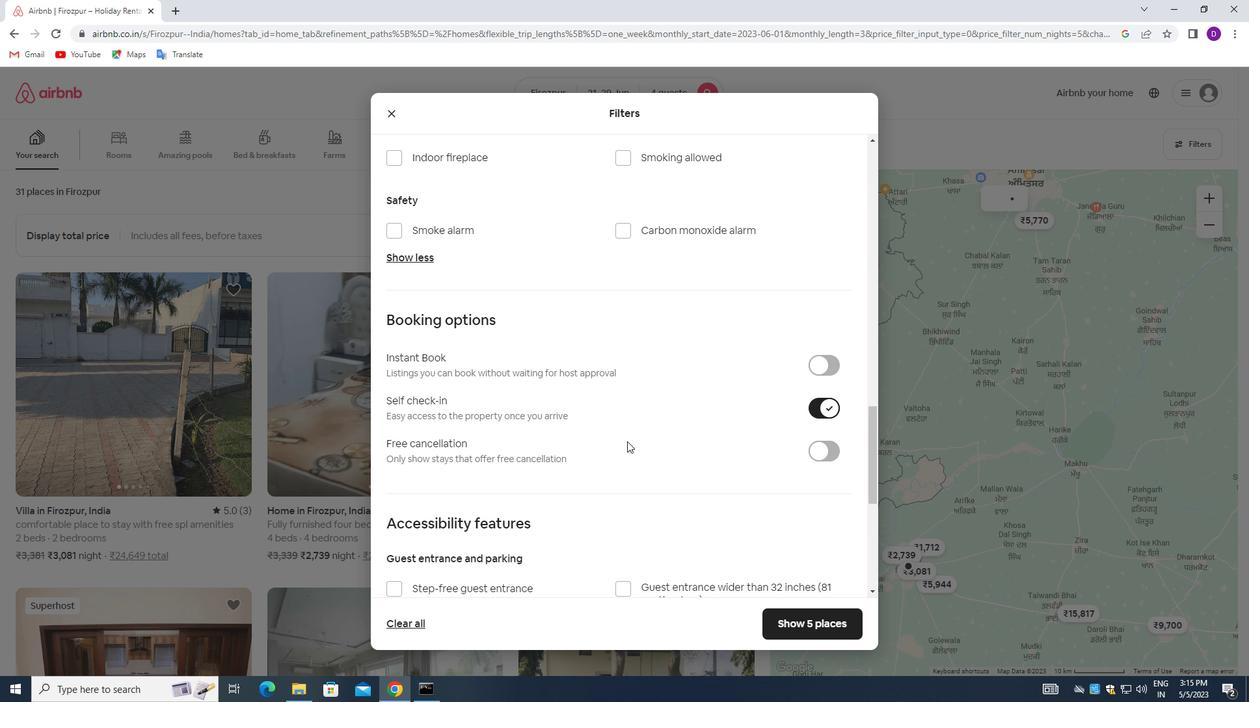
Action: Mouse scrolled (623, 443) with delta (0, 0)
Screenshot: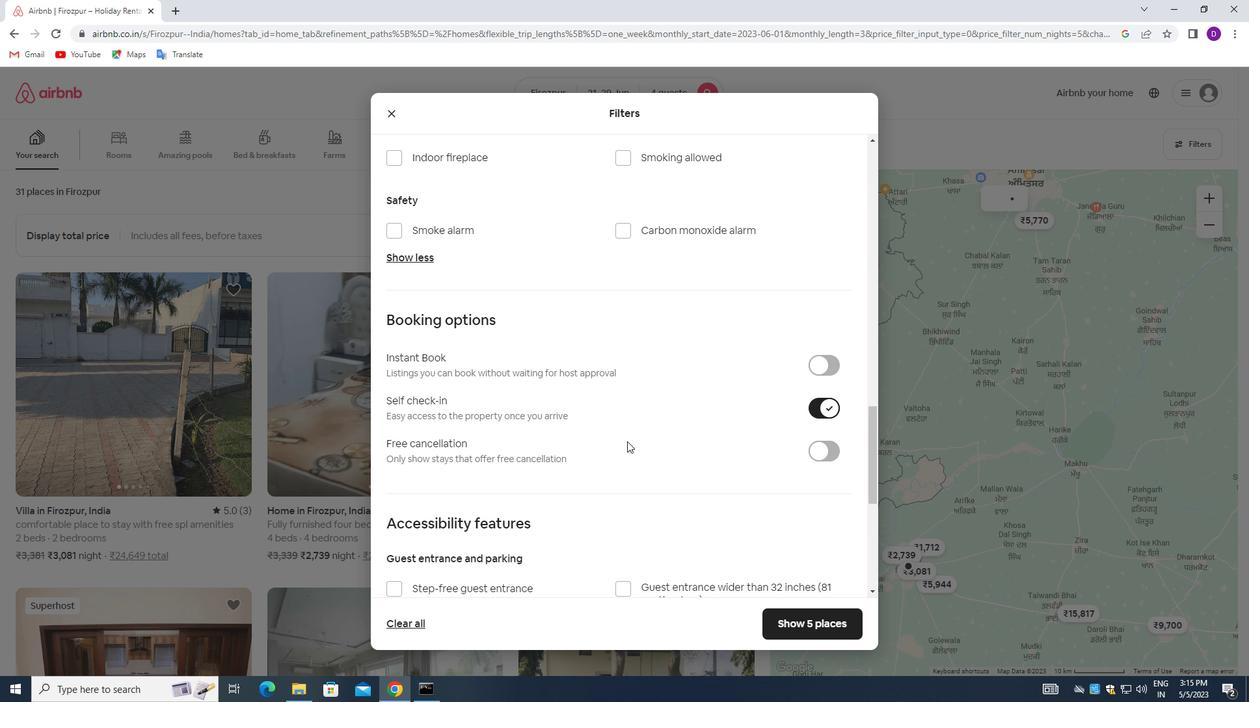 
Action: Mouse moved to (593, 468)
Screenshot: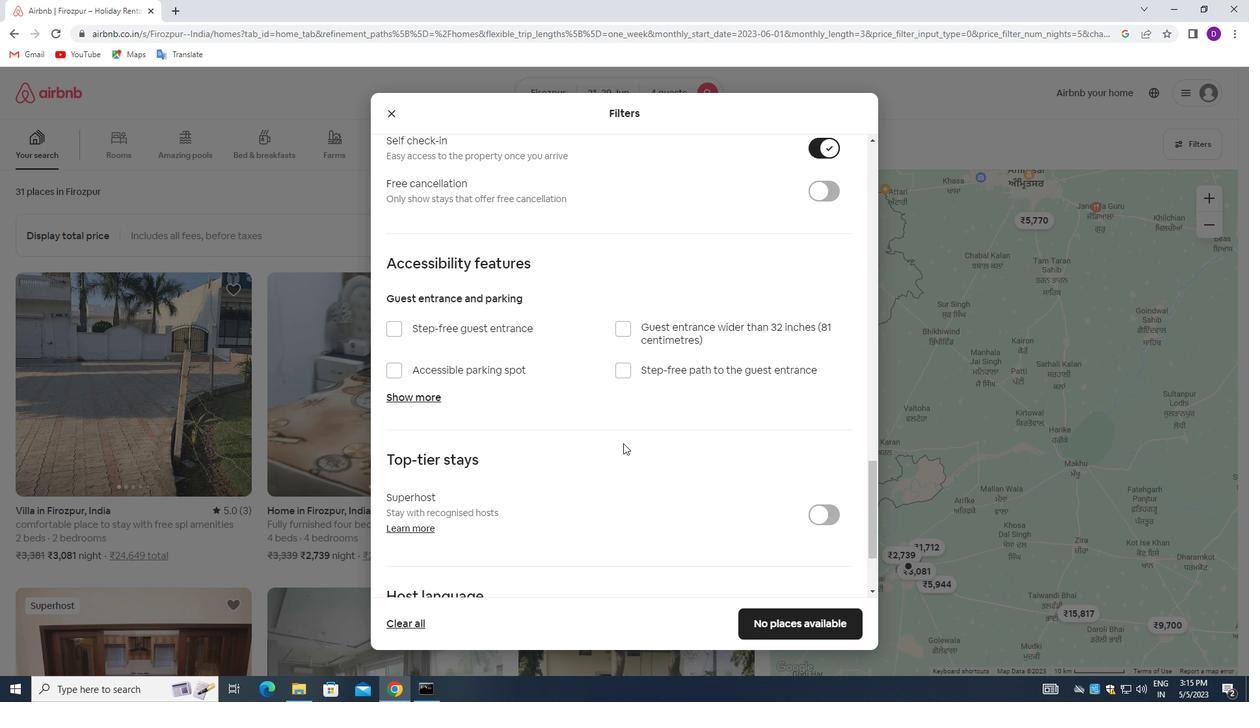 
Action: Mouse scrolled (593, 467) with delta (0, 0)
Screenshot: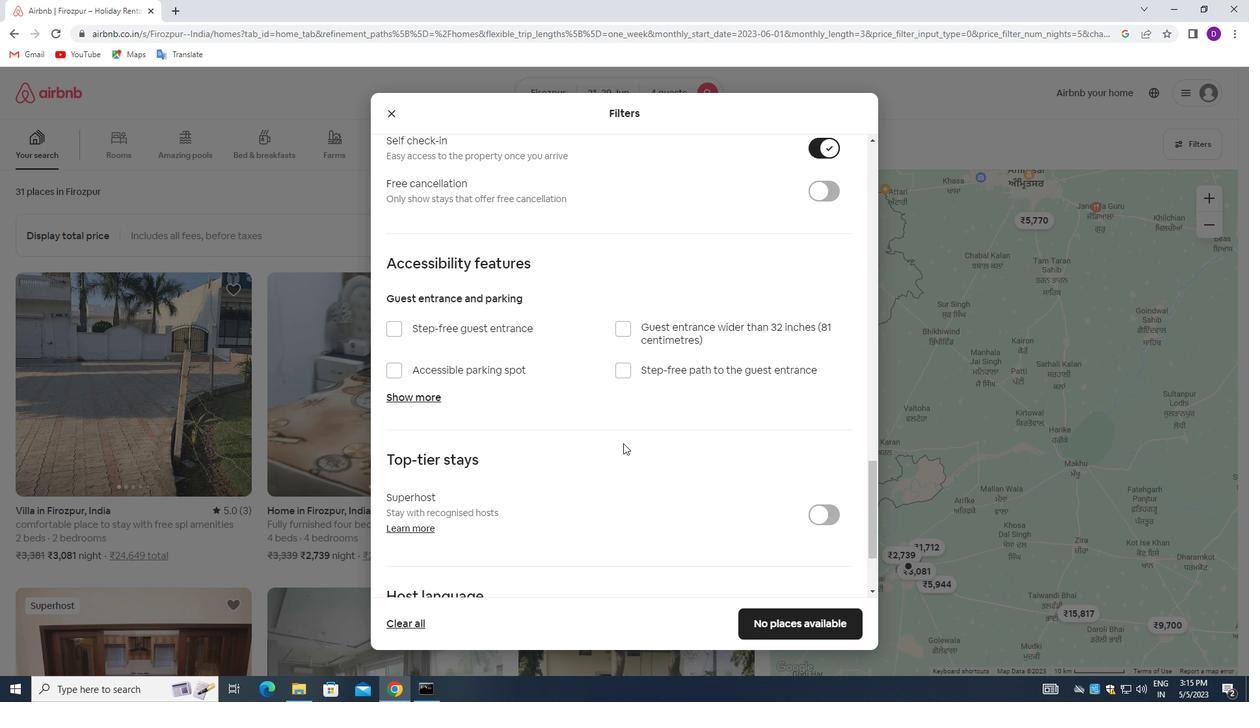 
Action: Mouse moved to (586, 473)
Screenshot: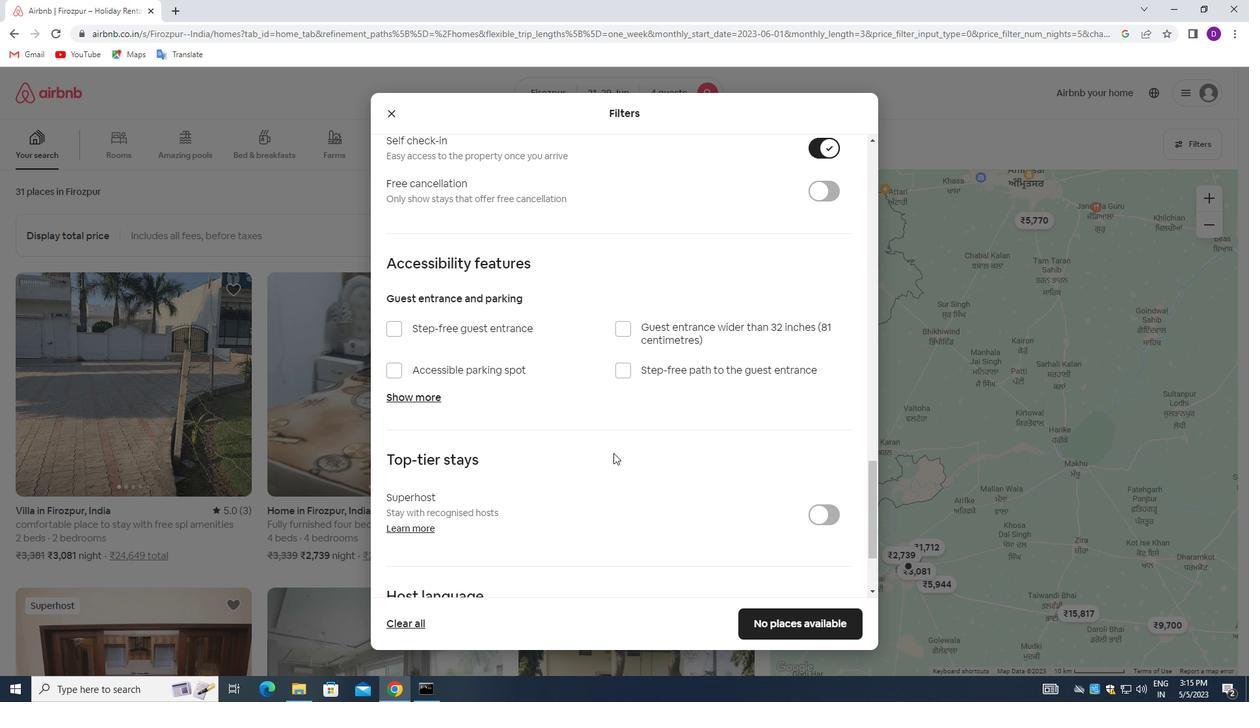 
Action: Mouse scrolled (586, 472) with delta (0, 0)
Screenshot: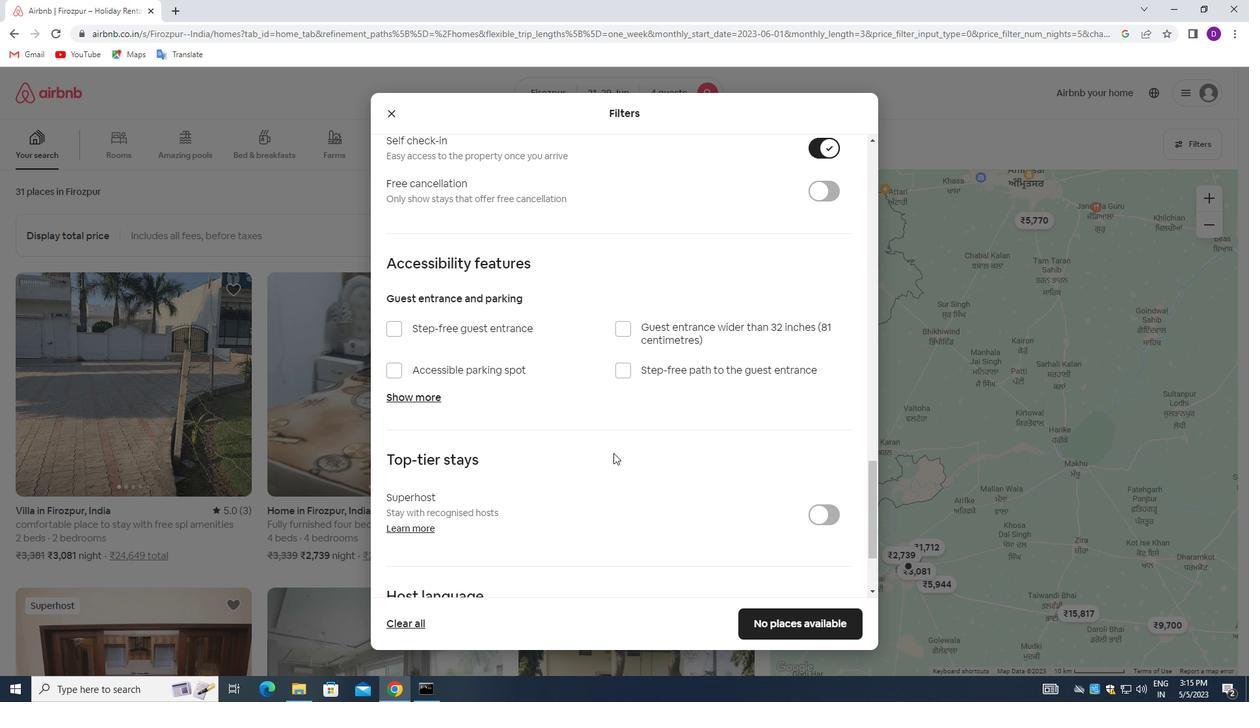 
Action: Mouse moved to (586, 473)
Screenshot: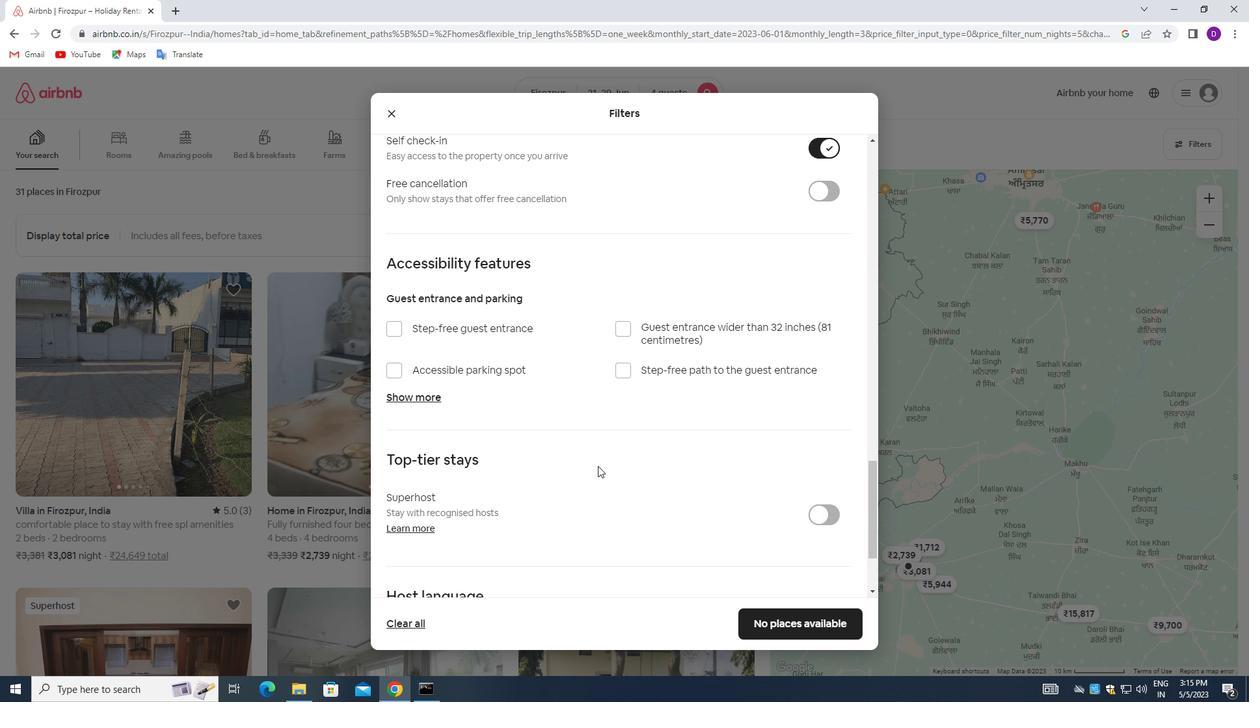 
Action: Mouse scrolled (586, 472) with delta (0, 0)
Screenshot: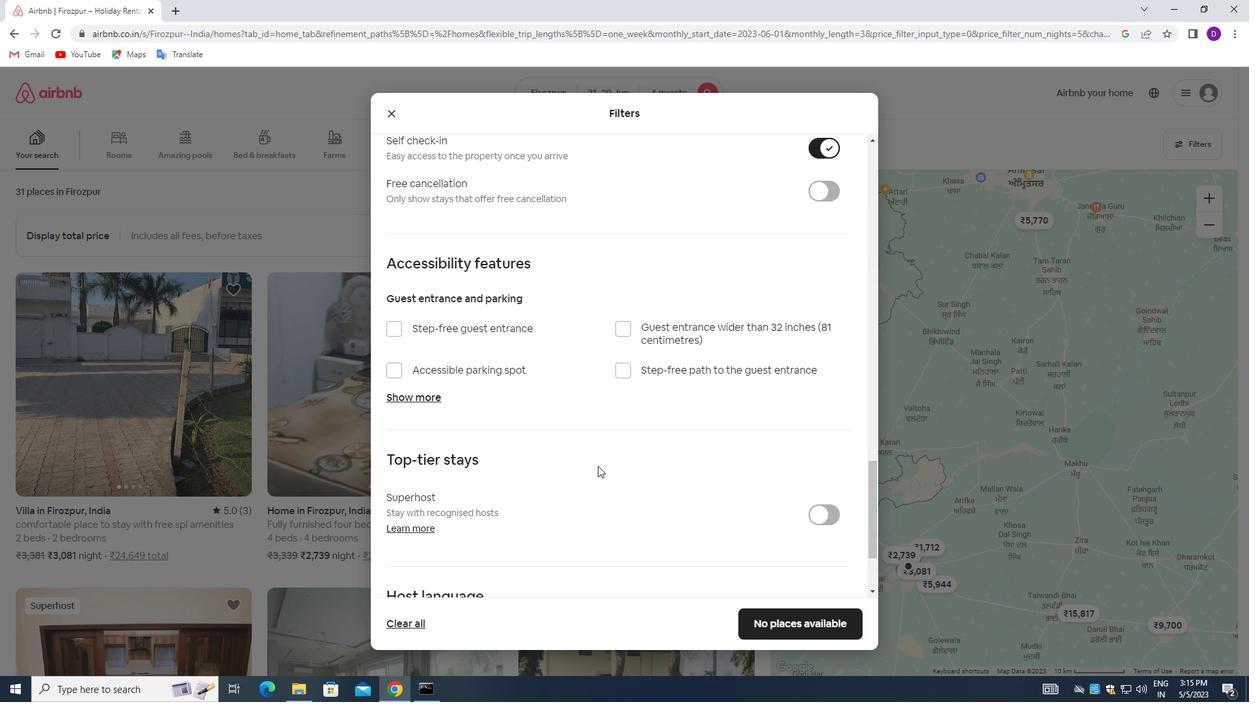 
Action: Mouse scrolled (586, 472) with delta (0, 0)
Screenshot: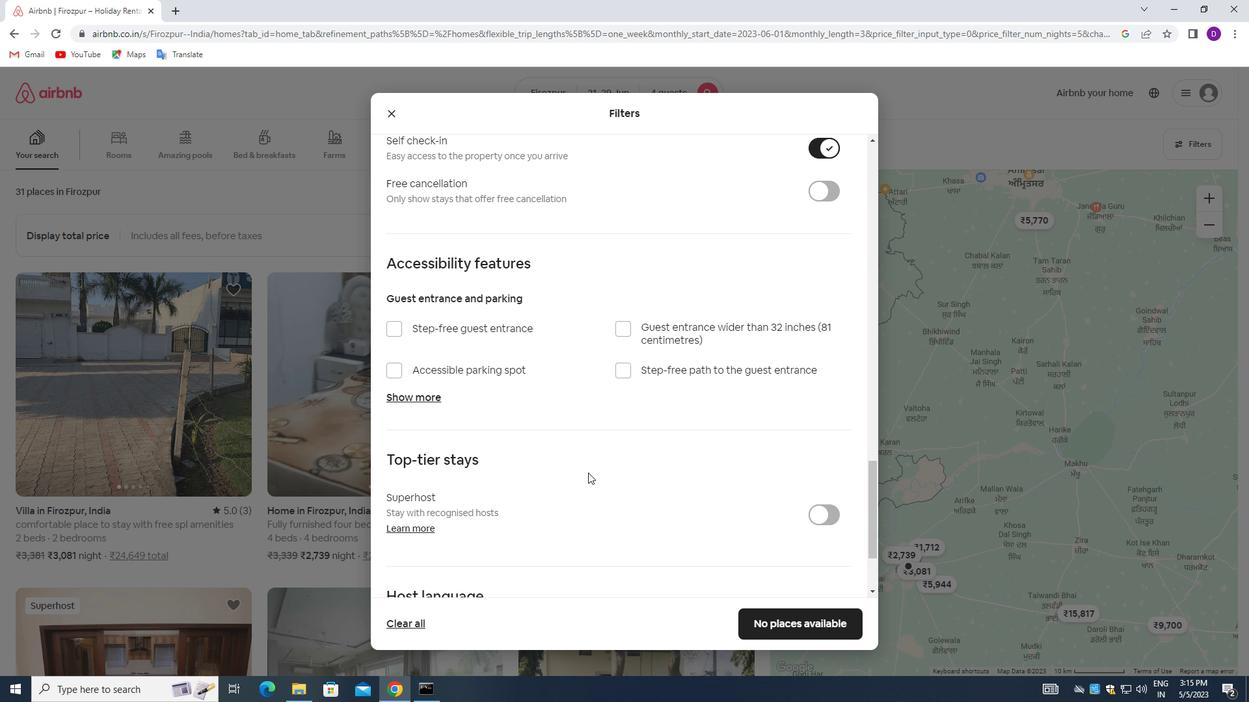 
Action: Mouse moved to (585, 473)
Screenshot: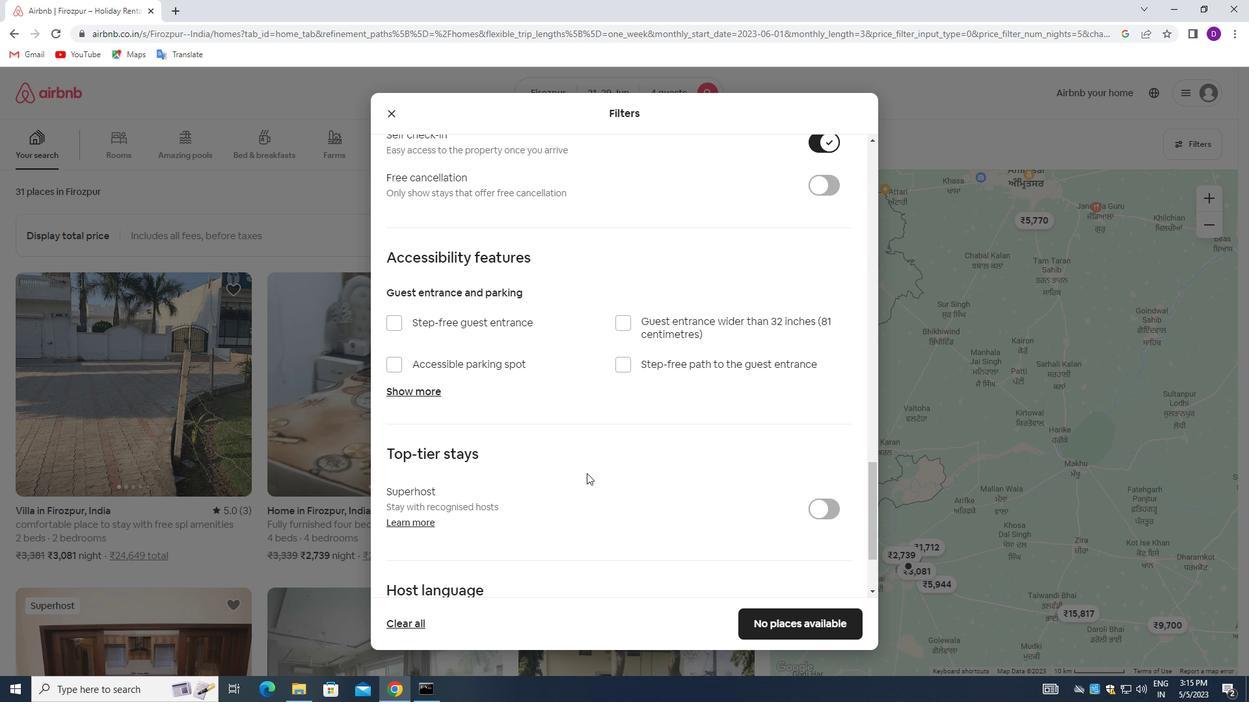
Action: Mouse scrolled (585, 472) with delta (0, 0)
Screenshot: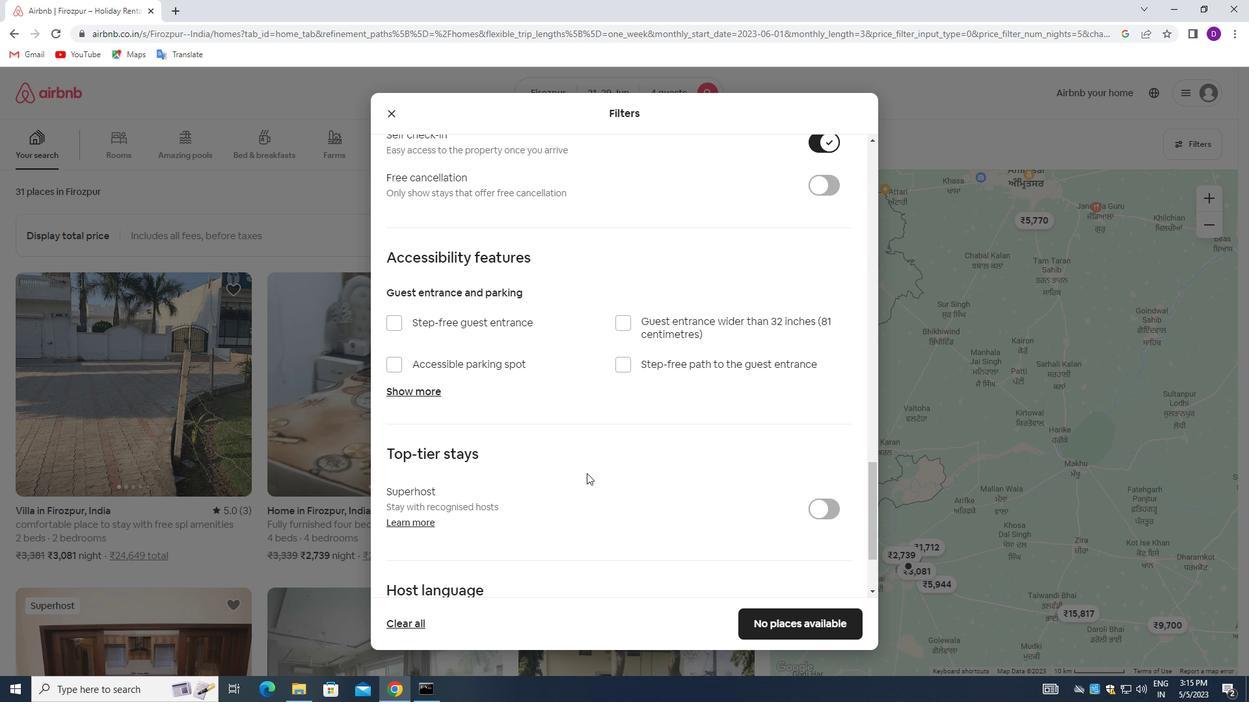 
Action: Mouse moved to (393, 506)
Screenshot: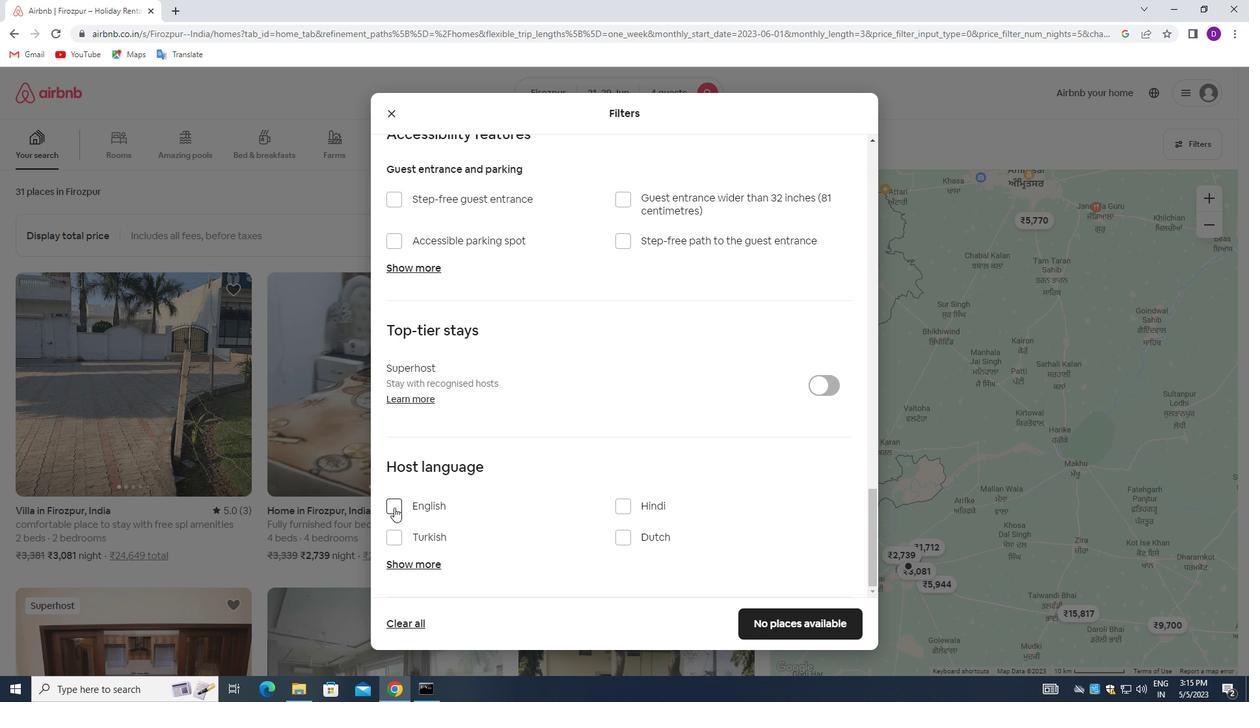 
Action: Mouse pressed left at (393, 506)
Screenshot: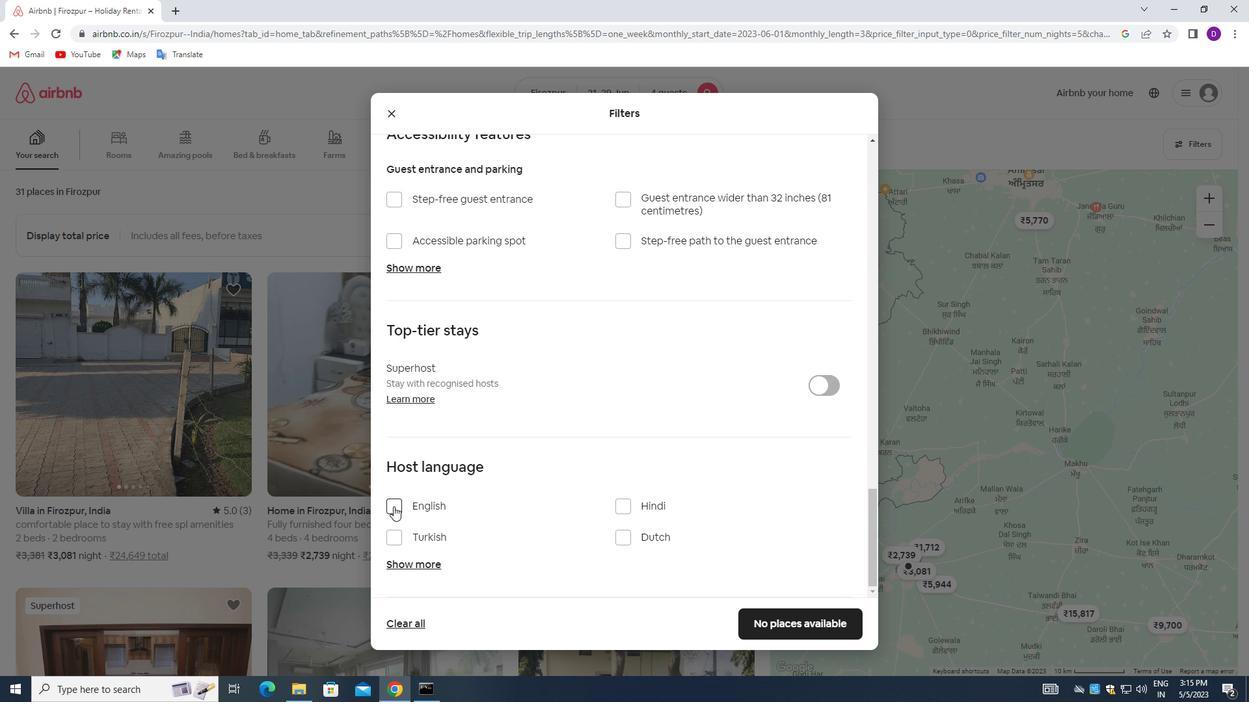 
Action: Mouse moved to (746, 619)
Screenshot: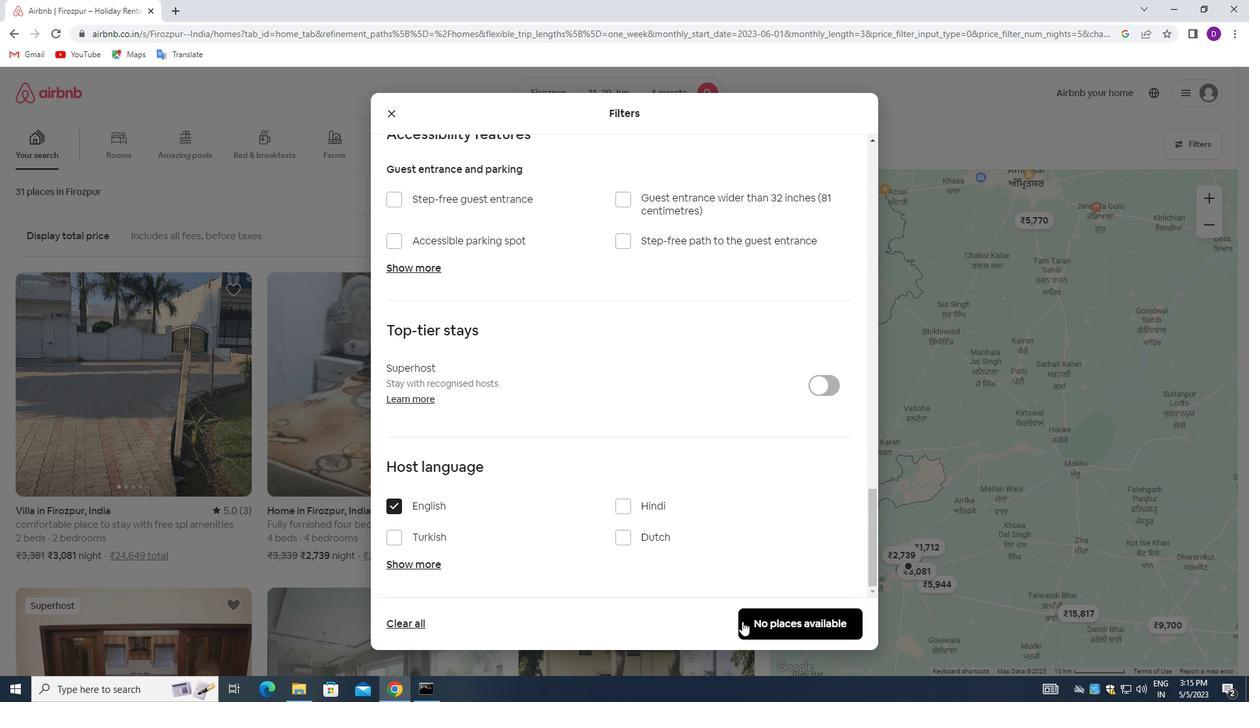 
Action: Mouse pressed left at (746, 619)
Screenshot: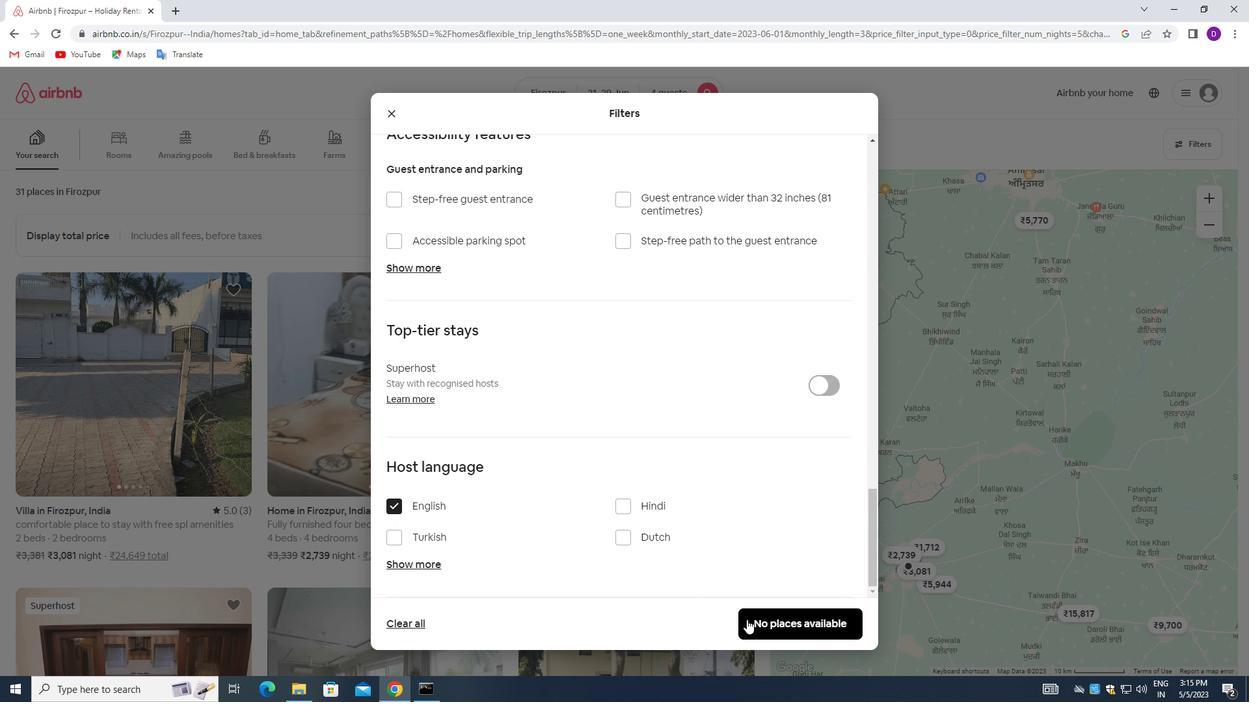 
Action: Mouse moved to (716, 469)
Screenshot: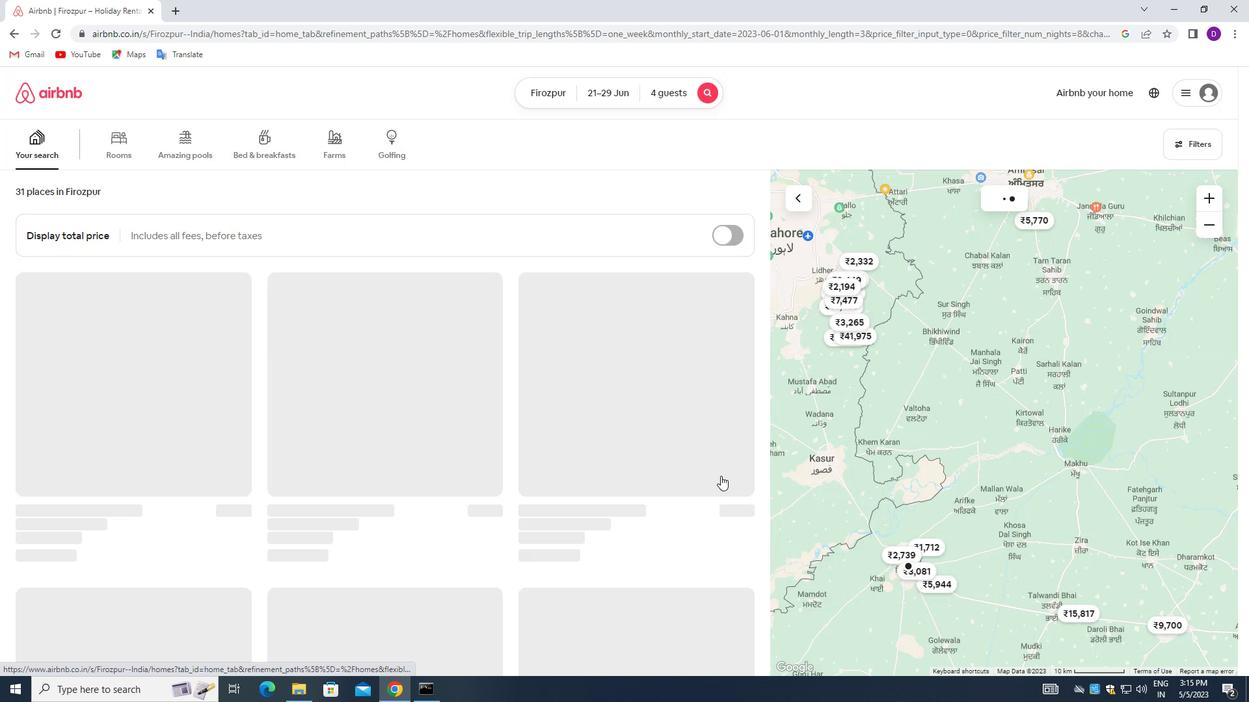 
